 Task: Find connections with filter location Beroun with filter topic #Leadershipwith filter profile language English with filter current company Amul (GCMMF) with filter school Lady Irwin College with filter industry Accommodation Services with filter service category Financial Analysis with filter keywords title Graphic Designer
Action: Mouse moved to (597, 76)
Screenshot: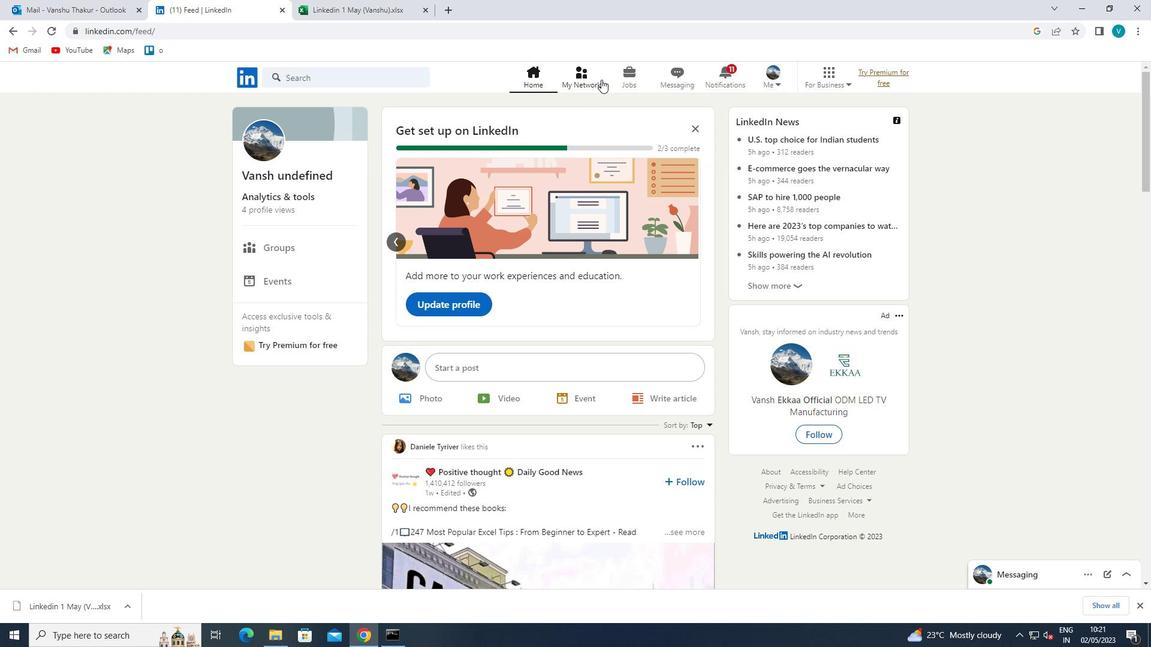 
Action: Mouse pressed left at (597, 76)
Screenshot: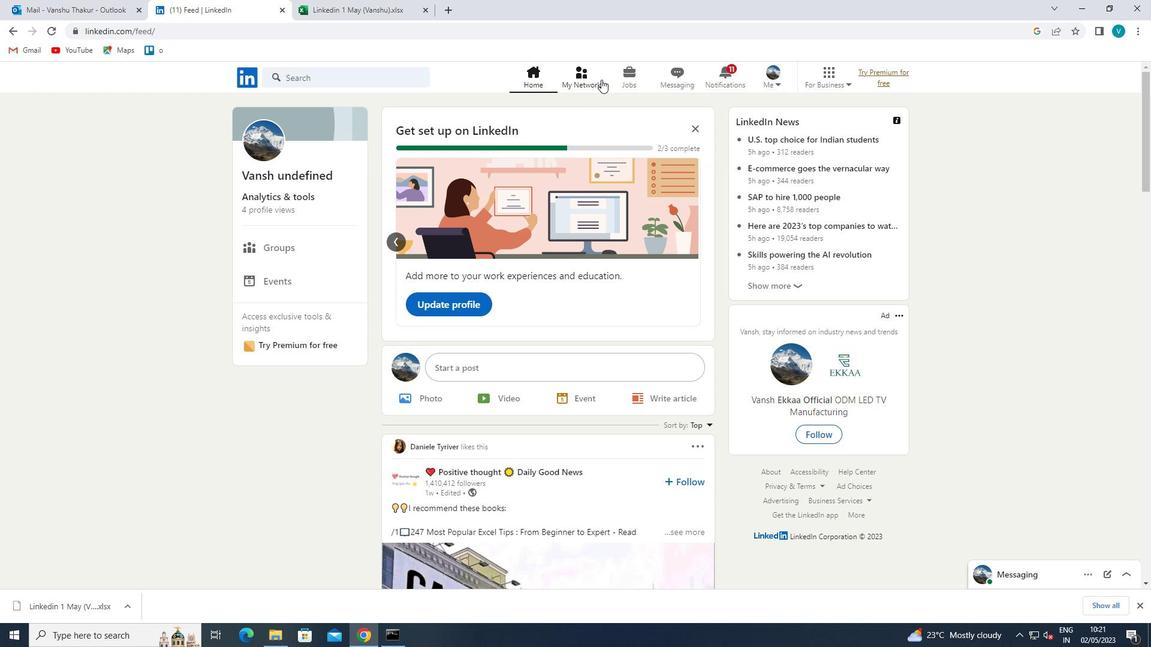 
Action: Mouse moved to (335, 146)
Screenshot: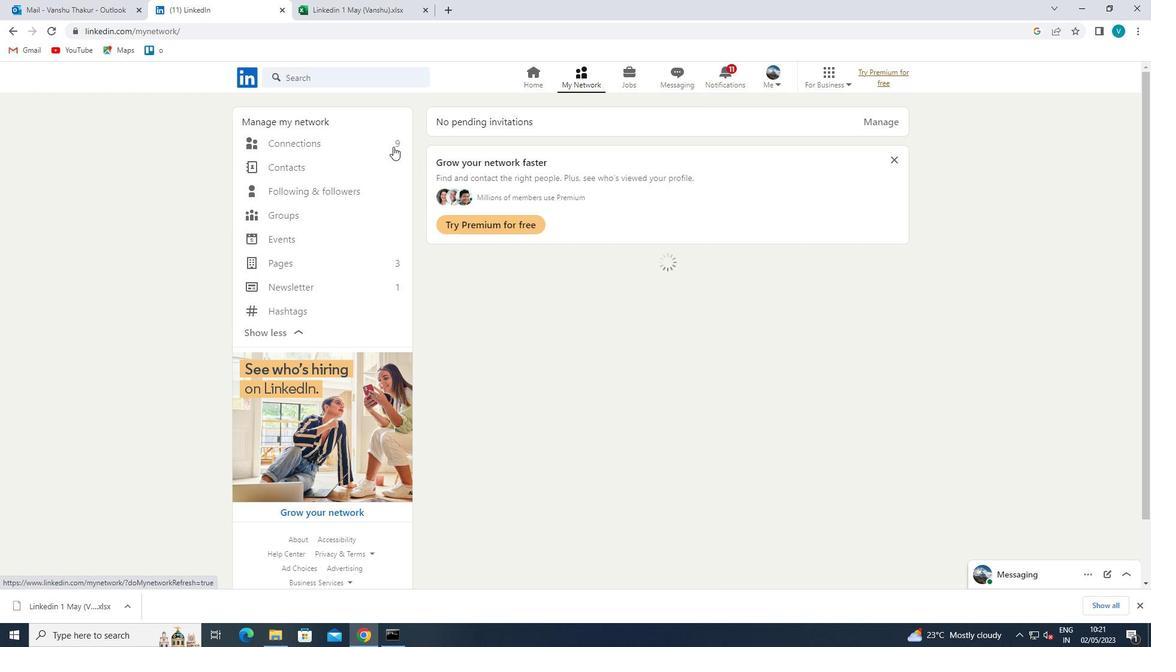 
Action: Mouse pressed left at (335, 146)
Screenshot: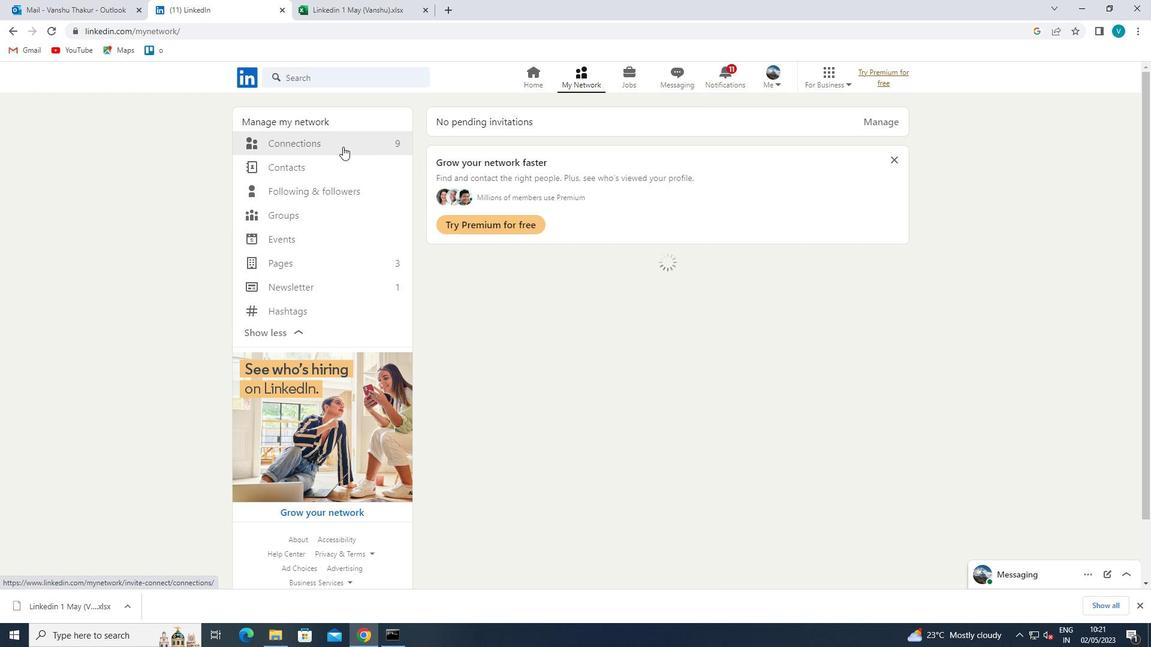 
Action: Mouse moved to (673, 151)
Screenshot: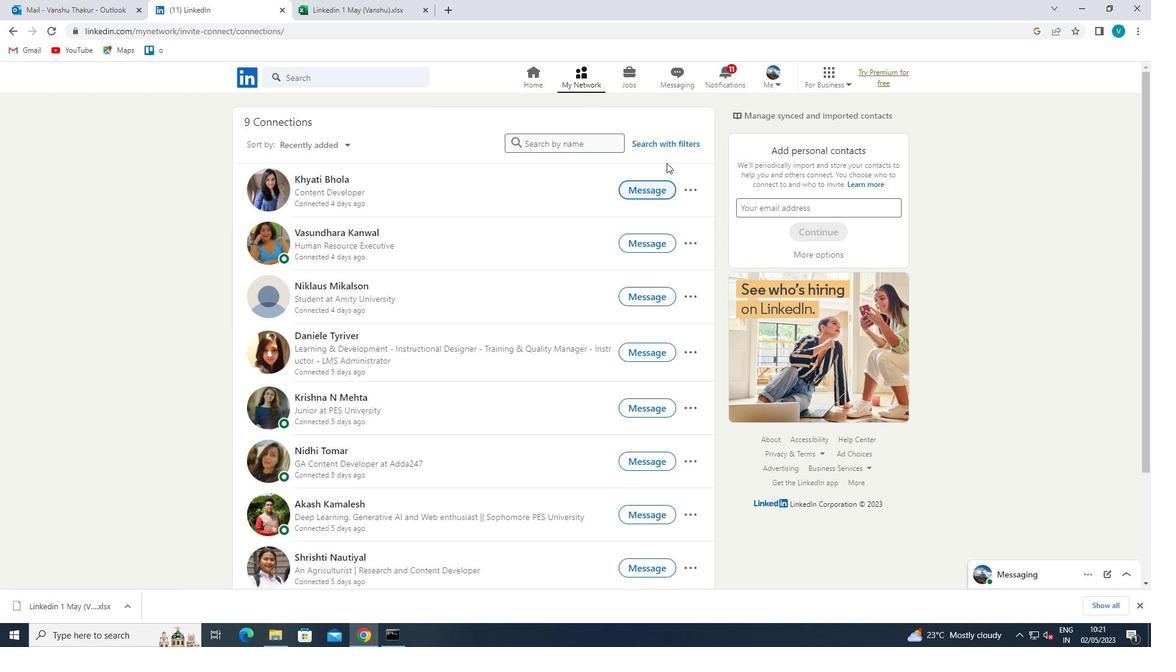 
Action: Mouse pressed left at (673, 151)
Screenshot: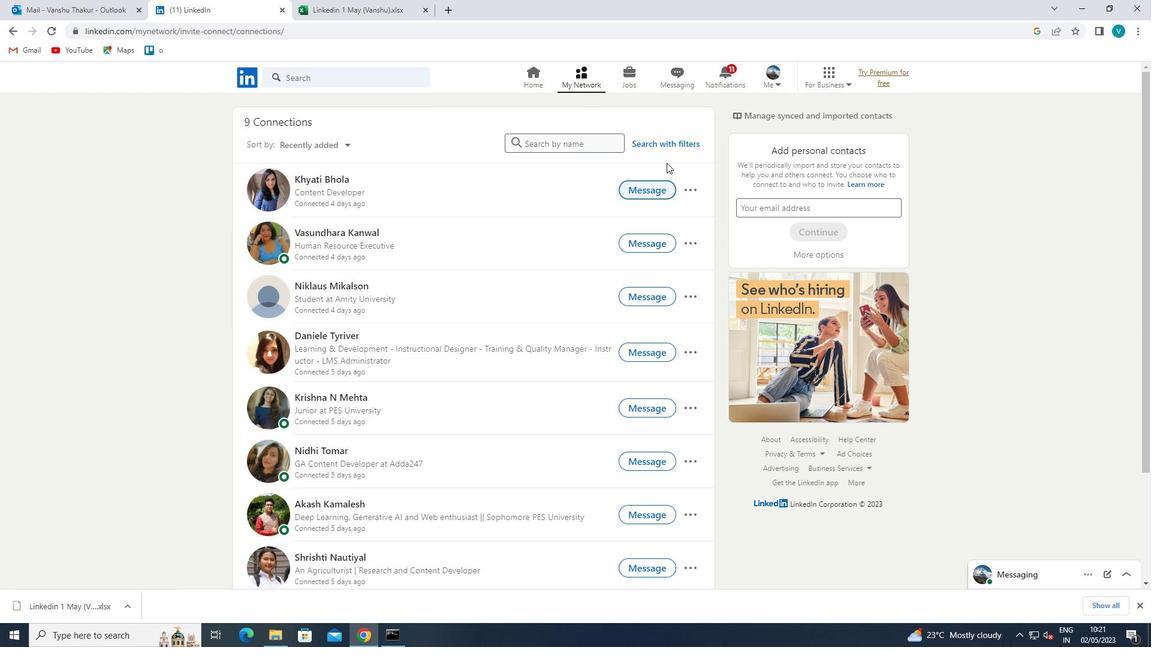 
Action: Mouse moved to (678, 148)
Screenshot: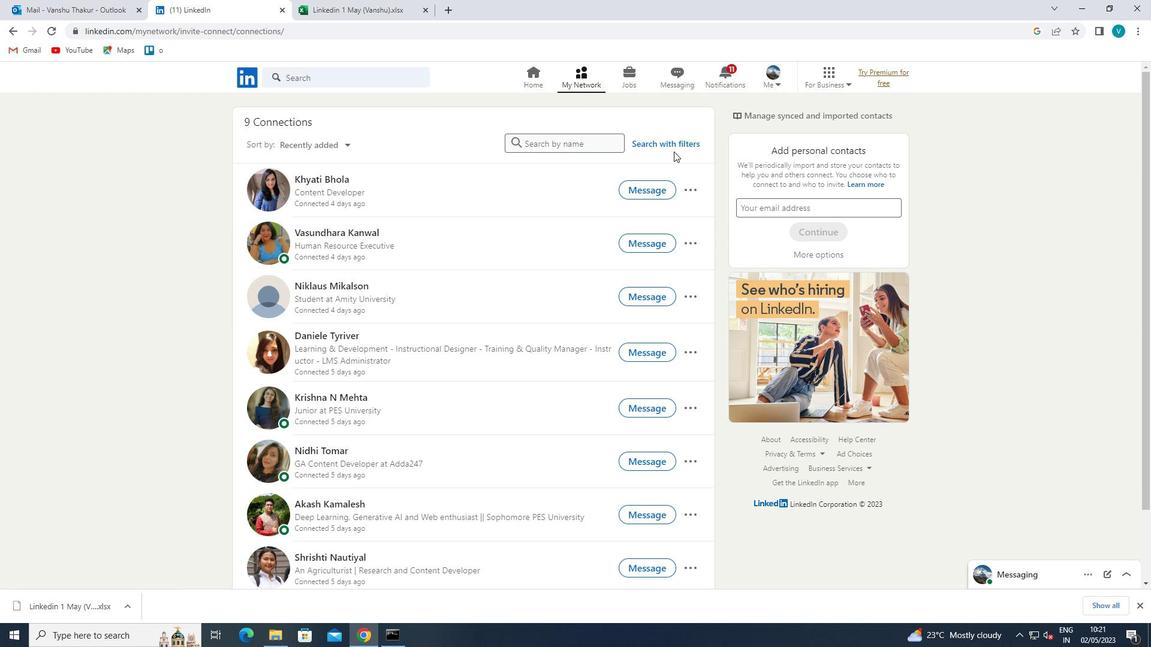 
Action: Mouse pressed left at (678, 148)
Screenshot: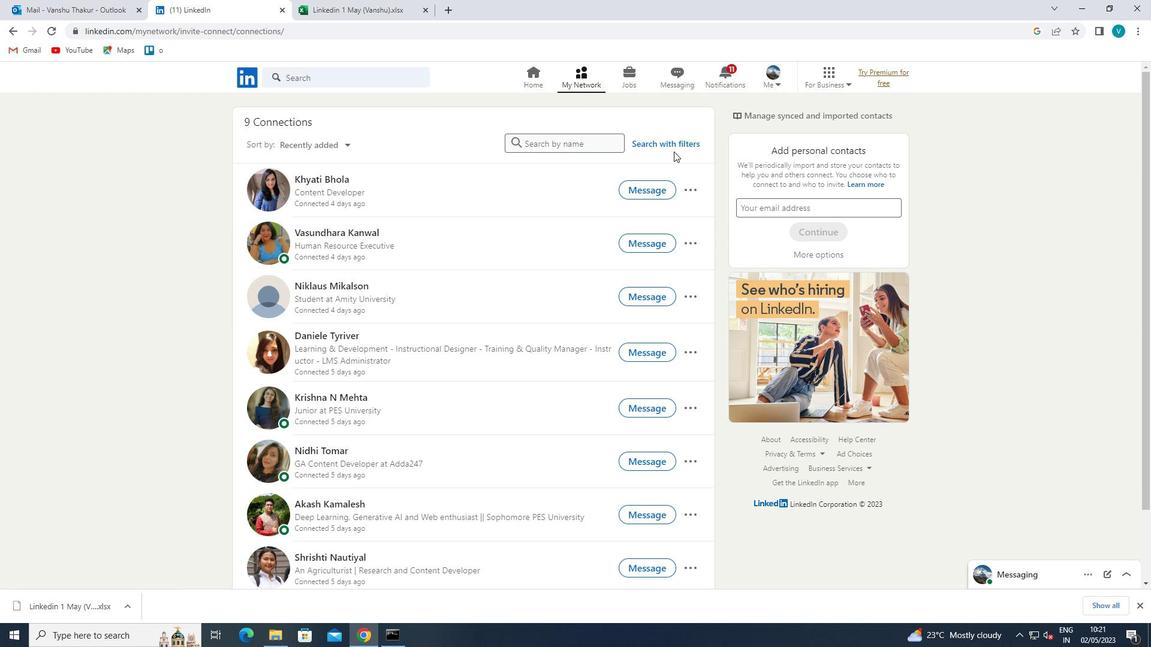 
Action: Mouse moved to (564, 108)
Screenshot: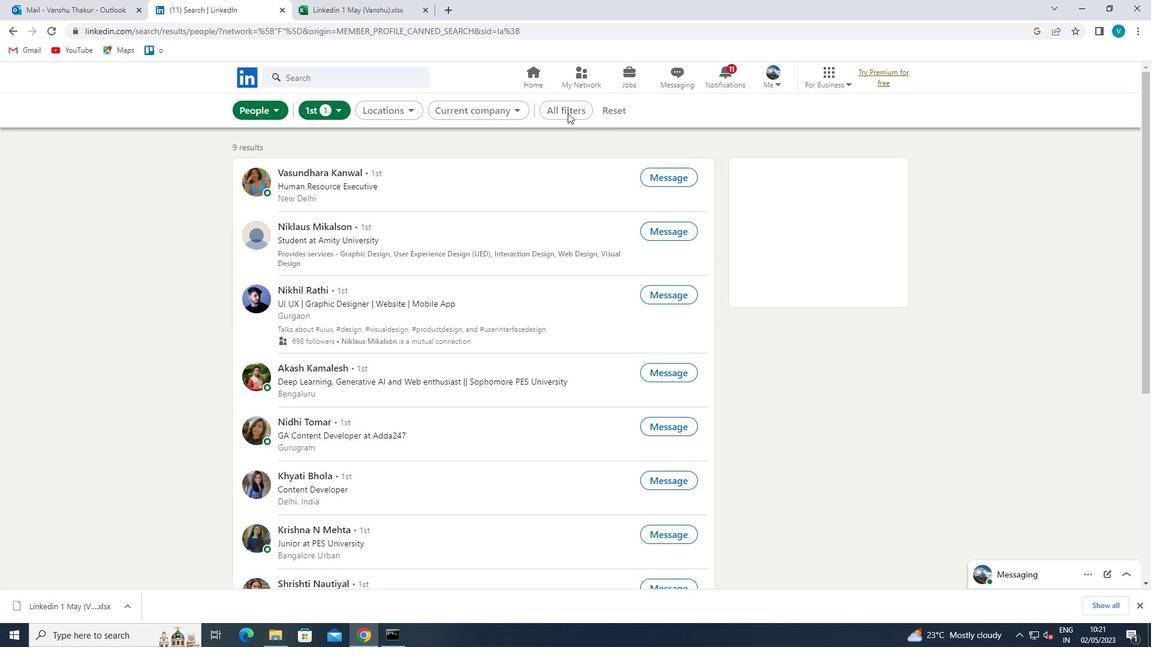 
Action: Mouse pressed left at (564, 108)
Screenshot: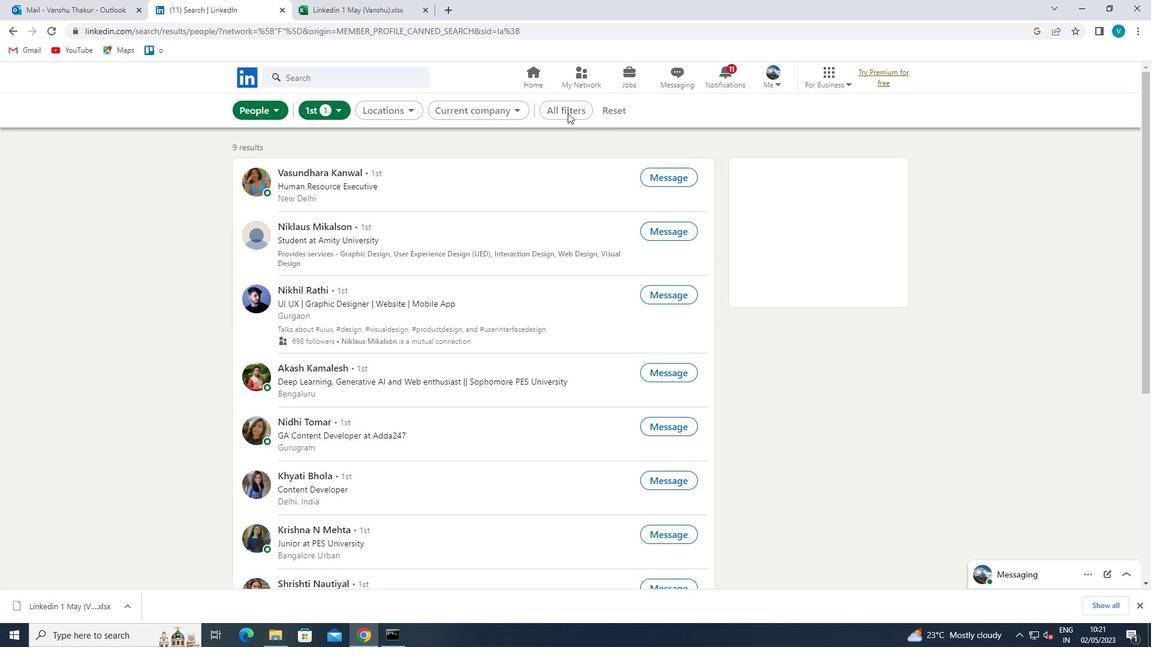 
Action: Mouse moved to (993, 378)
Screenshot: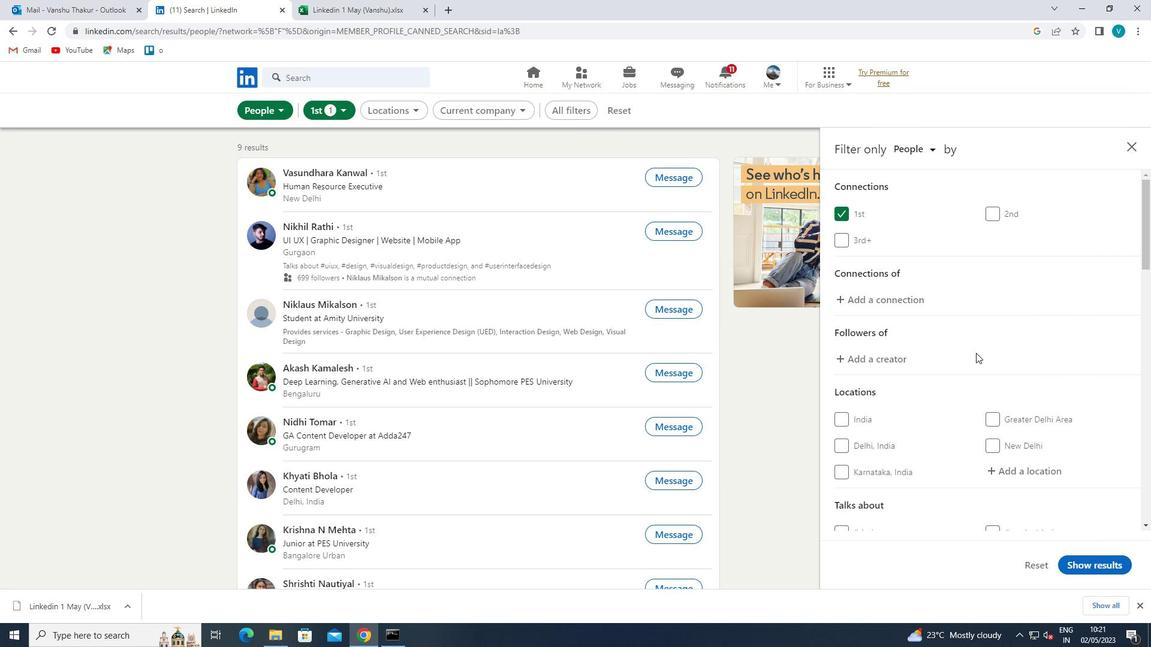 
Action: Mouse scrolled (993, 377) with delta (0, 0)
Screenshot: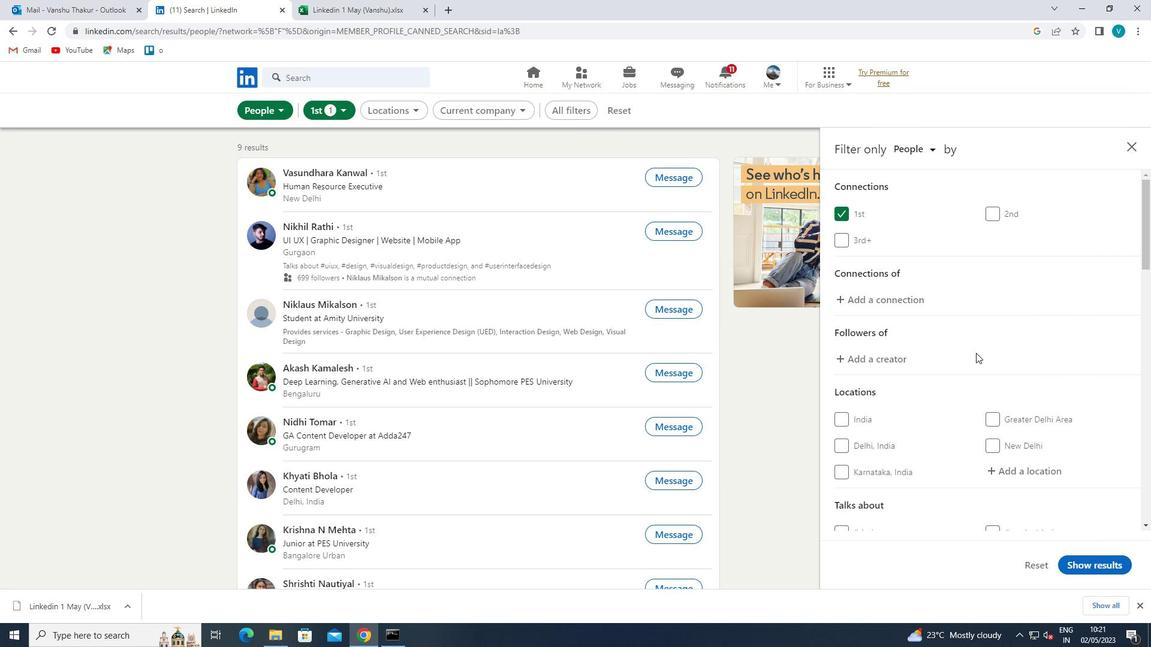 
Action: Mouse moved to (1027, 405)
Screenshot: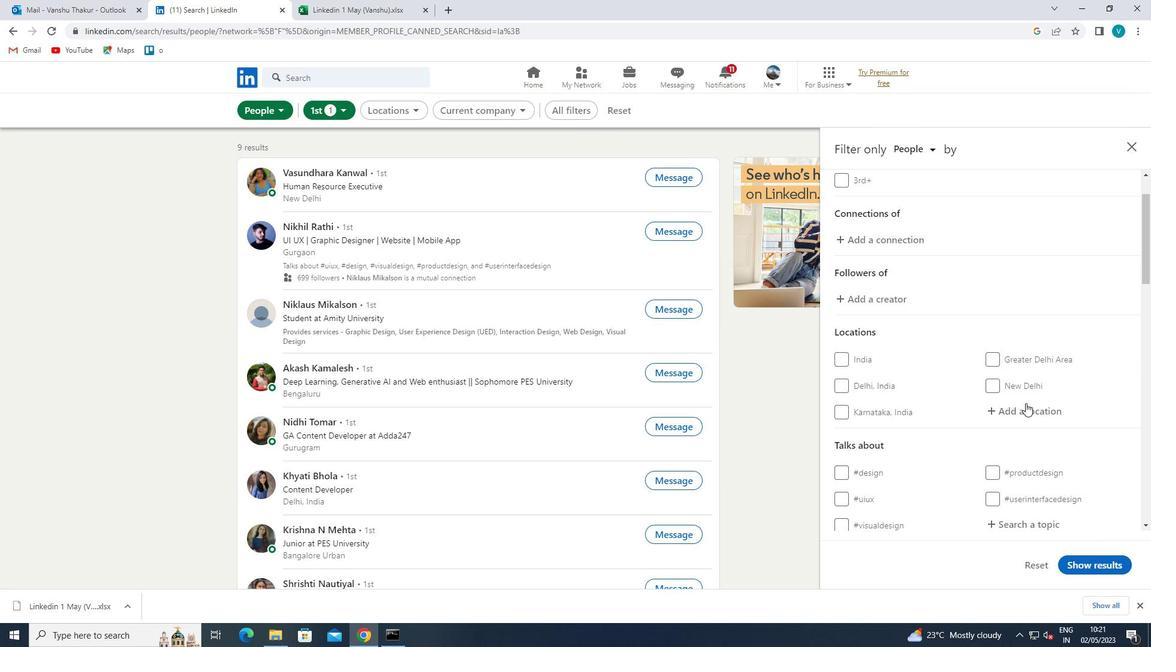 
Action: Mouse pressed left at (1027, 405)
Screenshot: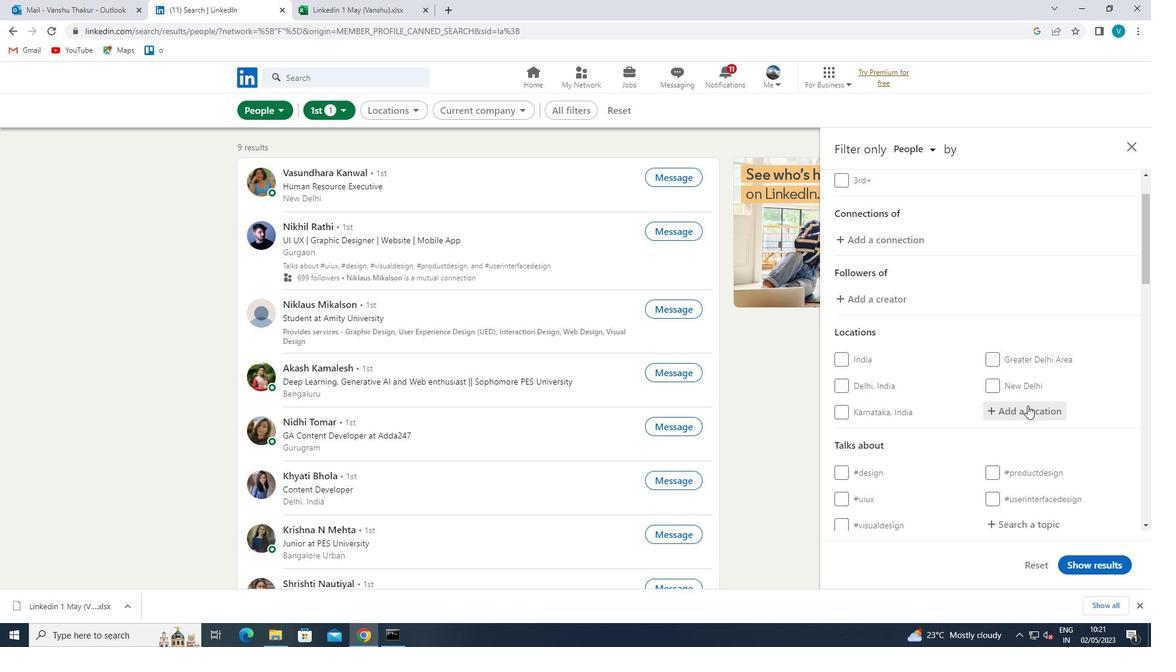 
Action: Key pressed <Key.shift>BEROUN
Screenshot: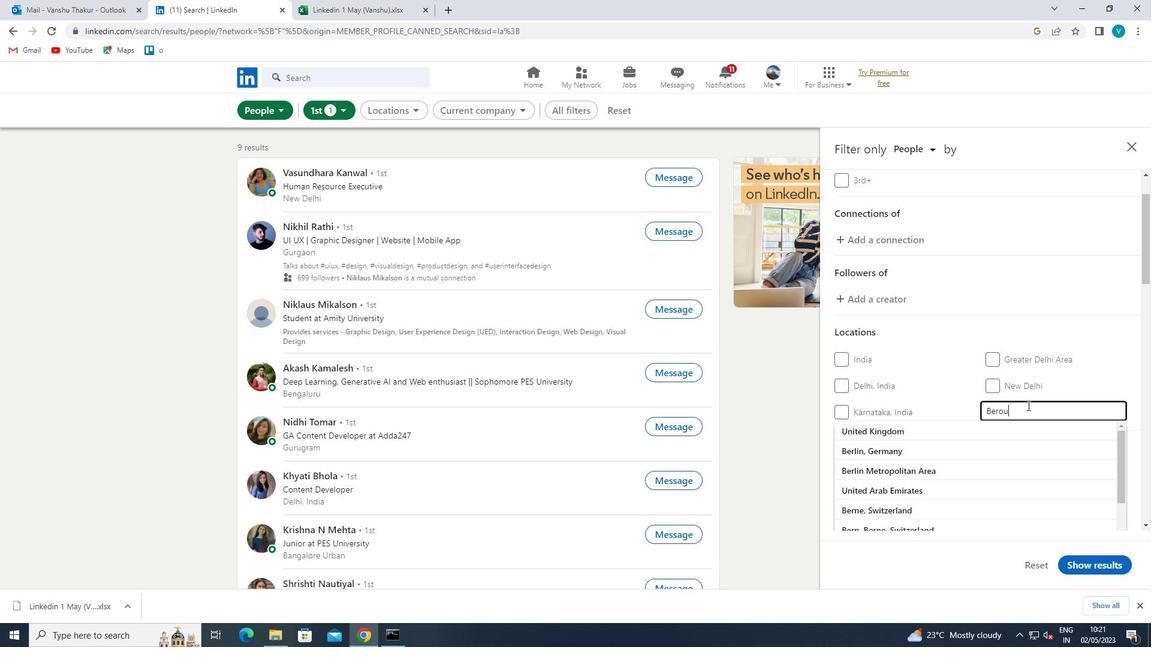 
Action: Mouse moved to (1002, 423)
Screenshot: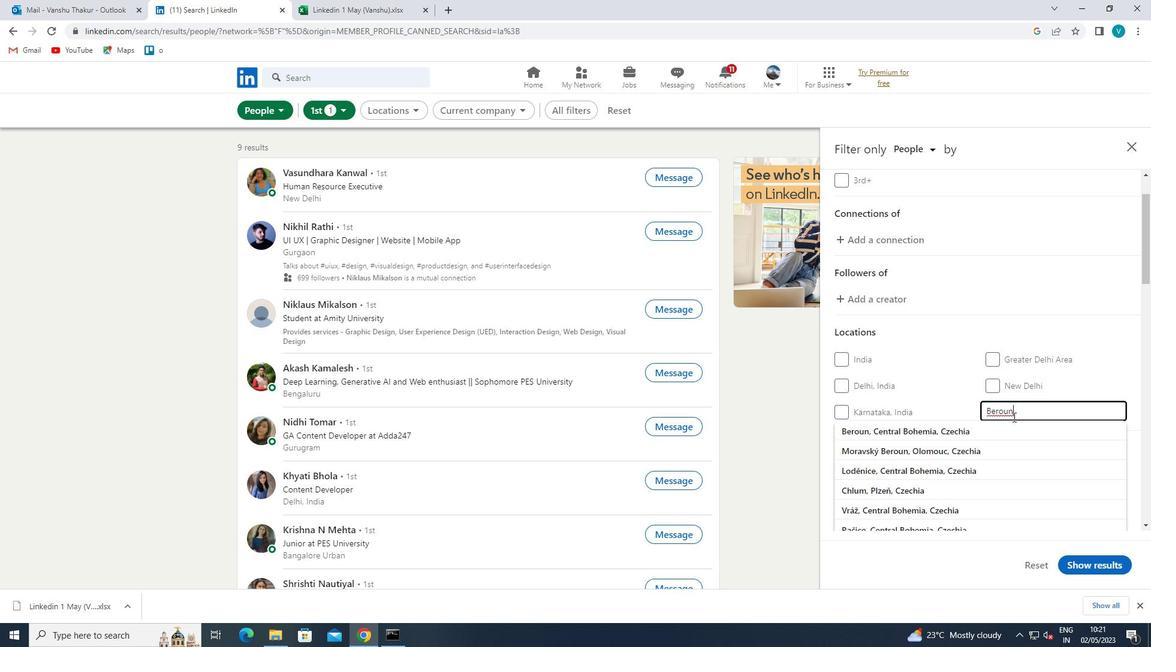 
Action: Mouse pressed left at (1002, 423)
Screenshot: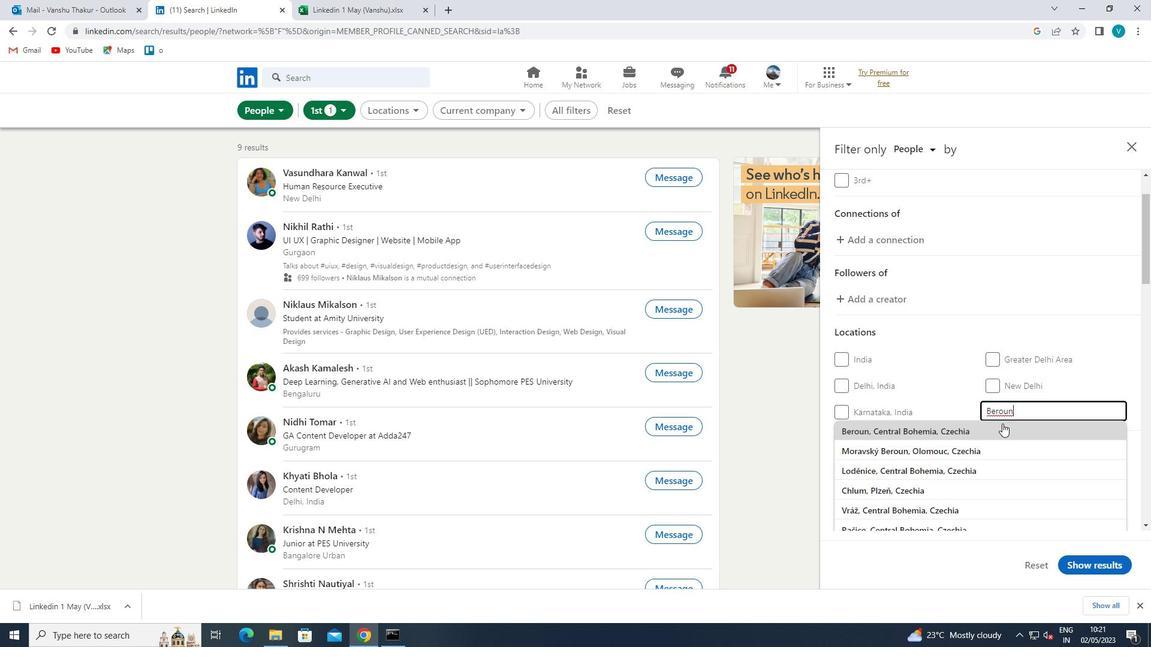 
Action: Mouse scrolled (1002, 423) with delta (0, 0)
Screenshot: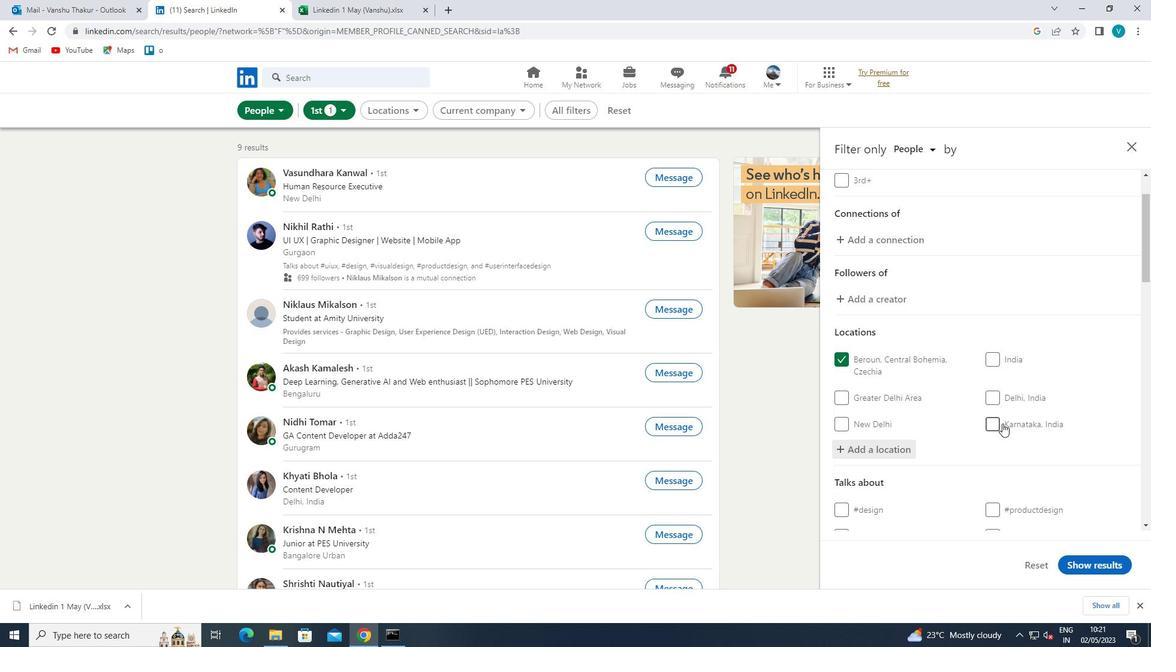 
Action: Mouse moved to (951, 399)
Screenshot: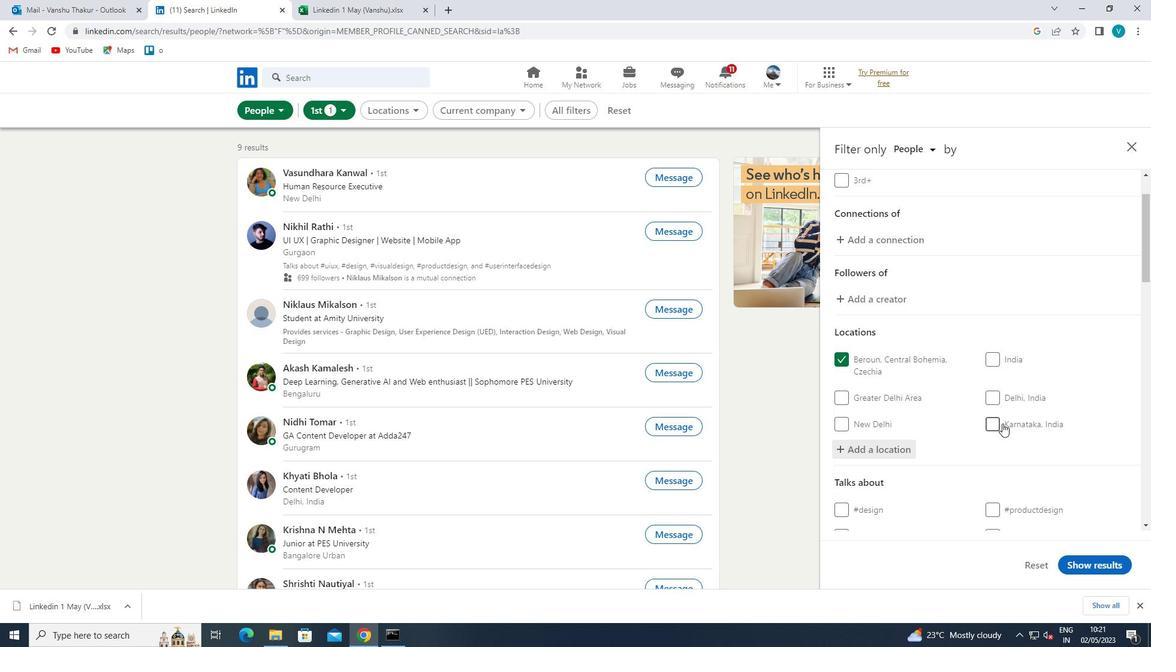 
Action: Mouse scrolled (951, 398) with delta (0, 0)
Screenshot: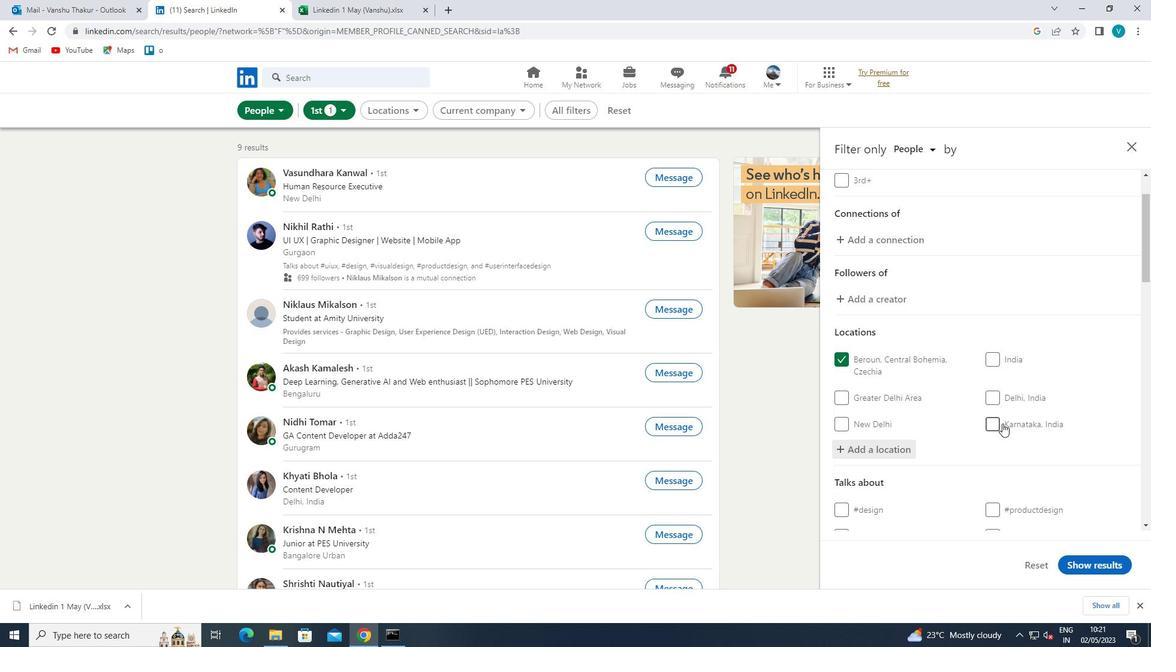 
Action: Mouse moved to (923, 383)
Screenshot: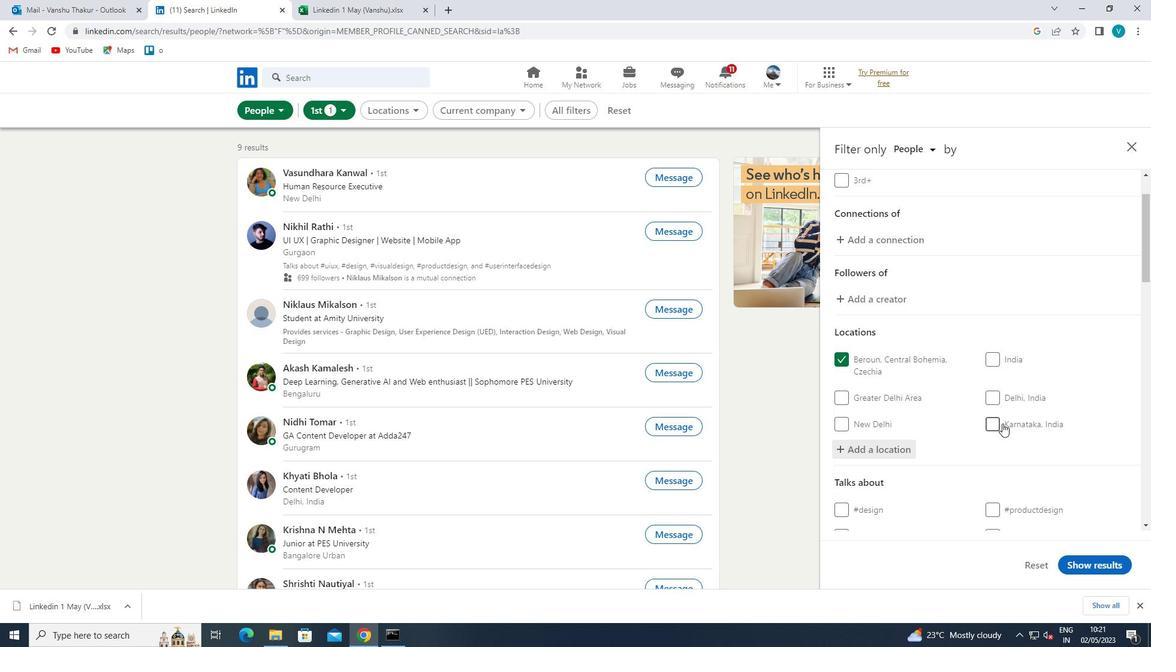 
Action: Mouse scrolled (923, 383) with delta (0, 0)
Screenshot: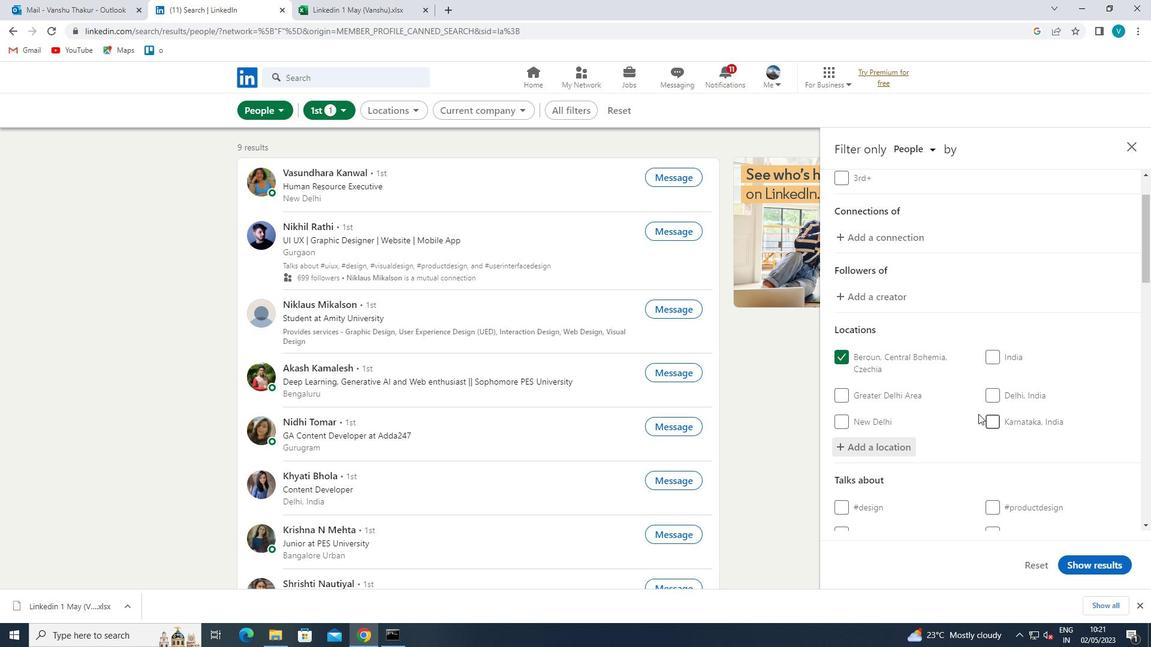 
Action: Mouse moved to (1031, 382)
Screenshot: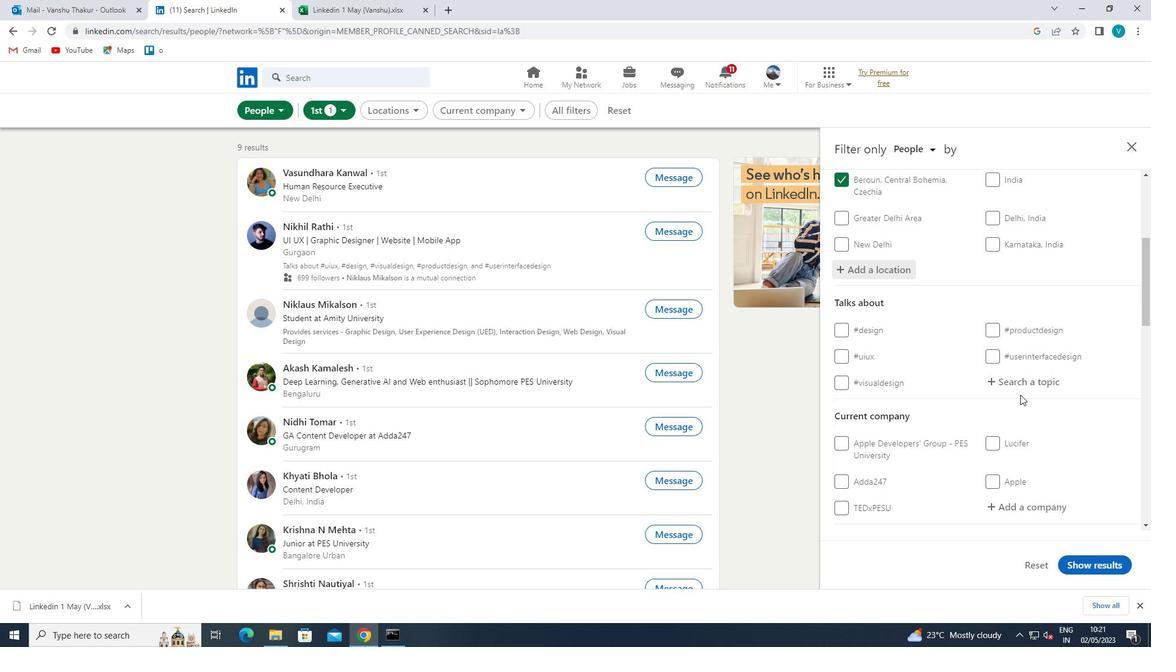 
Action: Mouse pressed left at (1031, 382)
Screenshot: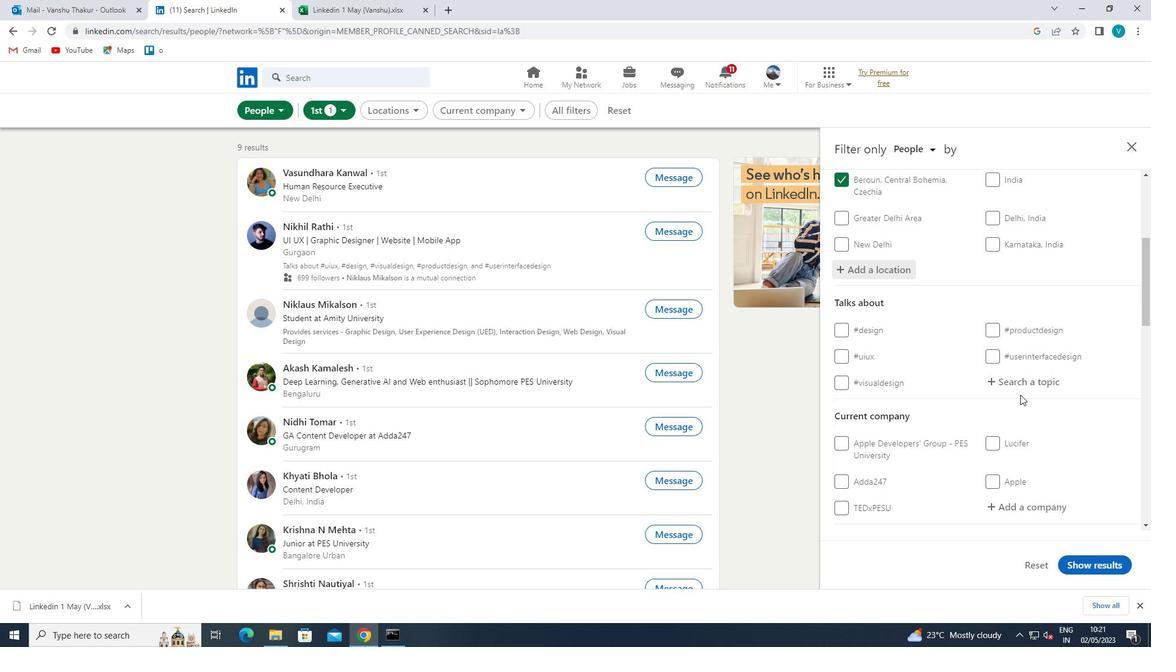 
Action: Key pressed <Key.shift>#<Key.shift>LEADERSHIP
Screenshot: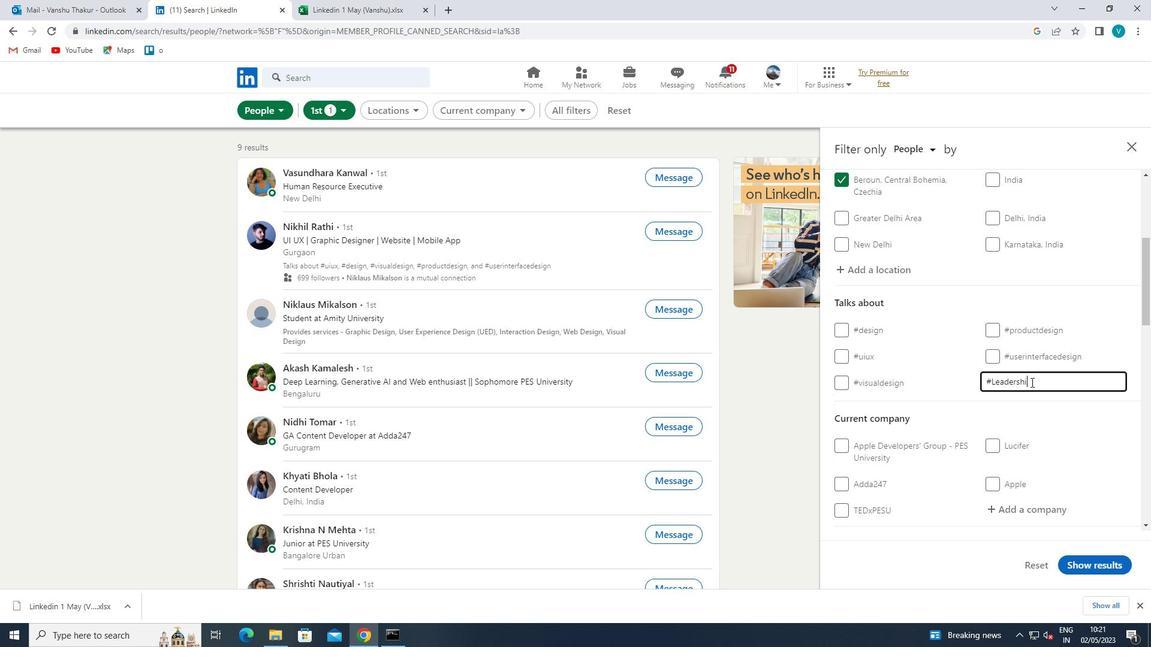 
Action: Mouse moved to (1003, 413)
Screenshot: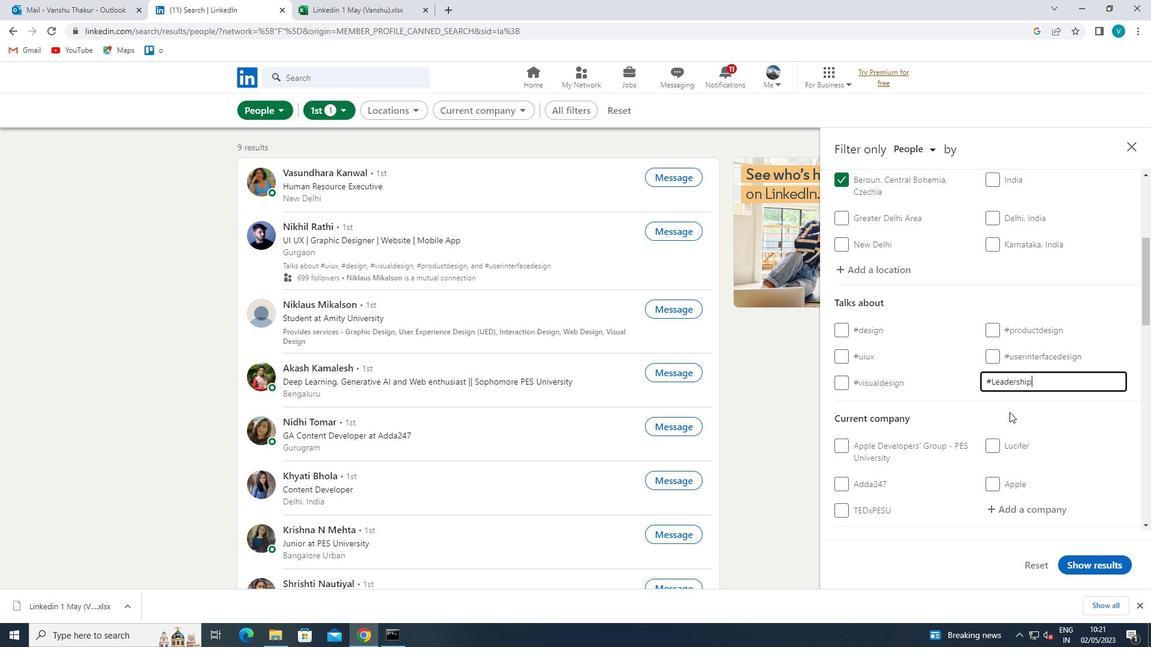 
Action: Mouse pressed left at (1003, 413)
Screenshot: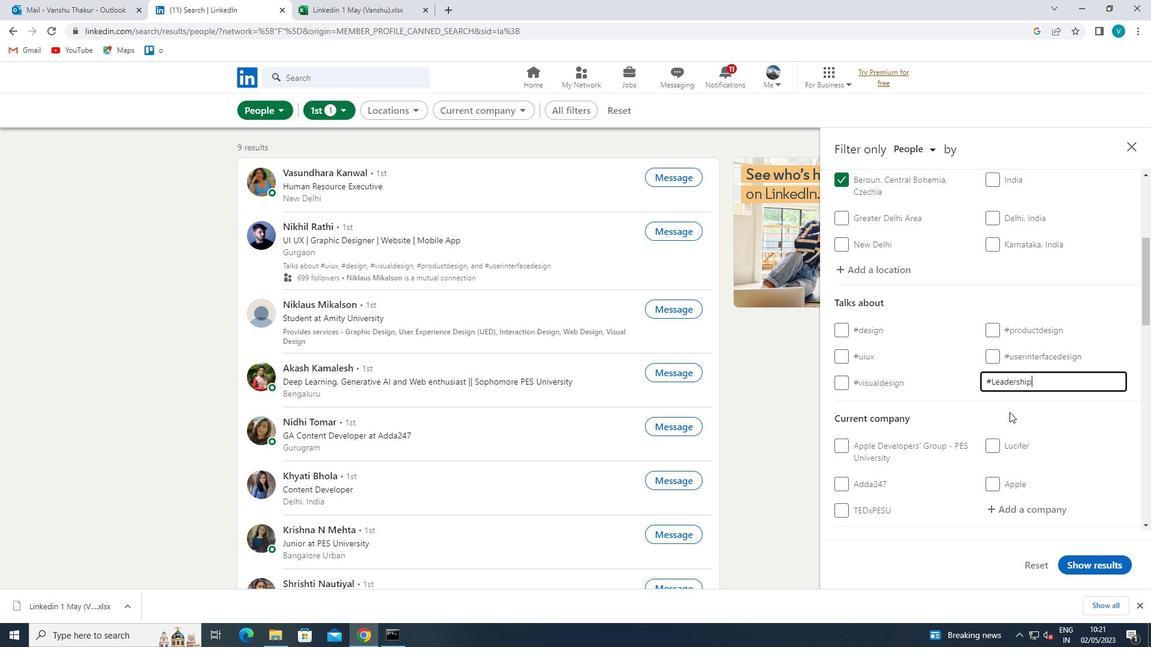 
Action: Mouse moved to (976, 399)
Screenshot: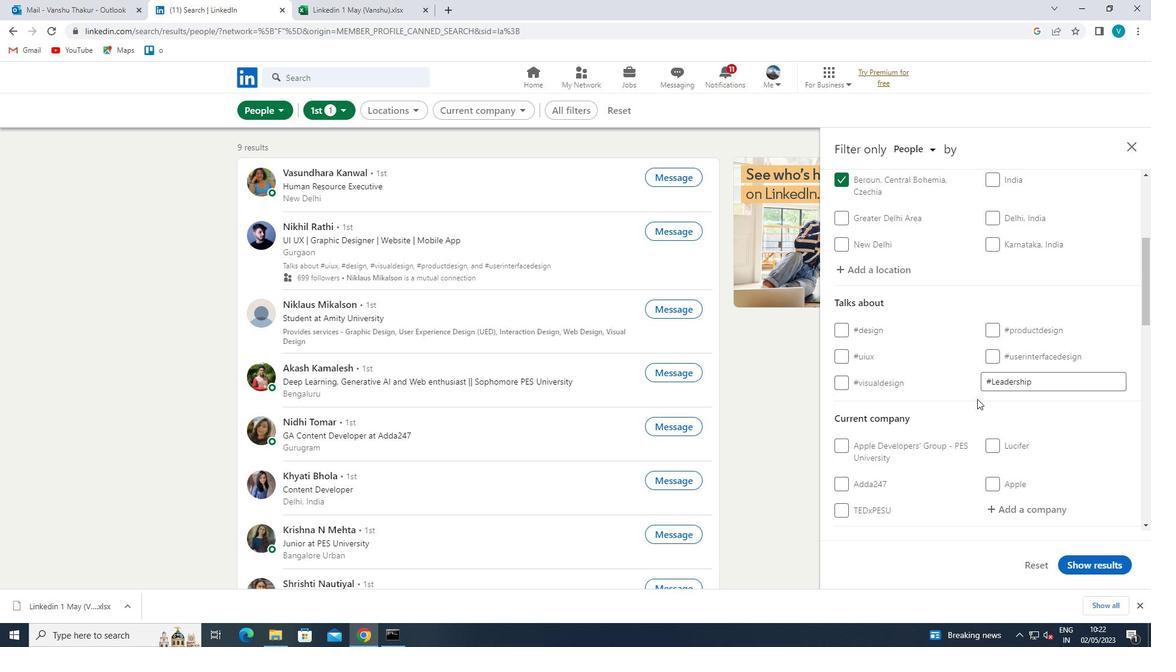 
Action: Mouse scrolled (976, 398) with delta (0, 0)
Screenshot: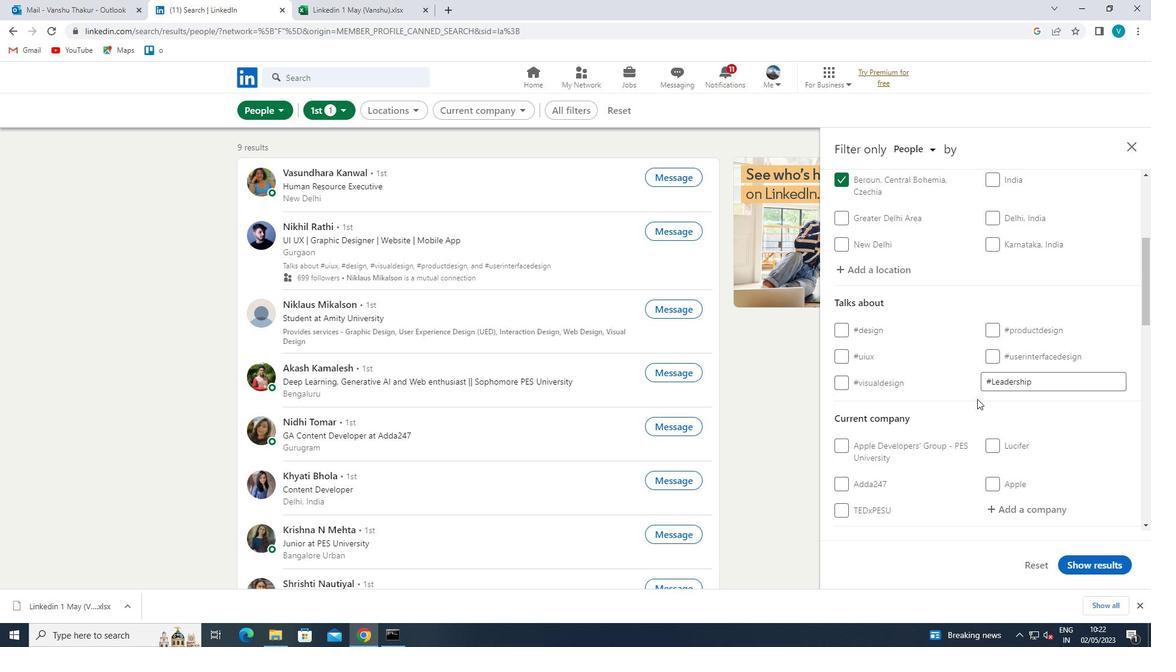 
Action: Mouse moved to (976, 399)
Screenshot: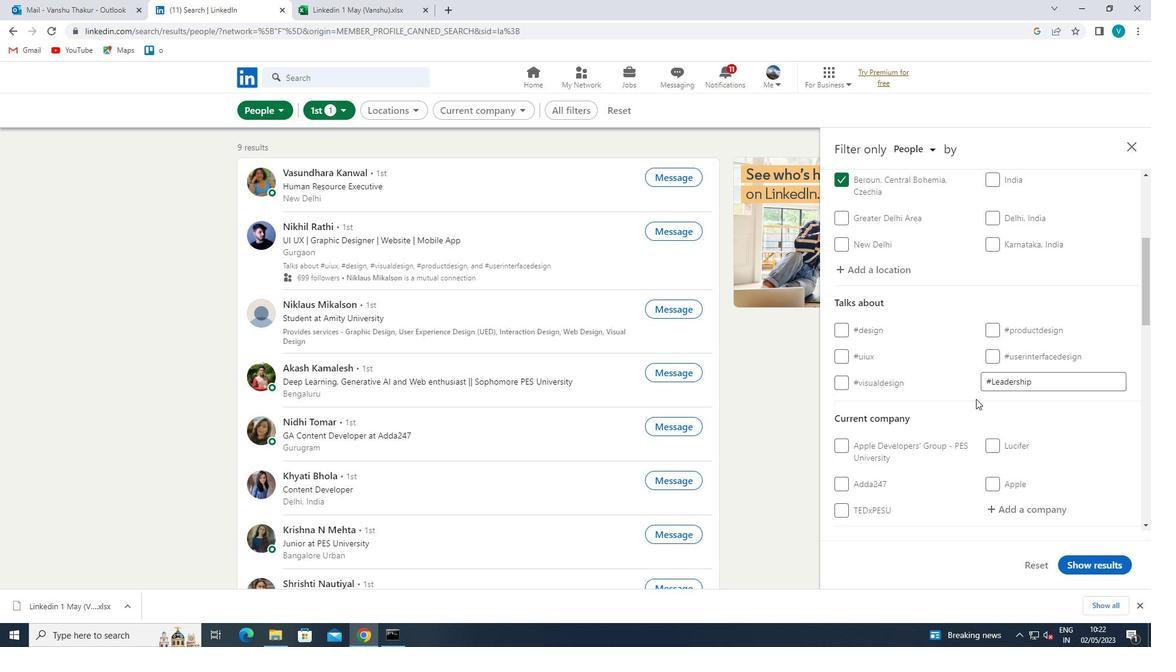 
Action: Mouse scrolled (976, 398) with delta (0, 0)
Screenshot: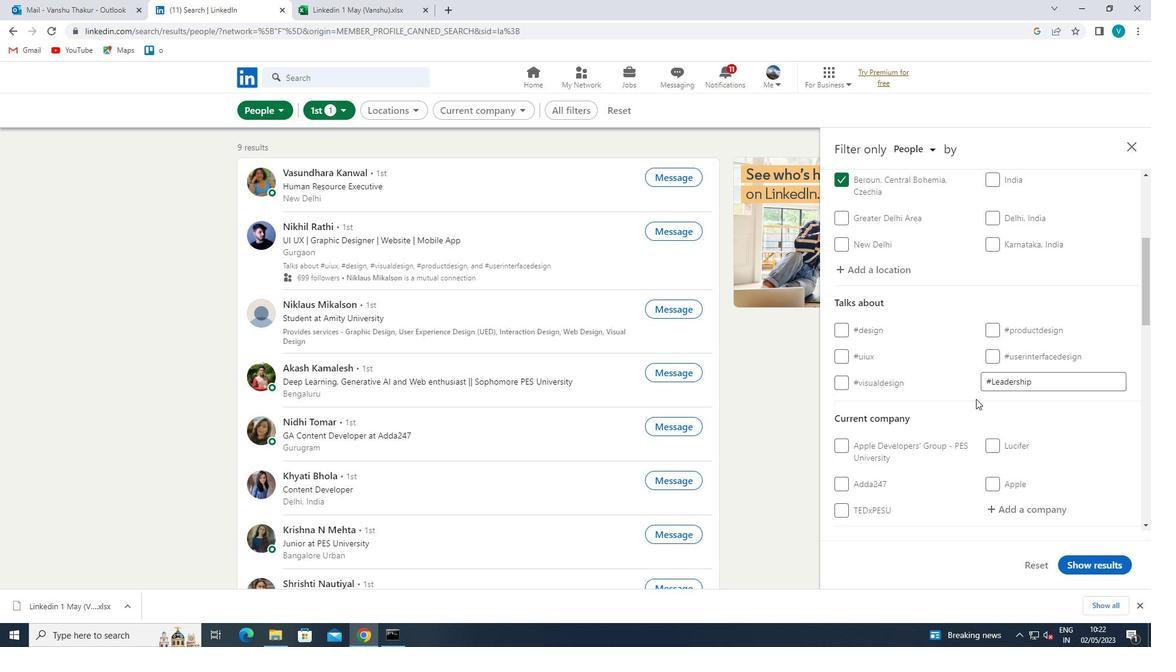 
Action: Mouse scrolled (976, 398) with delta (0, 0)
Screenshot: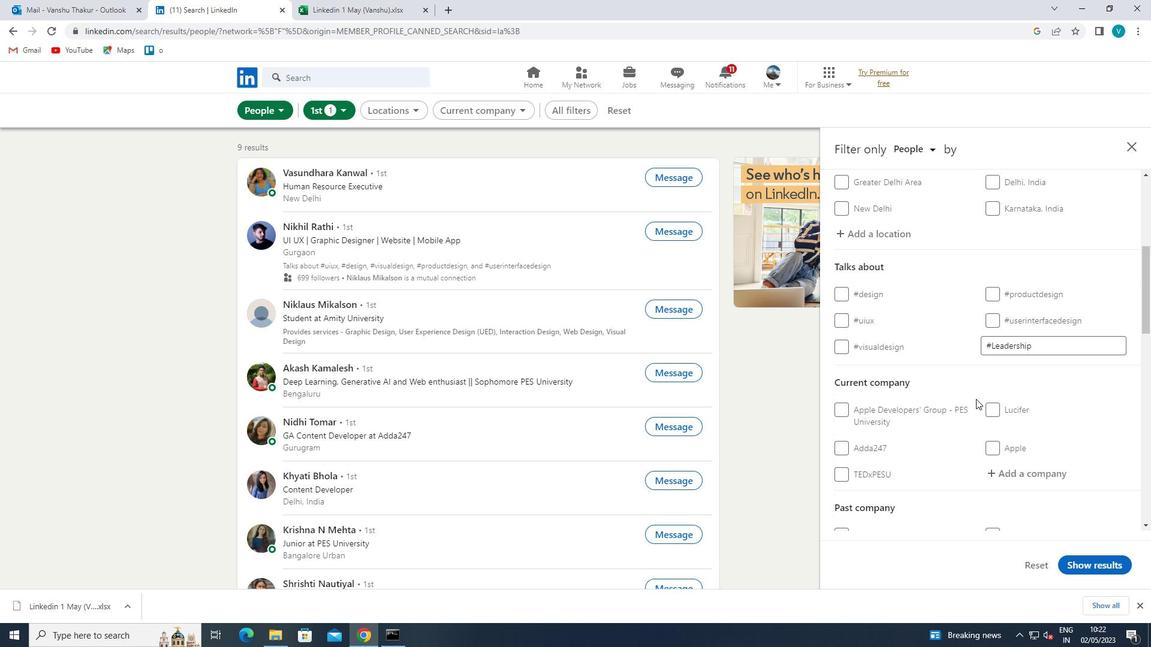 
Action: Mouse scrolled (976, 398) with delta (0, 0)
Screenshot: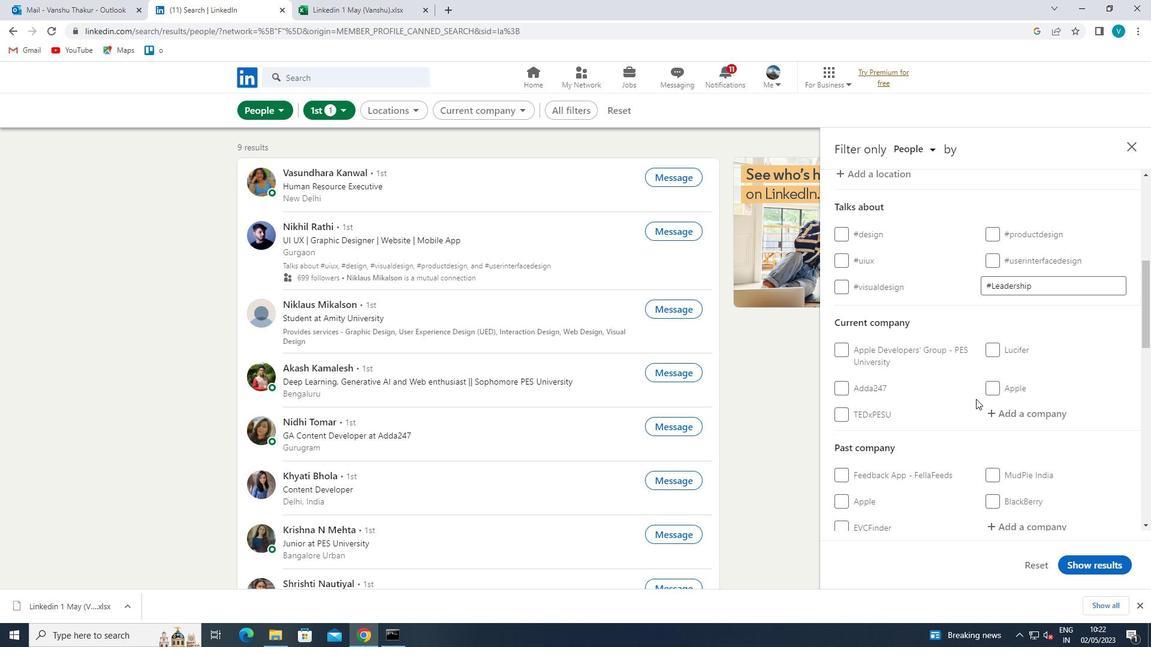 
Action: Mouse moved to (975, 399)
Screenshot: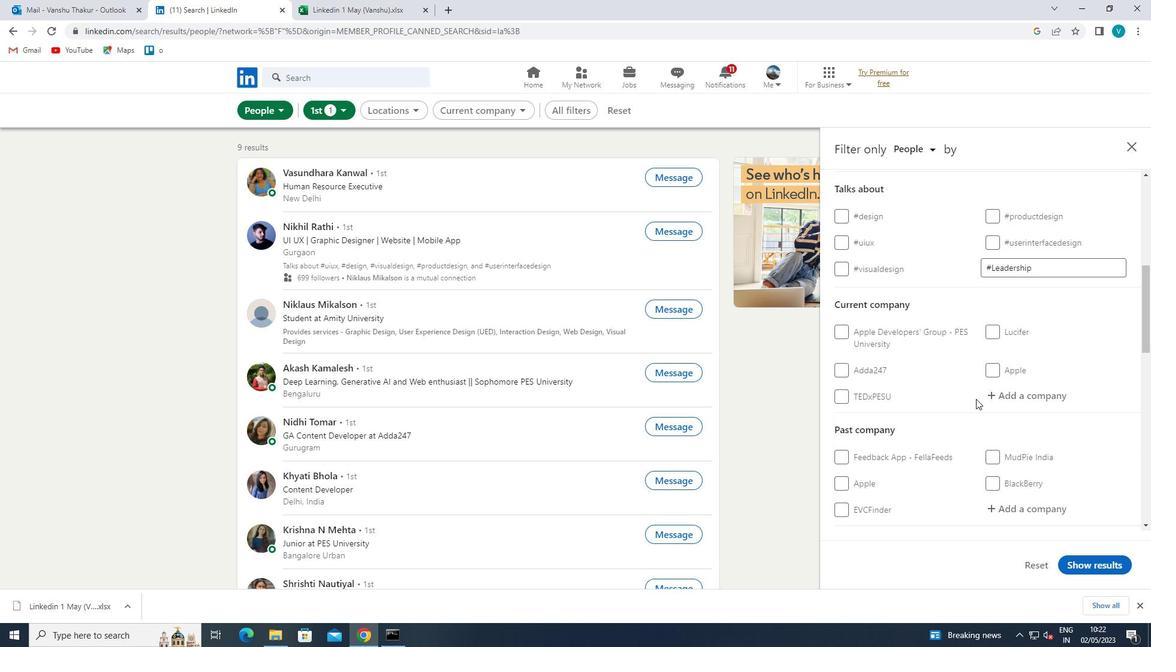 
Action: Mouse scrolled (975, 398) with delta (0, 0)
Screenshot: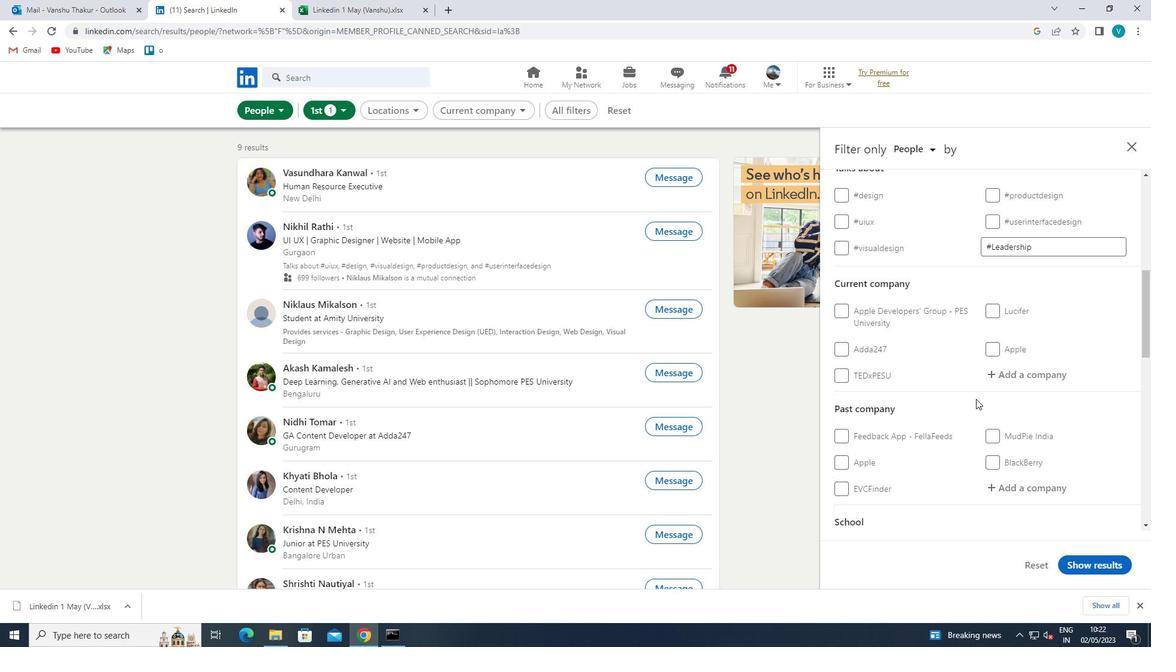 
Action: Mouse moved to (974, 399)
Screenshot: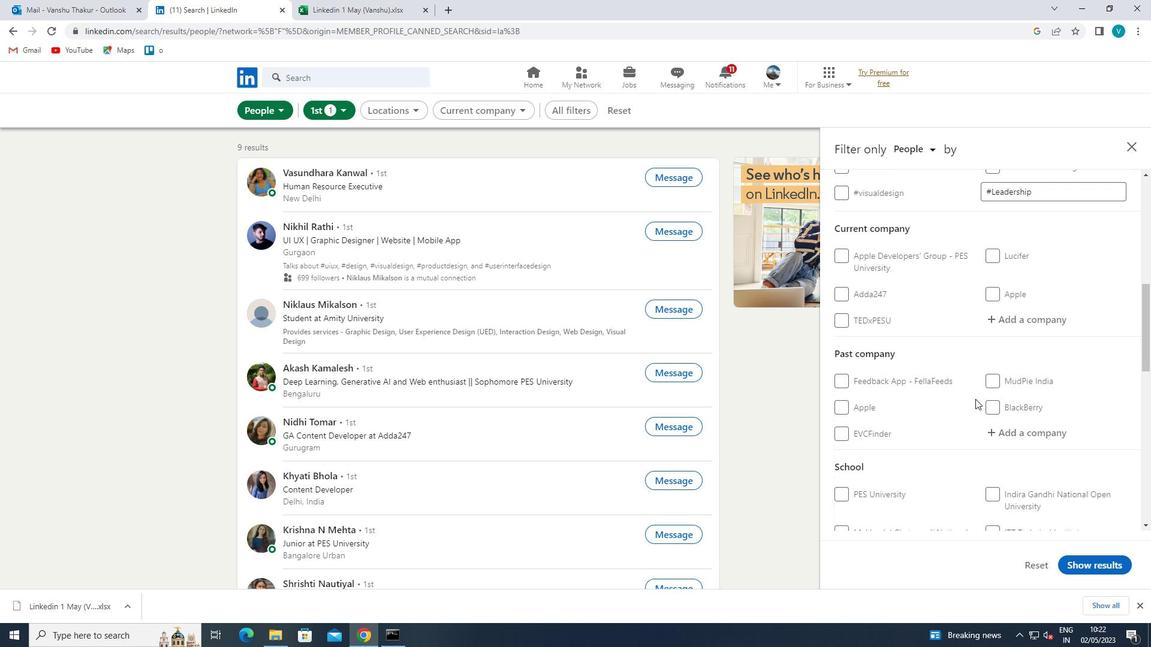 
Action: Mouse scrolled (974, 398) with delta (0, 0)
Screenshot: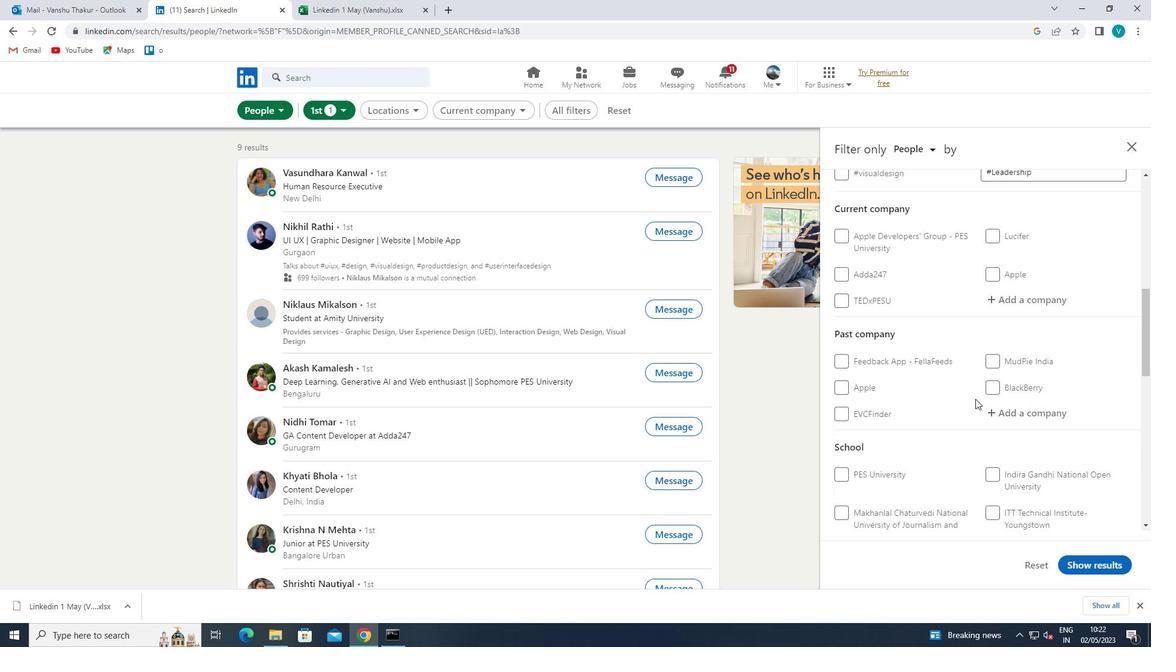 
Action: Mouse moved to (974, 399)
Screenshot: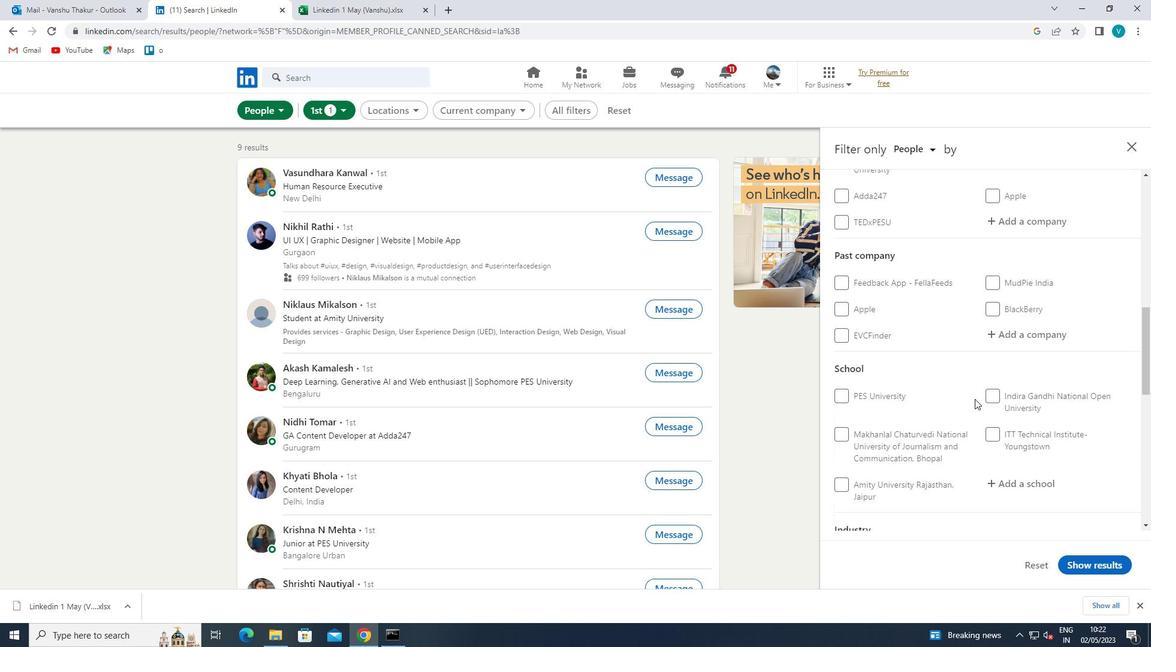 
Action: Mouse scrolled (974, 399) with delta (0, 0)
Screenshot: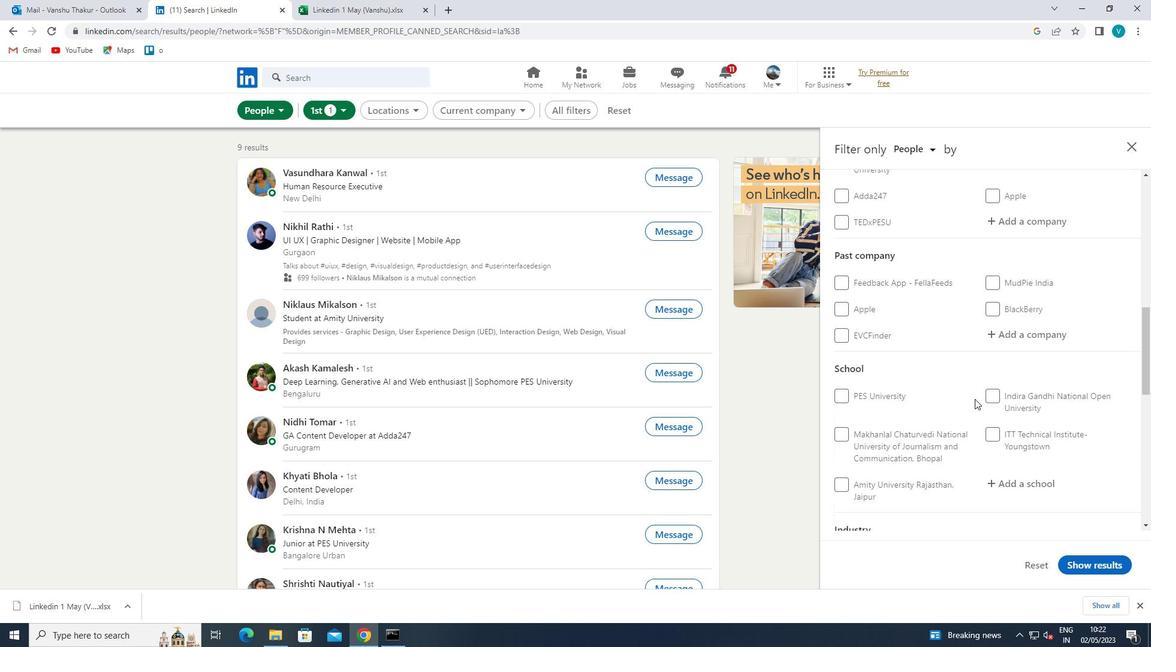 
Action: Mouse moved to (940, 430)
Screenshot: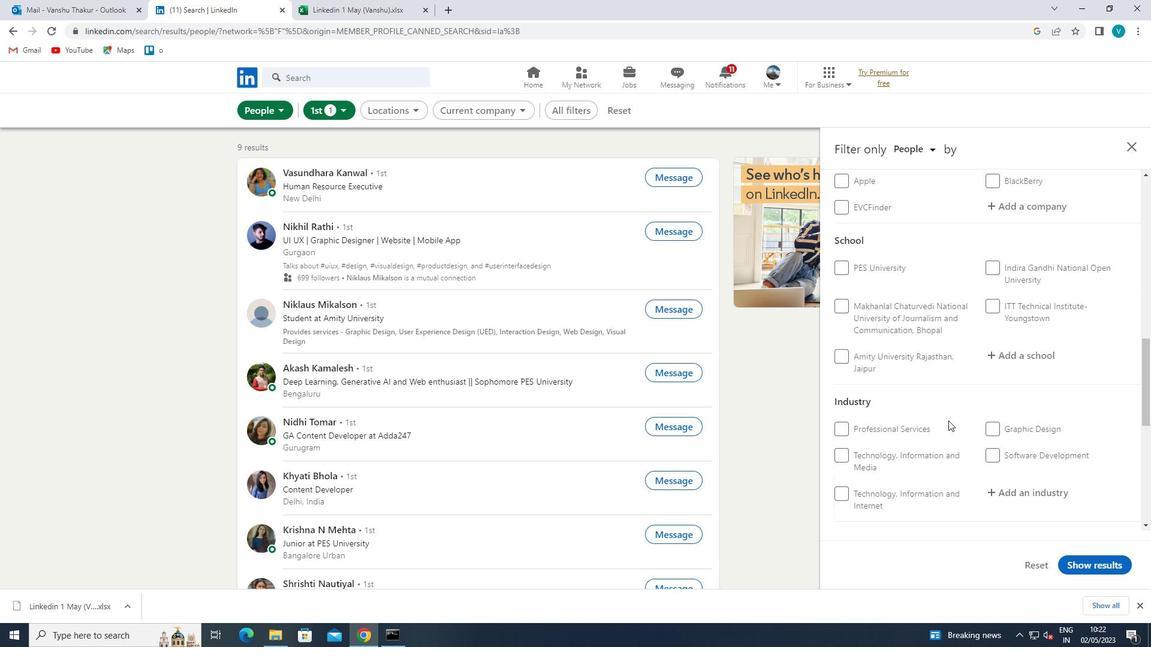
Action: Mouse scrolled (940, 429) with delta (0, 0)
Screenshot: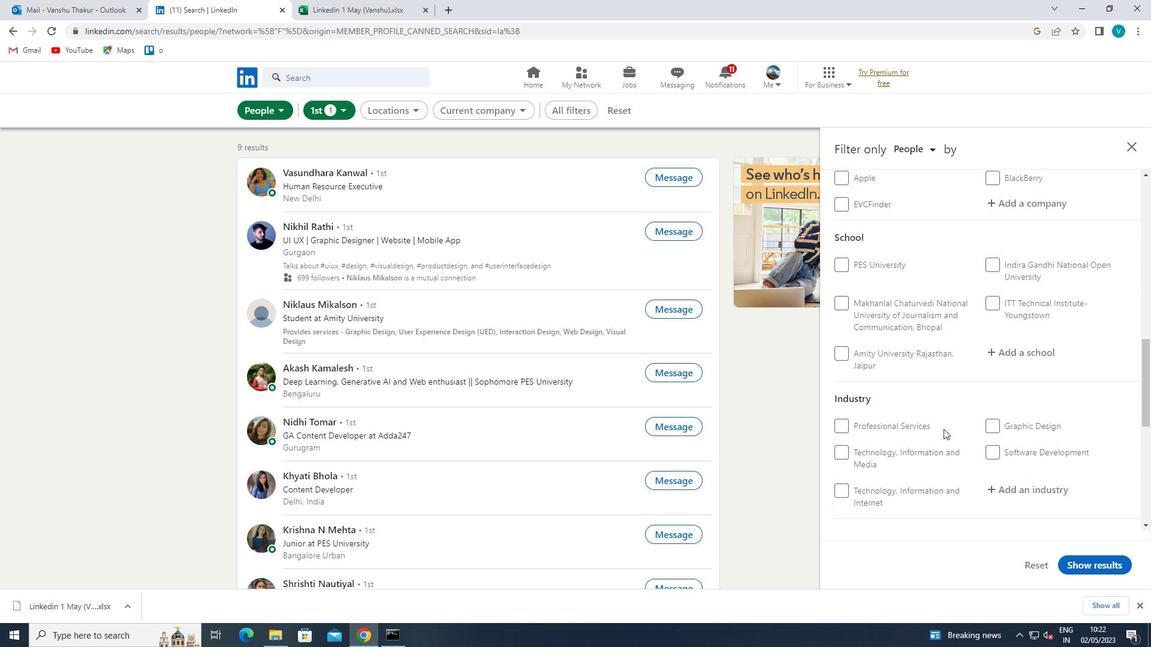 
Action: Mouse scrolled (940, 429) with delta (0, 0)
Screenshot: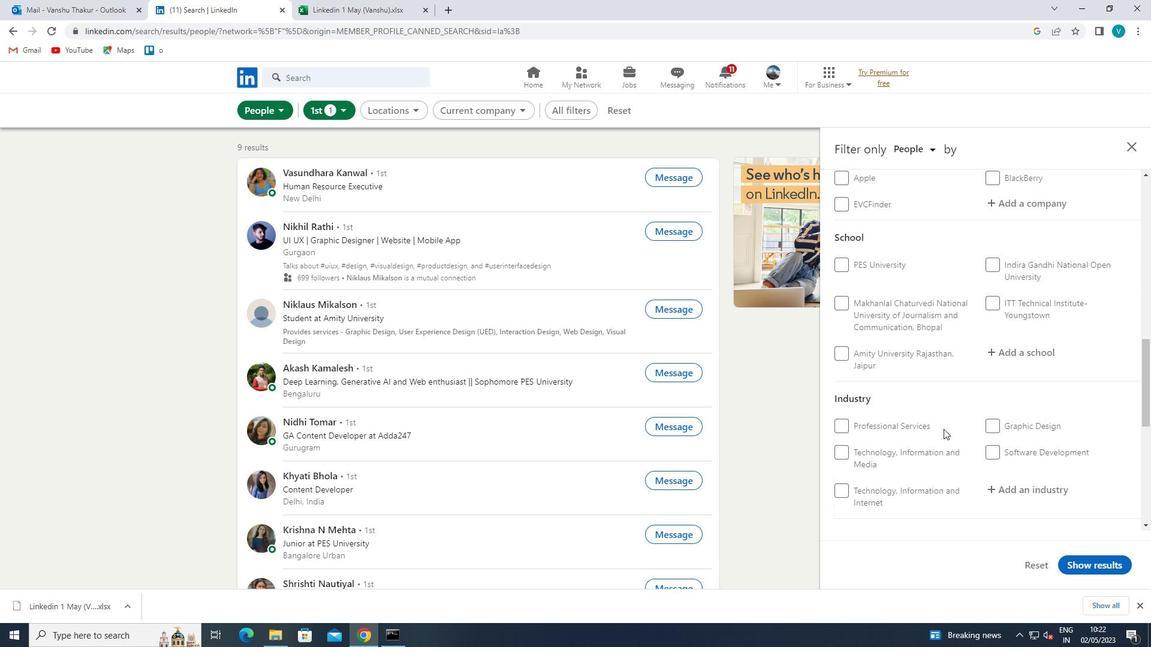 
Action: Mouse moved to (939, 431)
Screenshot: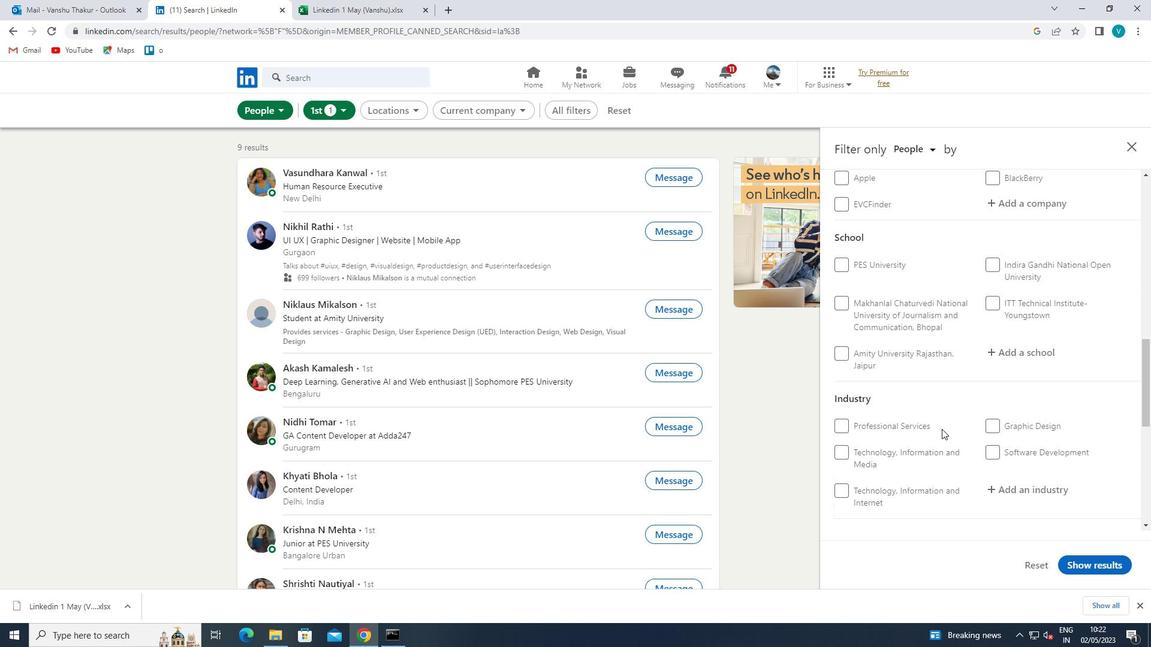
Action: Mouse scrolled (939, 430) with delta (0, 0)
Screenshot: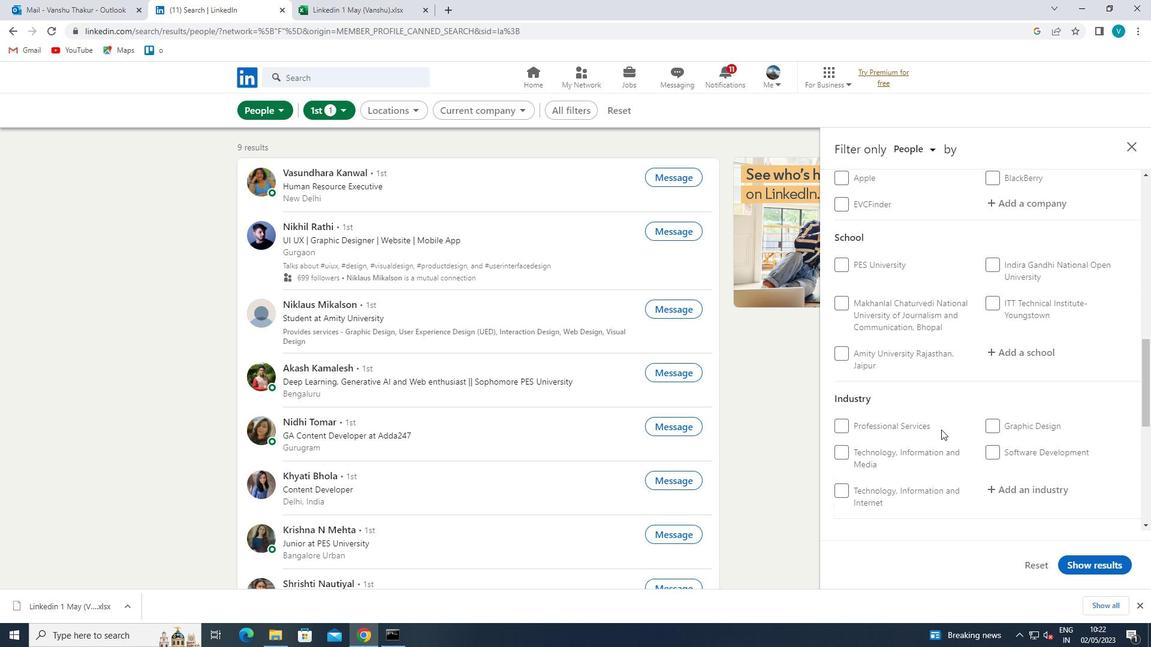 
Action: Mouse scrolled (939, 430) with delta (0, 0)
Screenshot: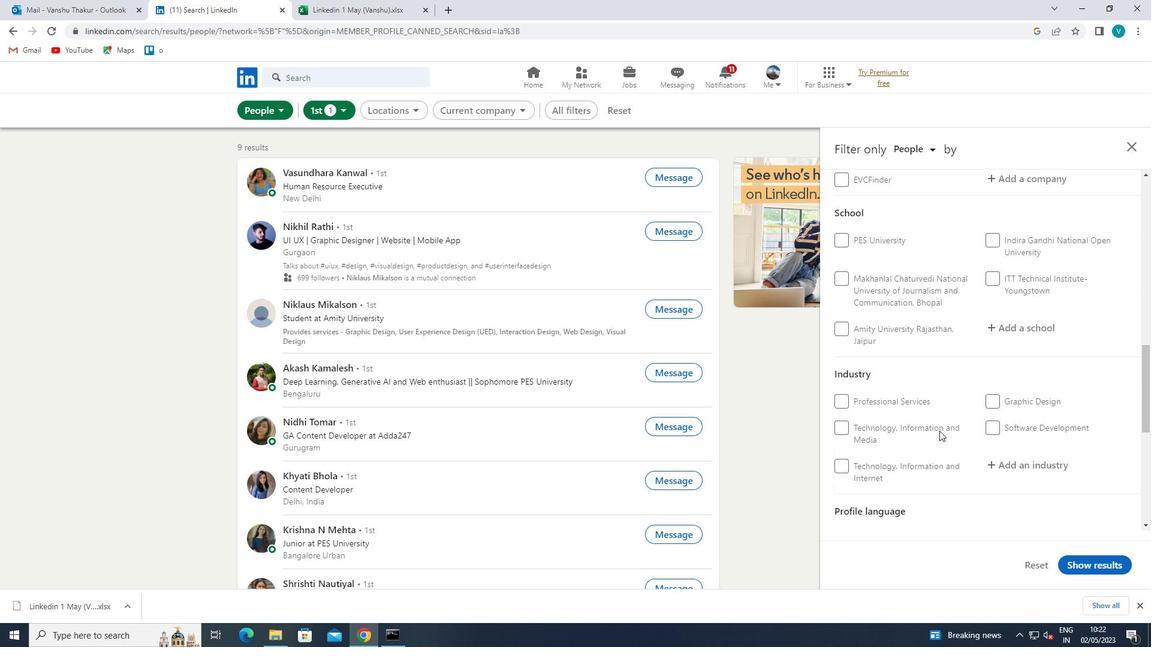
Action: Mouse moved to (837, 325)
Screenshot: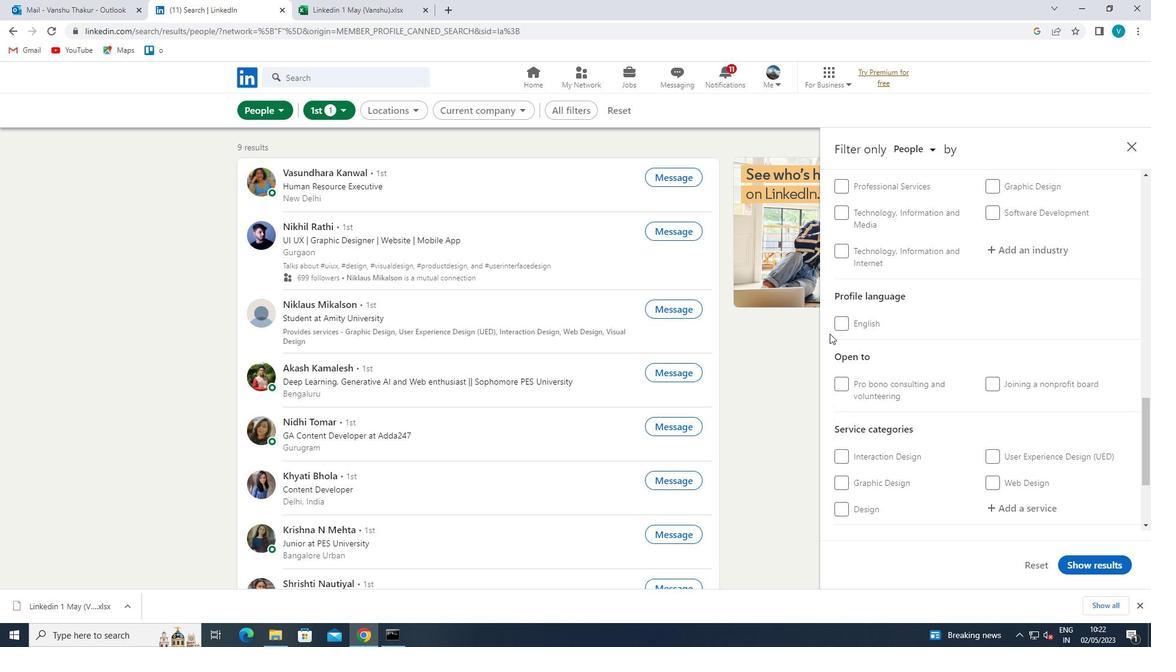 
Action: Mouse pressed left at (837, 325)
Screenshot: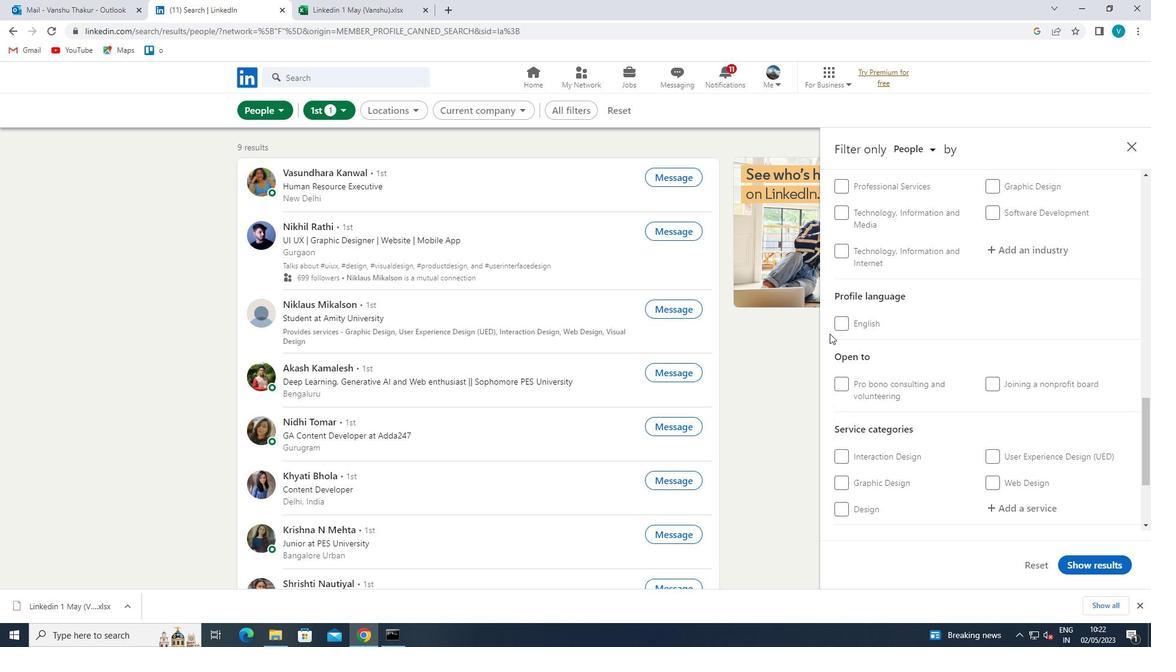 
Action: Mouse moved to (965, 323)
Screenshot: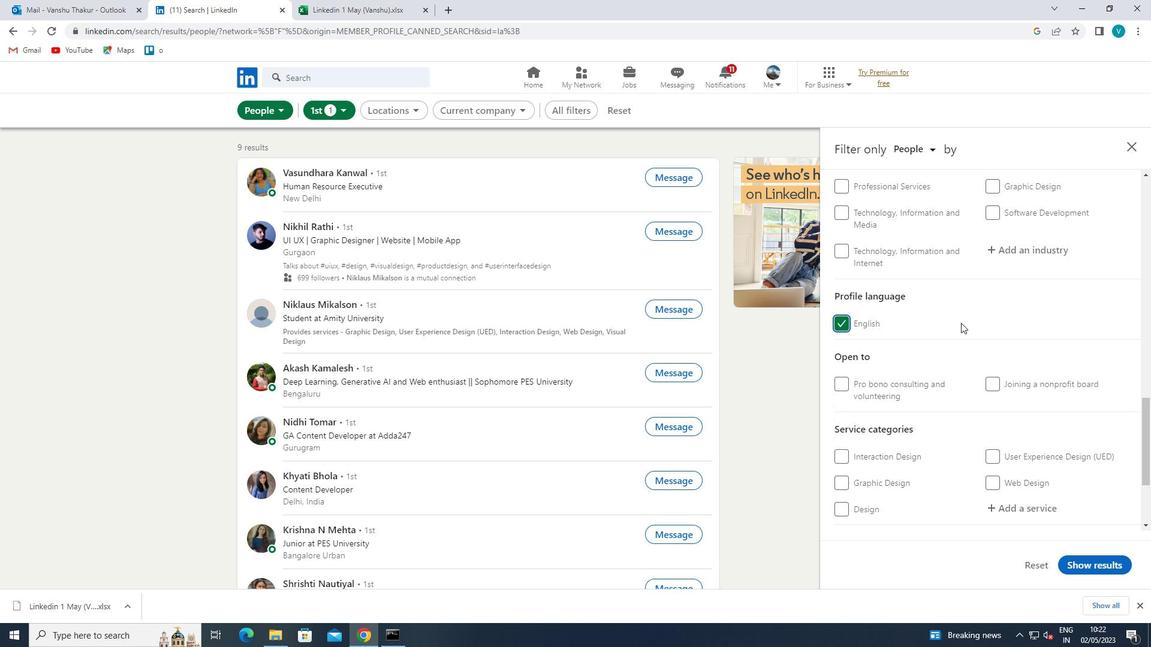 
Action: Mouse scrolled (965, 323) with delta (0, 0)
Screenshot: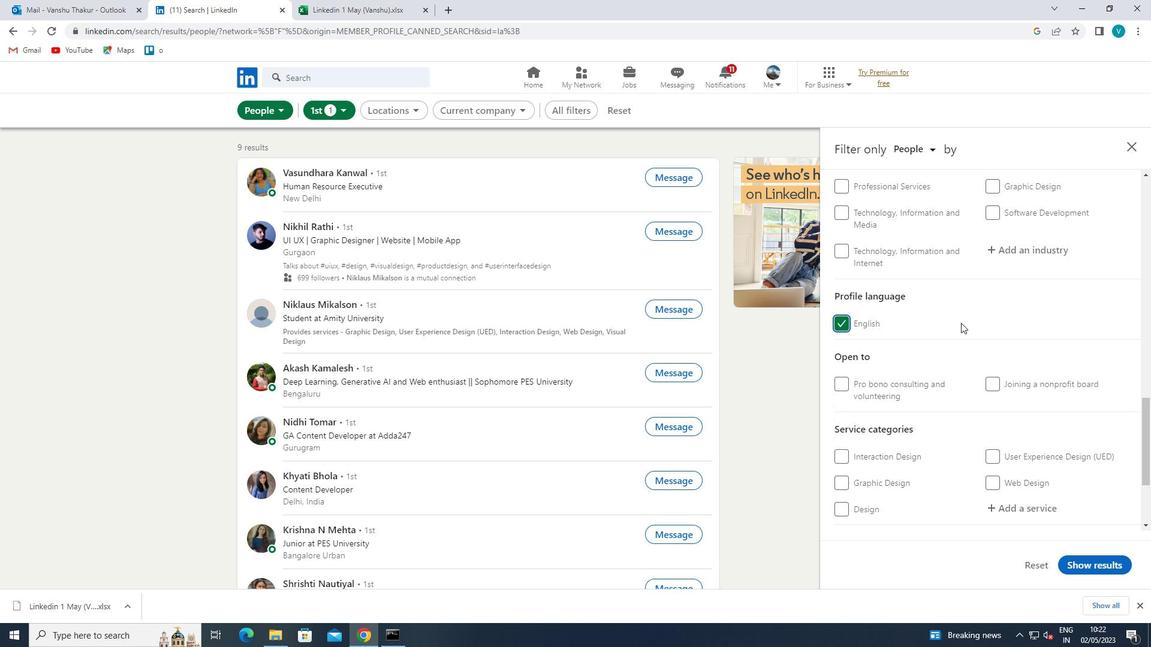 
Action: Mouse moved to (967, 322)
Screenshot: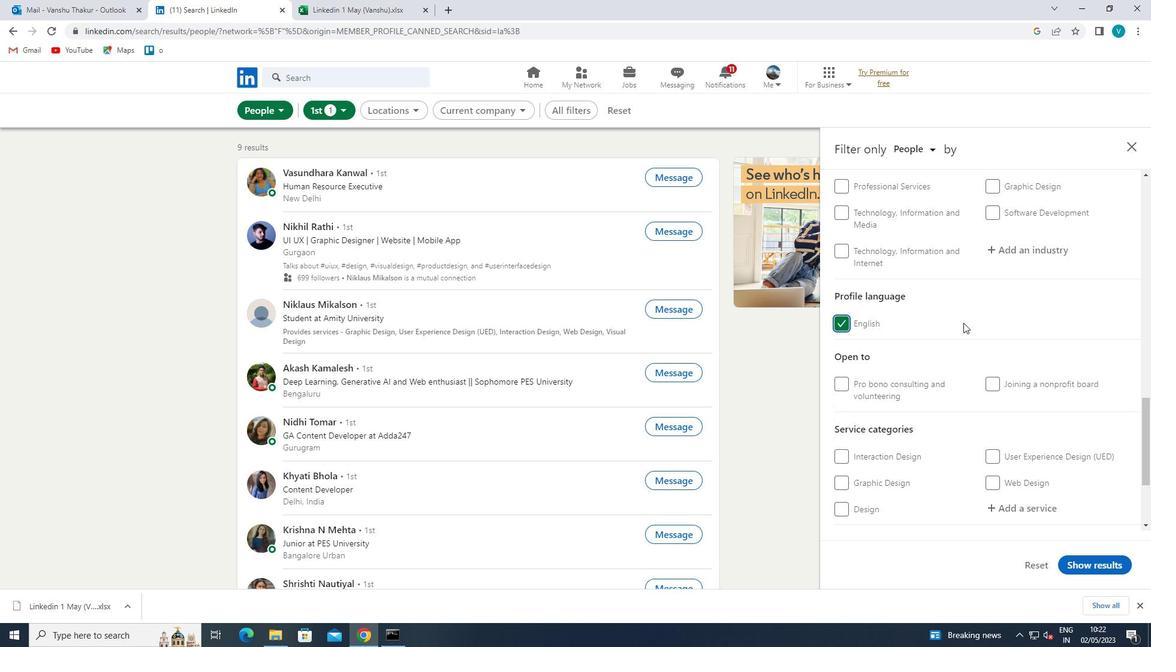 
Action: Mouse scrolled (967, 323) with delta (0, 0)
Screenshot: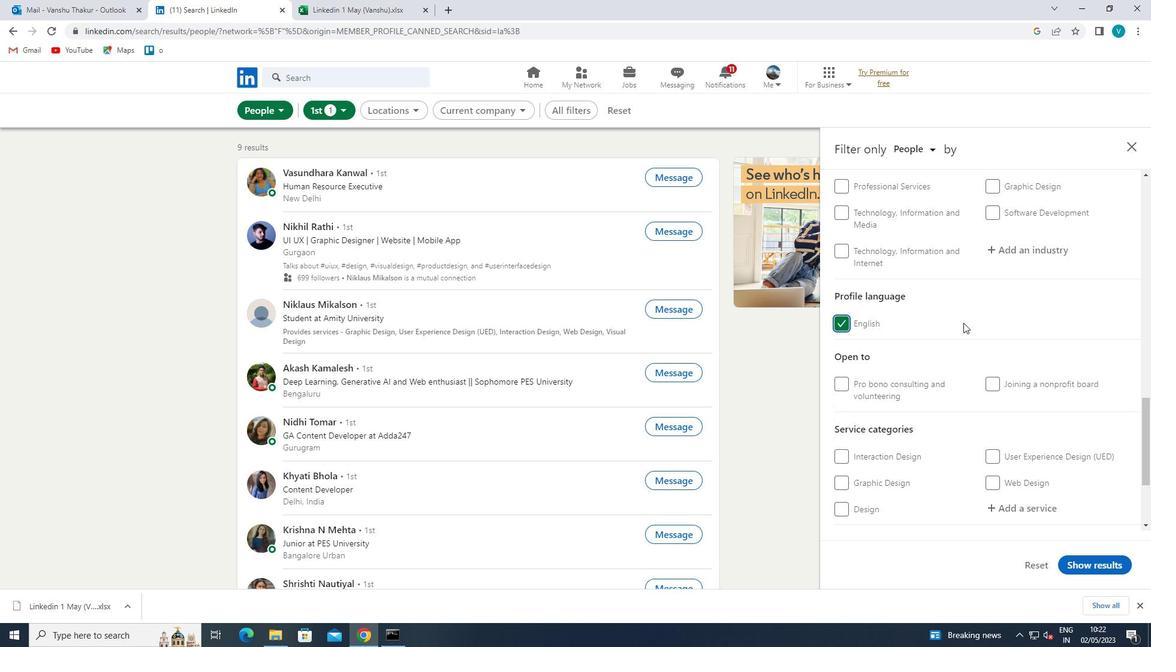 
Action: Mouse moved to (967, 322)
Screenshot: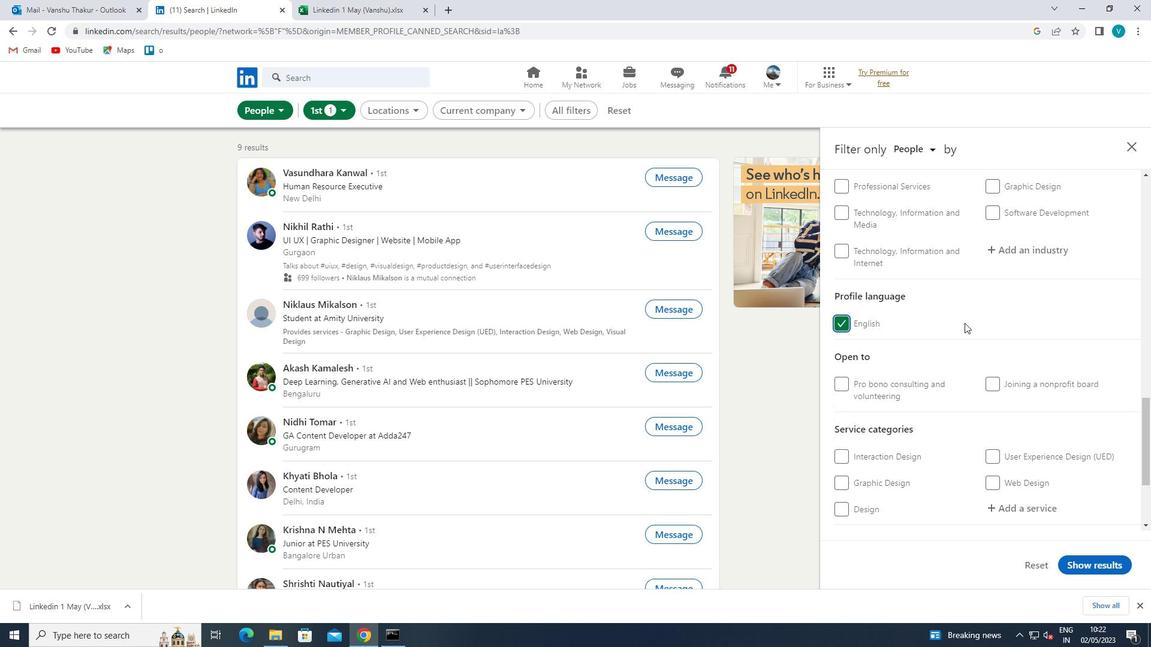 
Action: Mouse scrolled (967, 323) with delta (0, 0)
Screenshot: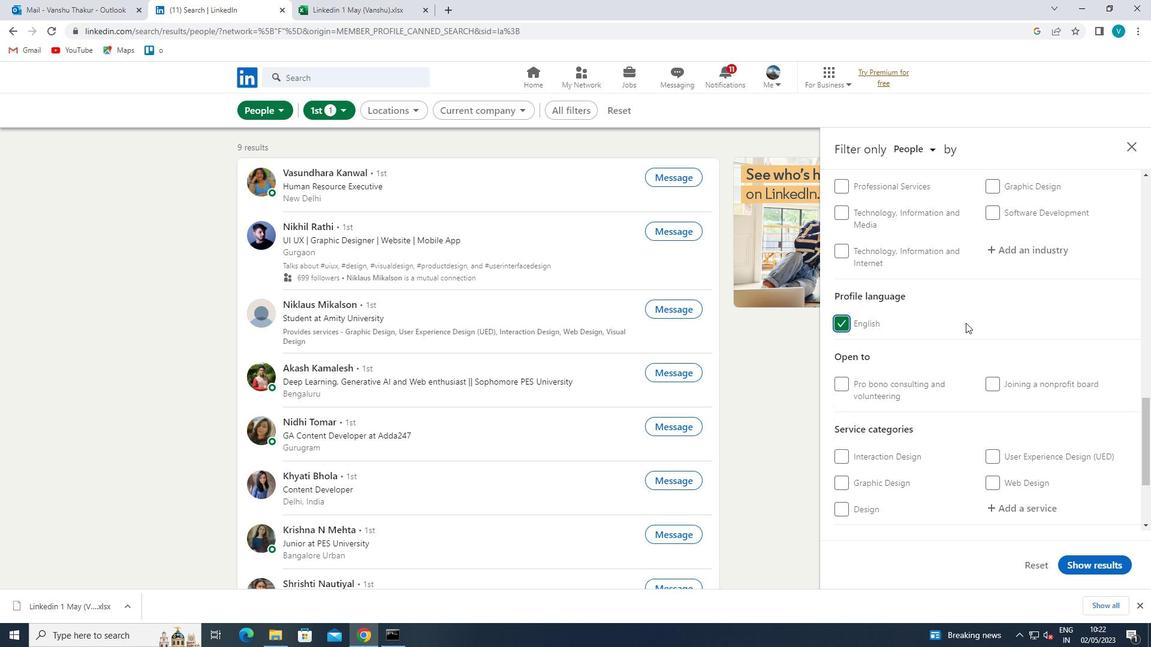 
Action: Mouse moved to (967, 322)
Screenshot: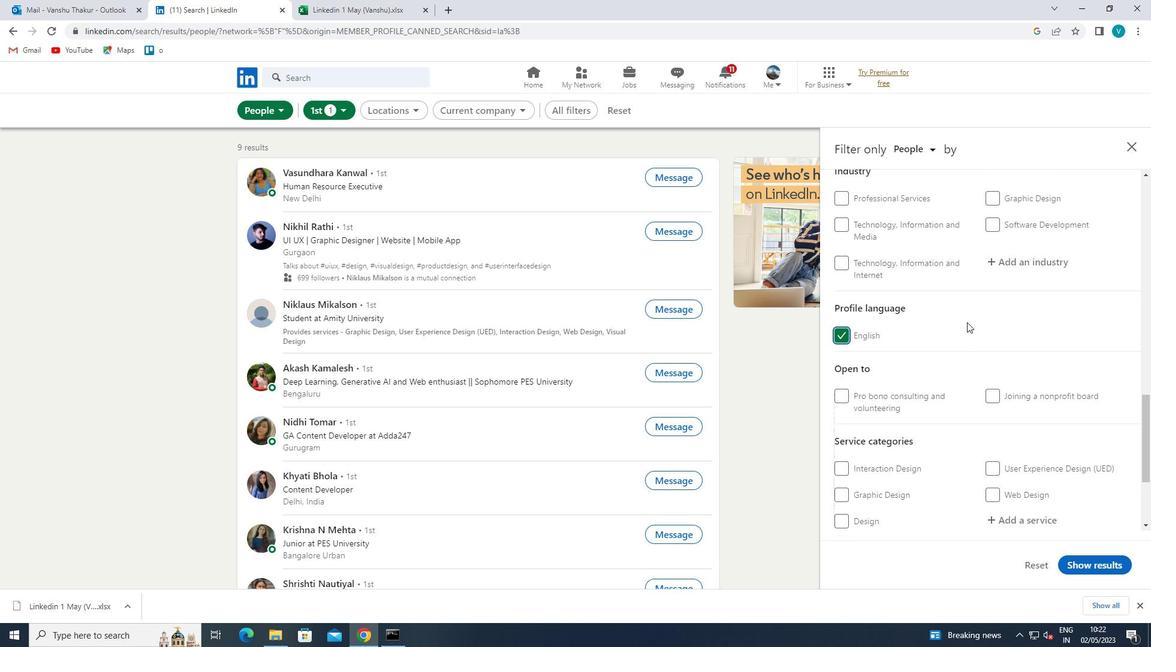 
Action: Mouse scrolled (967, 323) with delta (0, 0)
Screenshot: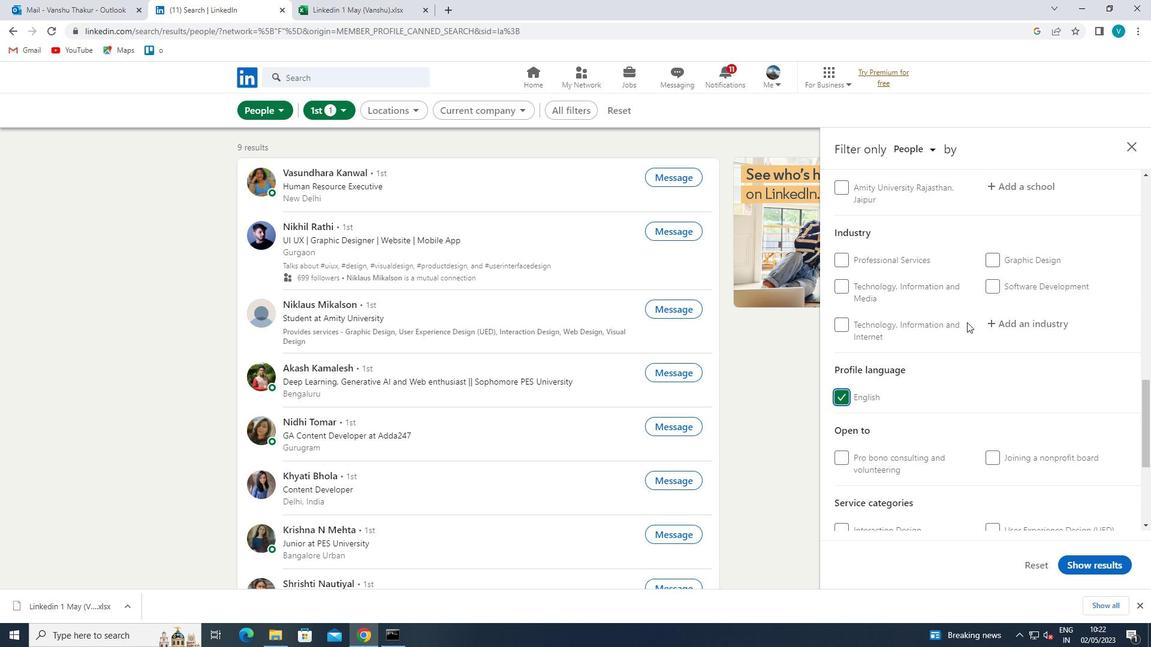 
Action: Mouse moved to (968, 322)
Screenshot: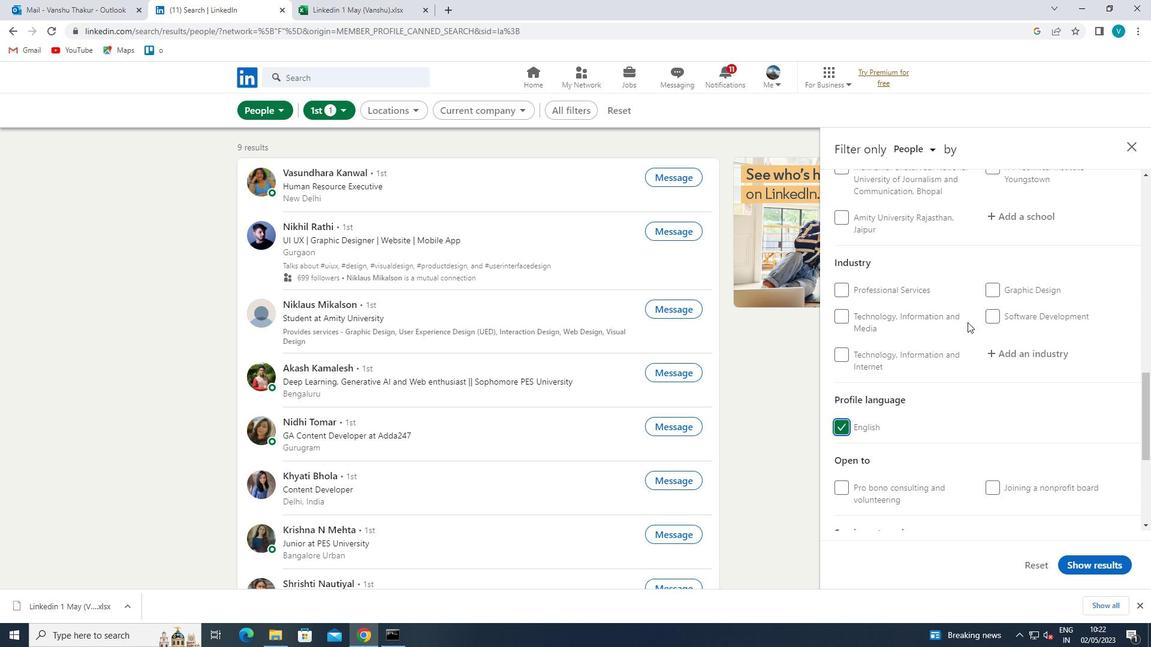 
Action: Mouse scrolled (968, 323) with delta (0, 0)
Screenshot: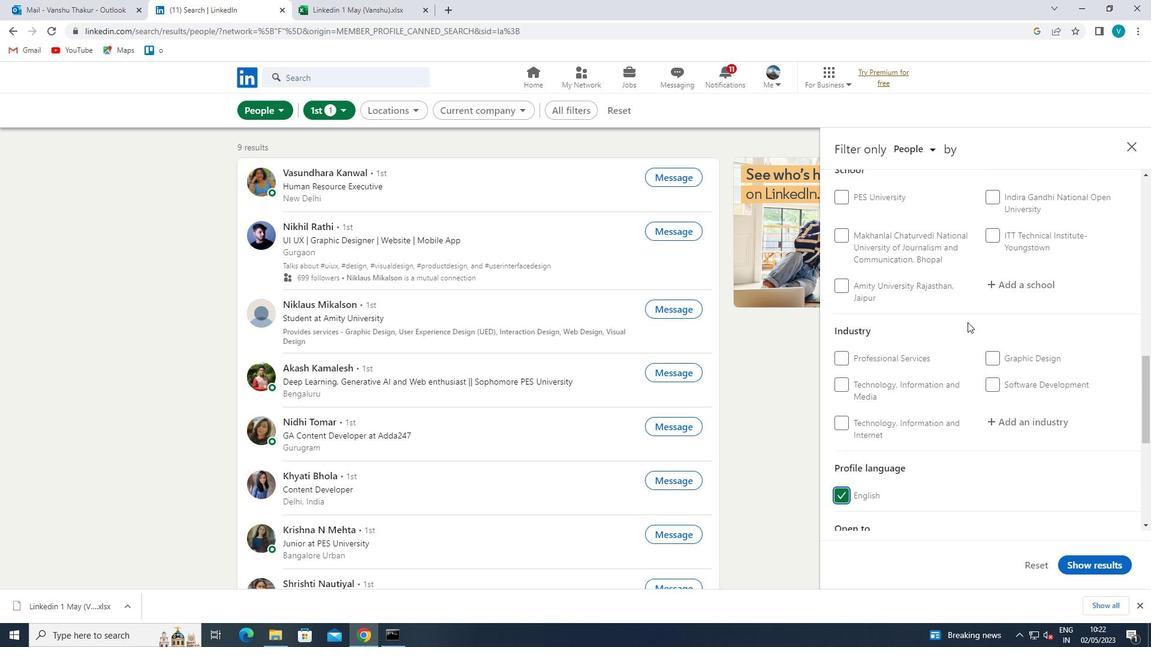
Action: Mouse scrolled (968, 323) with delta (0, 0)
Screenshot: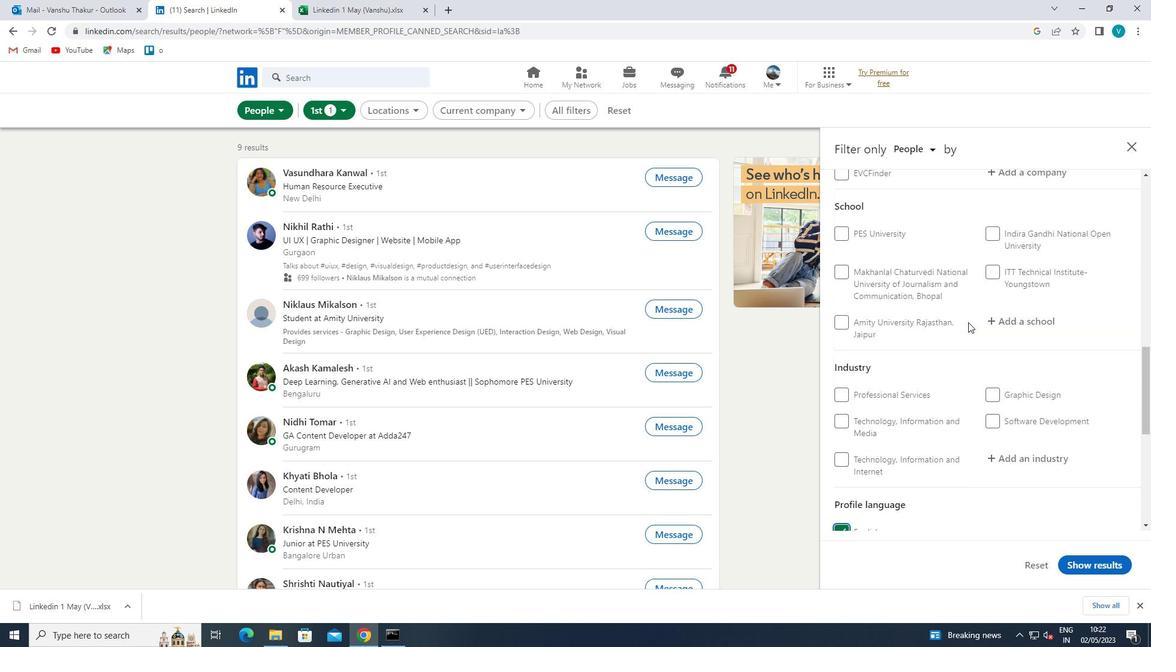 
Action: Mouse scrolled (968, 323) with delta (0, 0)
Screenshot: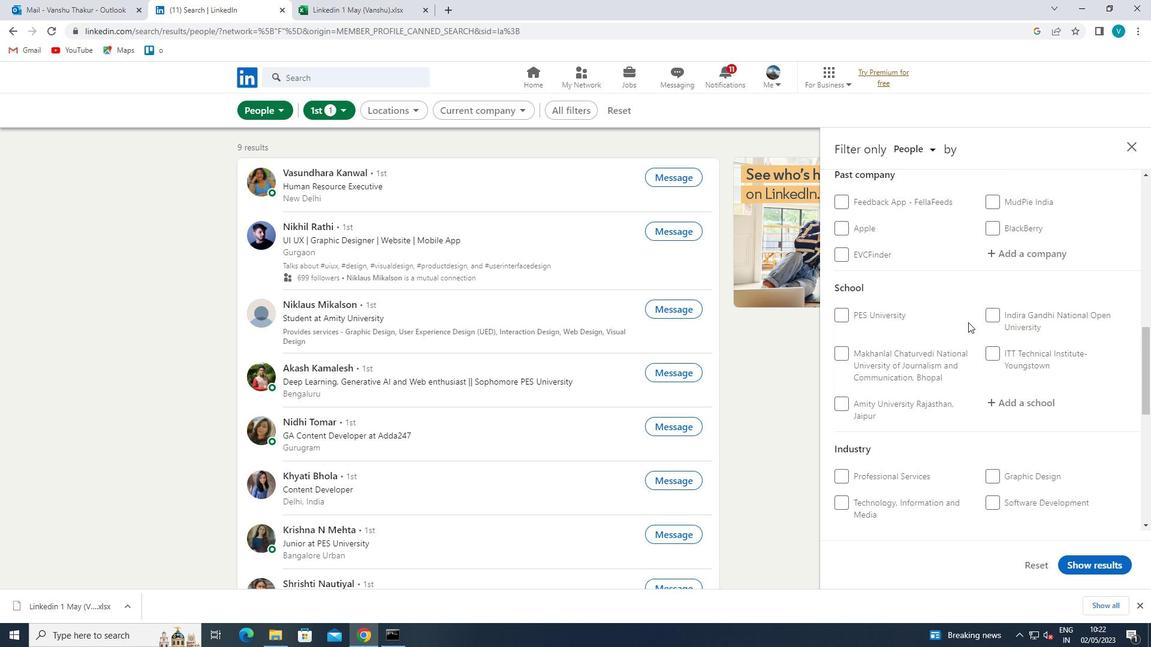 
Action: Mouse moved to (972, 320)
Screenshot: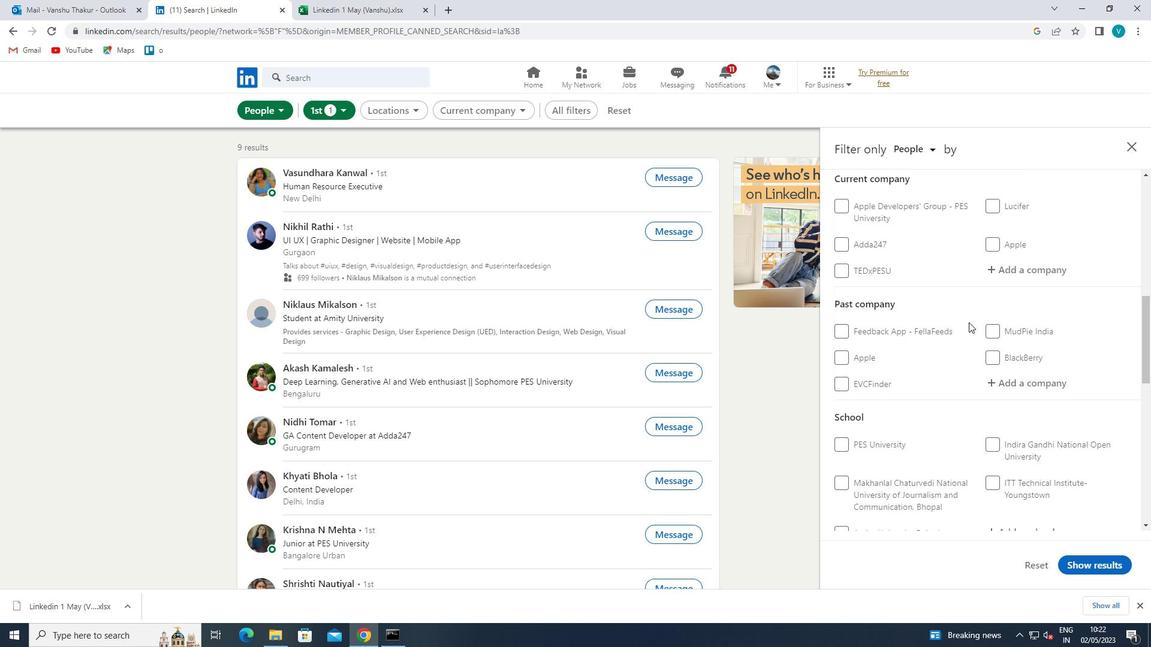 
Action: Mouse scrolled (972, 320) with delta (0, 0)
Screenshot: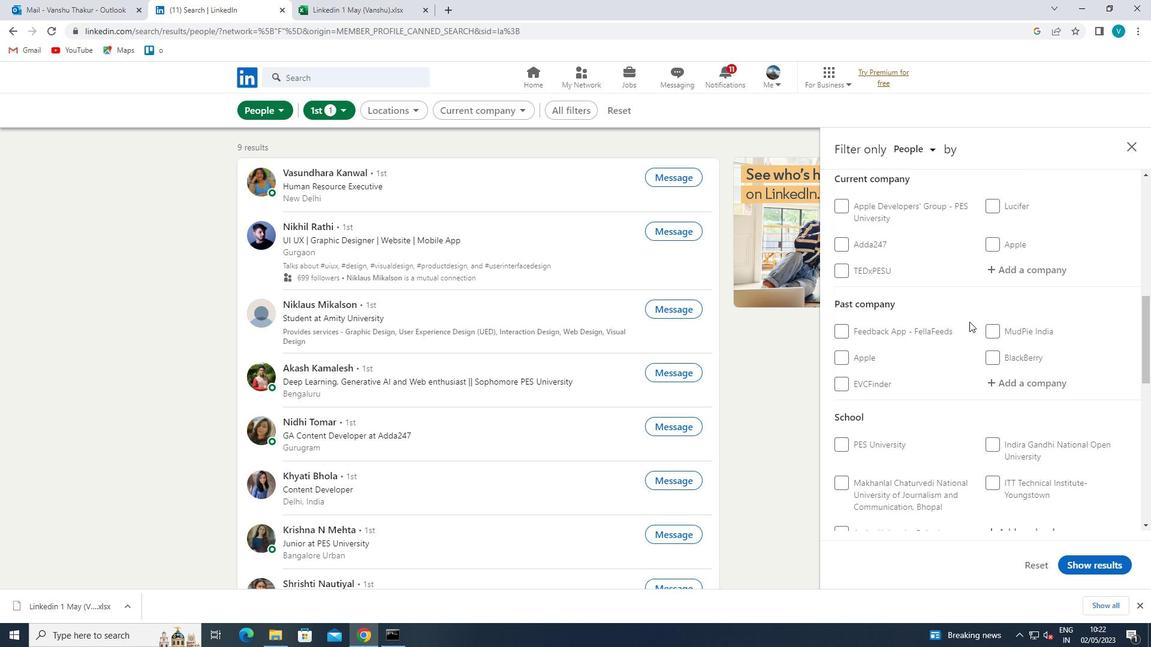 
Action: Mouse moved to (1031, 329)
Screenshot: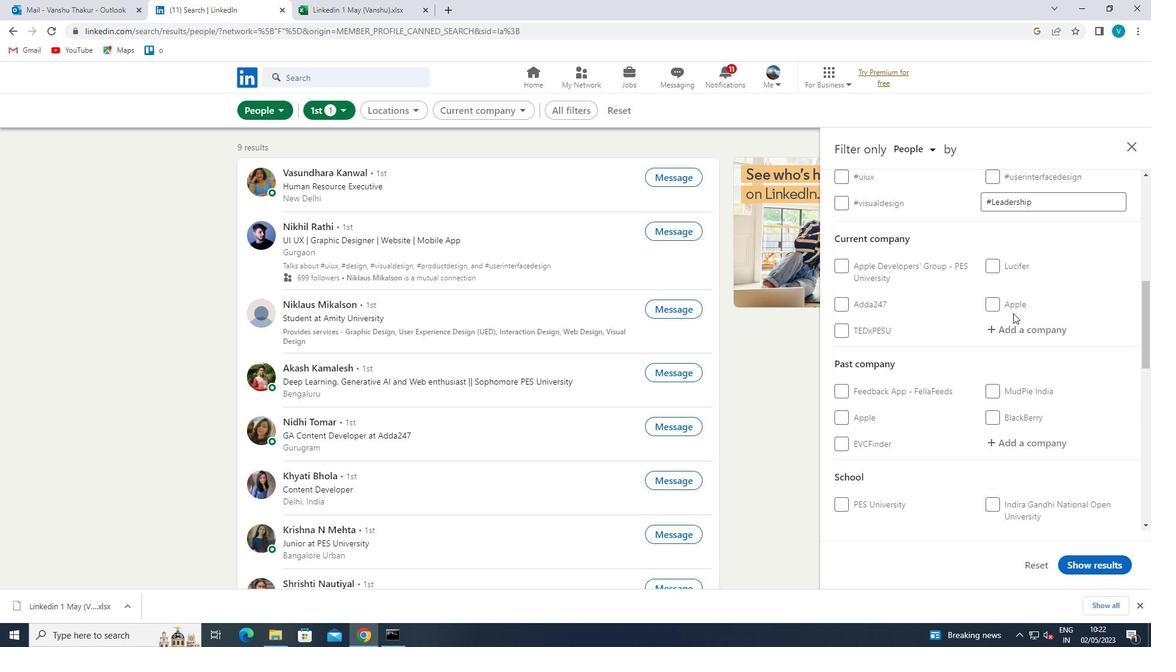 
Action: Mouse pressed left at (1031, 329)
Screenshot: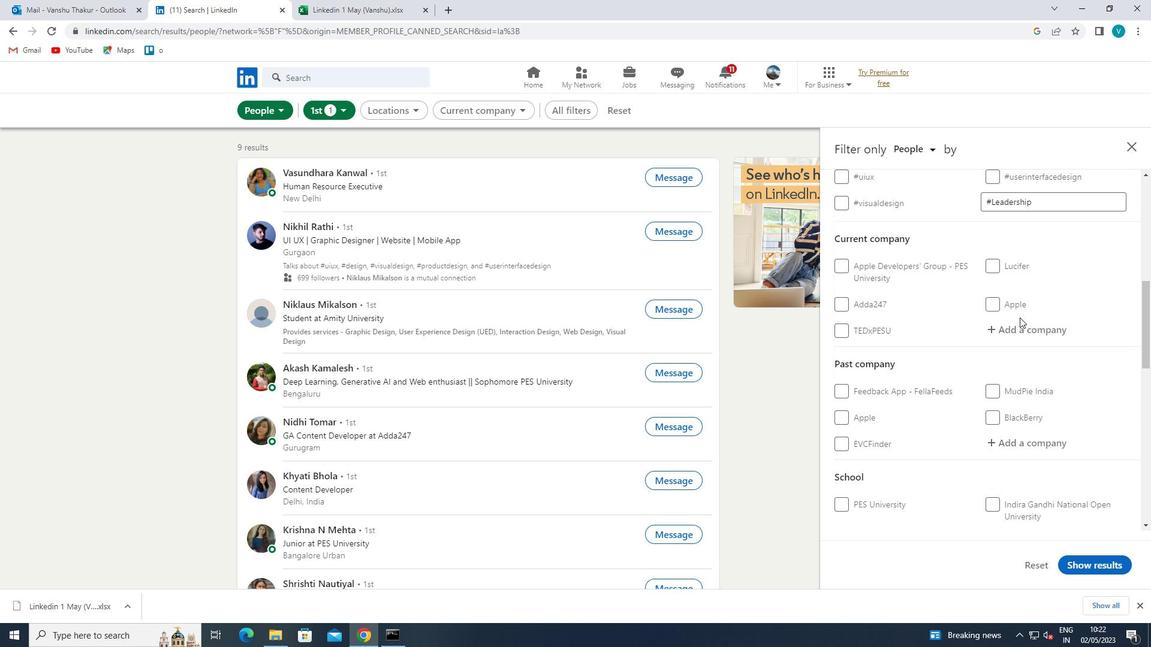 
Action: Key pressed <Key.shift>AMUL
Screenshot: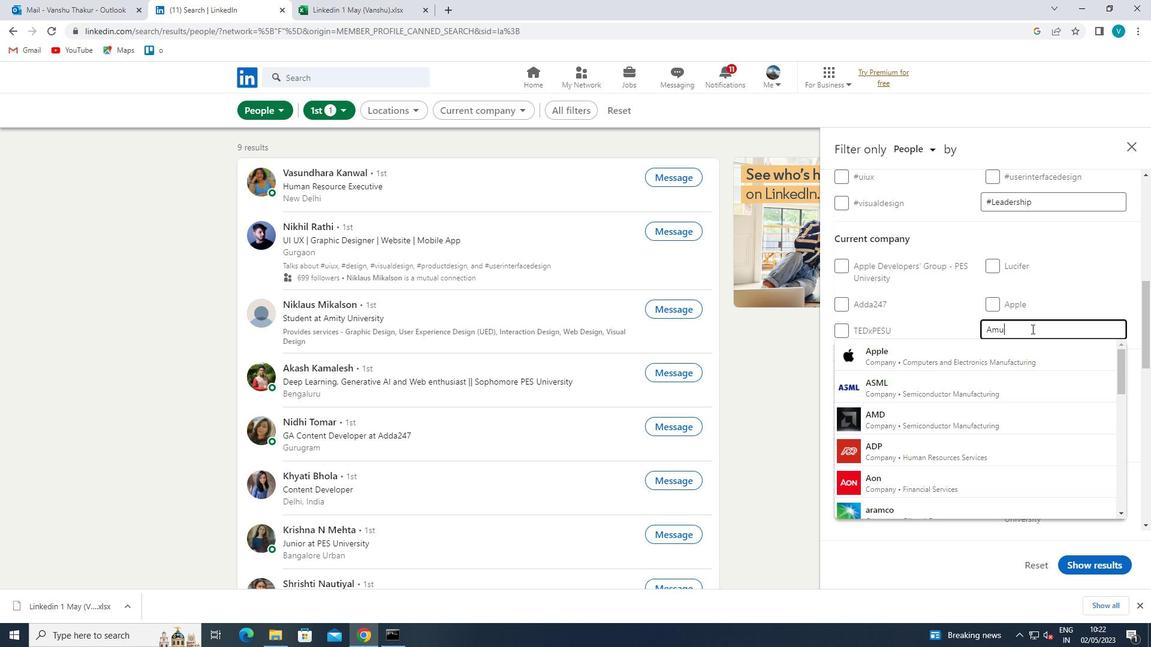 
Action: Mouse moved to (1021, 348)
Screenshot: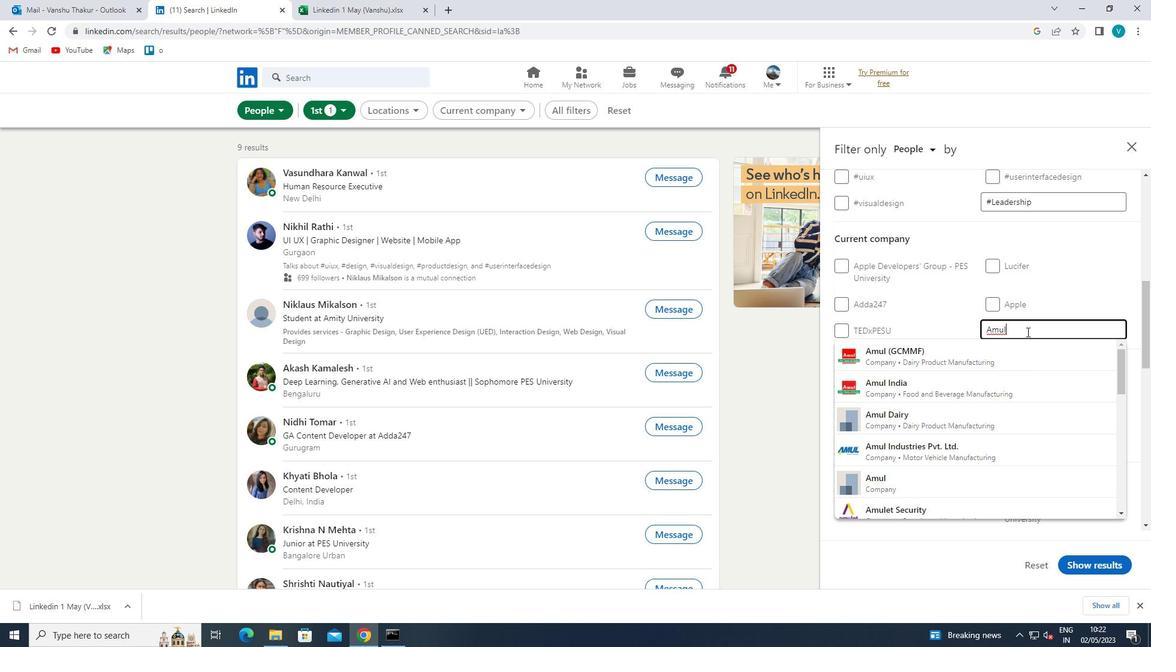 
Action: Mouse pressed left at (1021, 348)
Screenshot: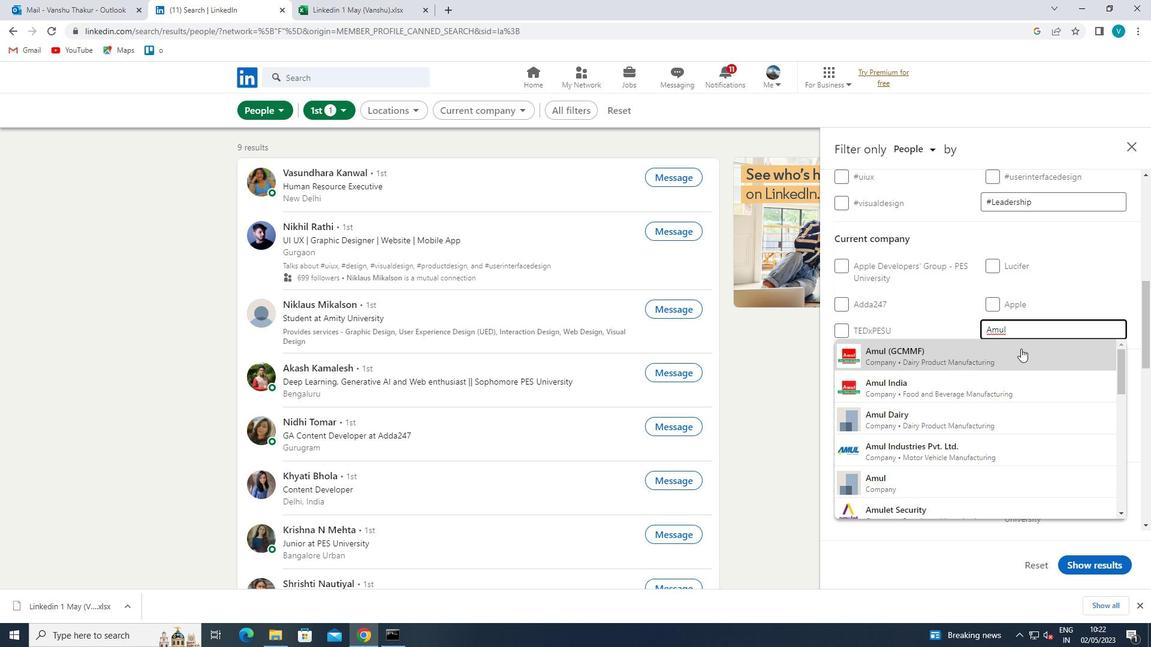 
Action: Mouse scrolled (1021, 348) with delta (0, 0)
Screenshot: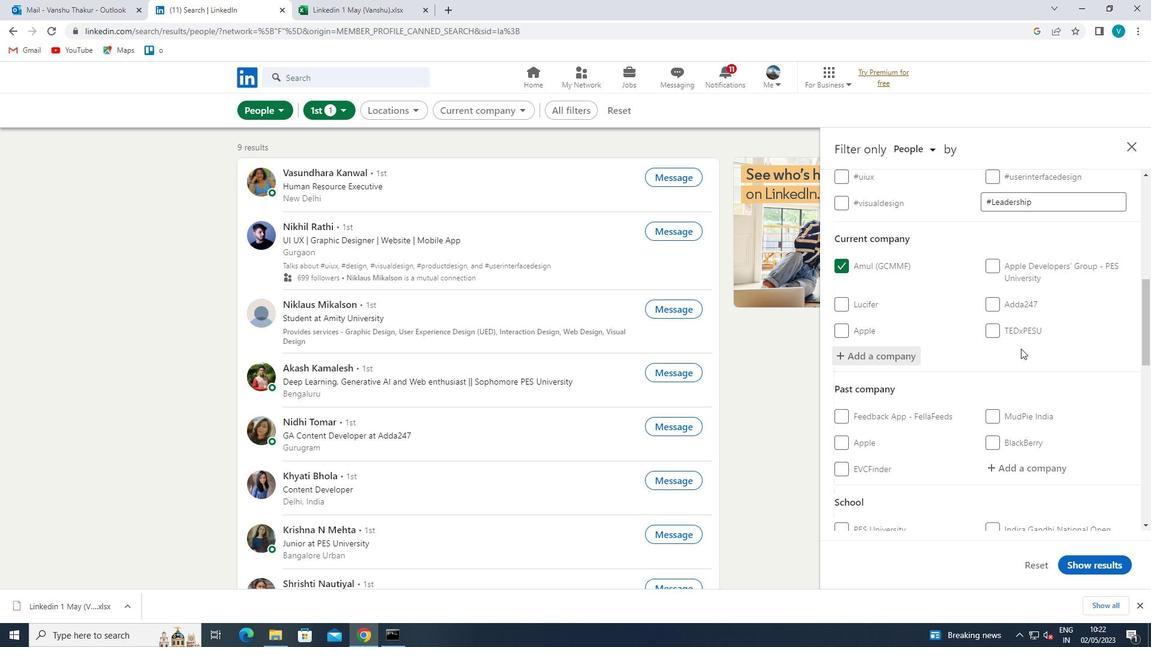 
Action: Mouse scrolled (1021, 348) with delta (0, 0)
Screenshot: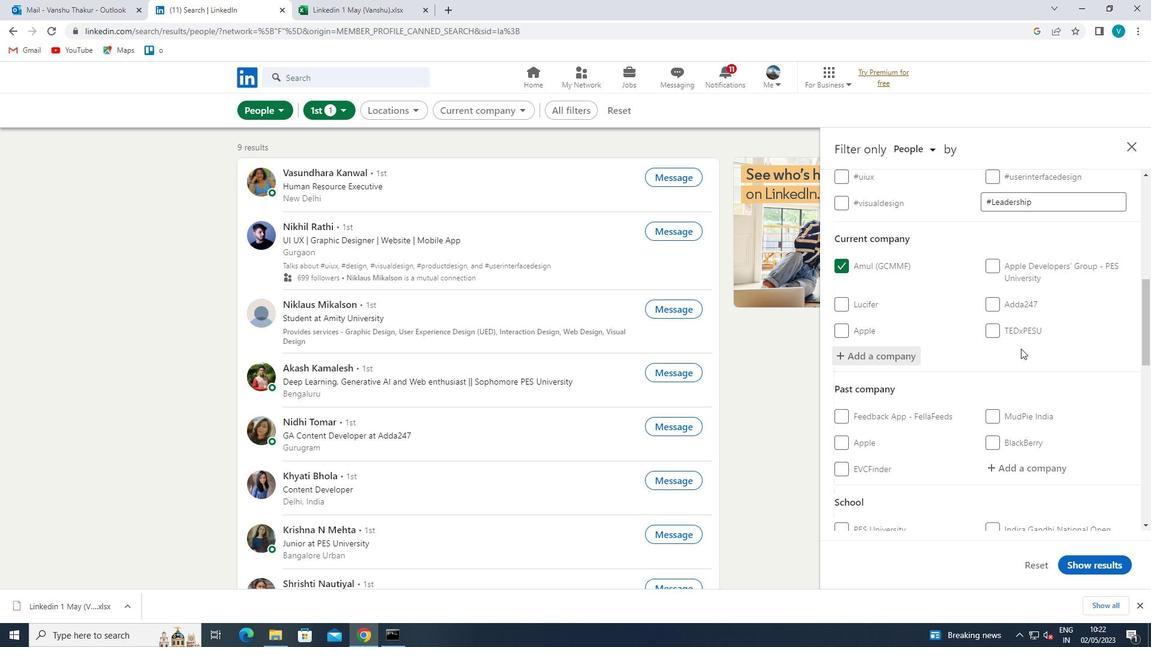 
Action: Mouse scrolled (1021, 348) with delta (0, 0)
Screenshot: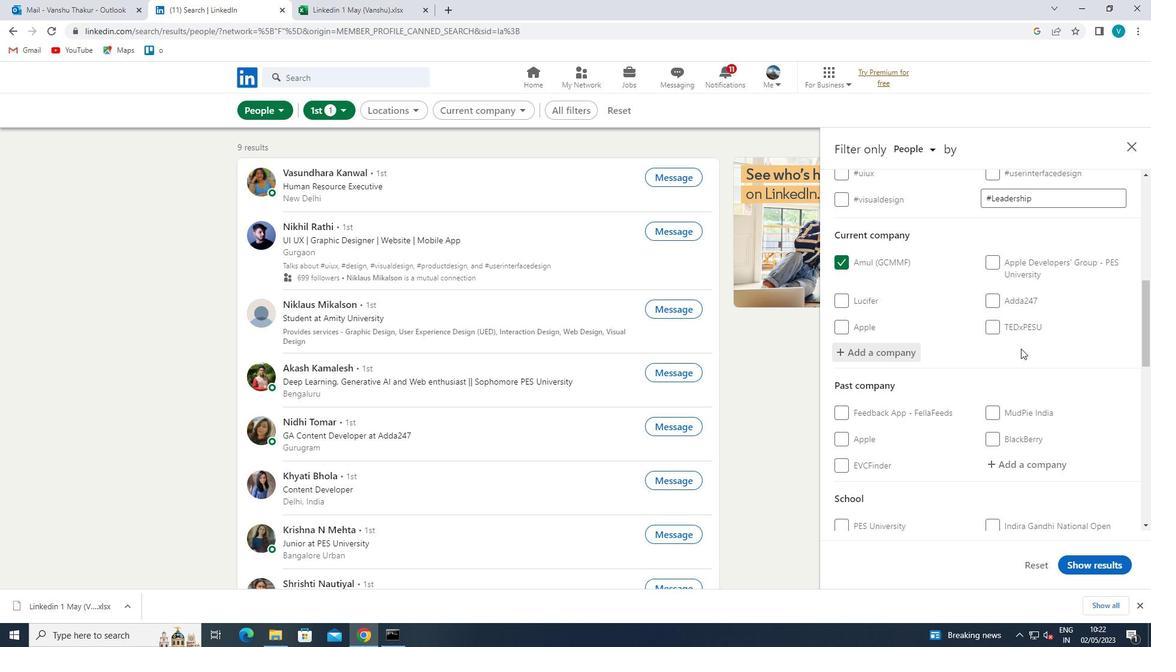 
Action: Mouse scrolled (1021, 348) with delta (0, 0)
Screenshot: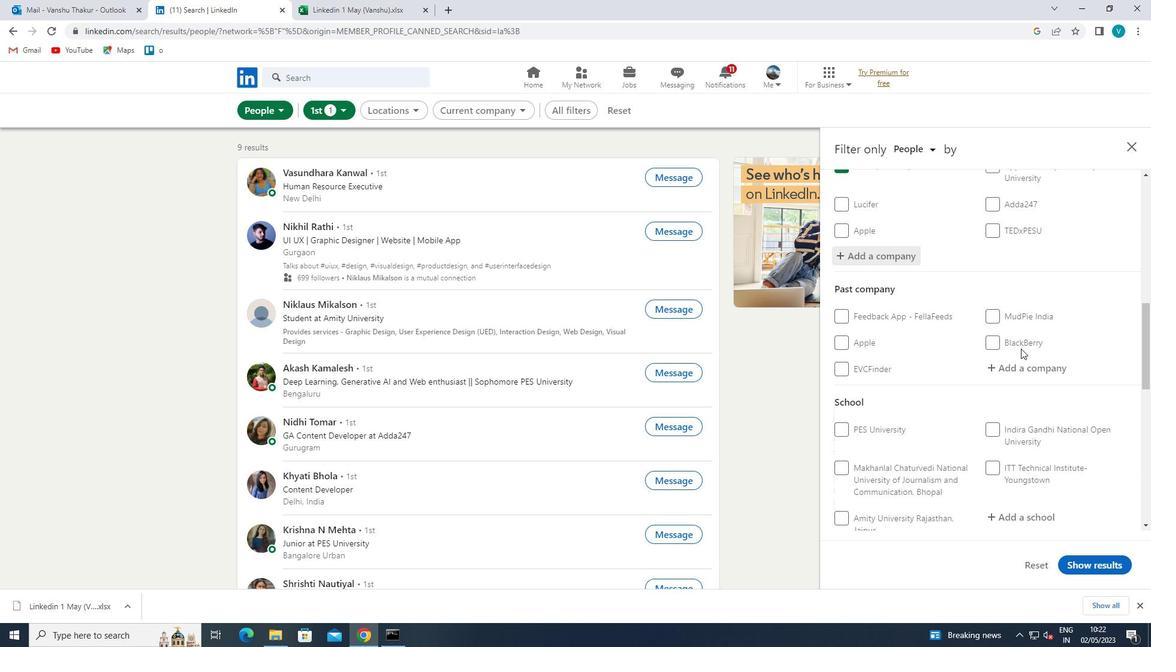 
Action: Mouse moved to (1019, 375)
Screenshot: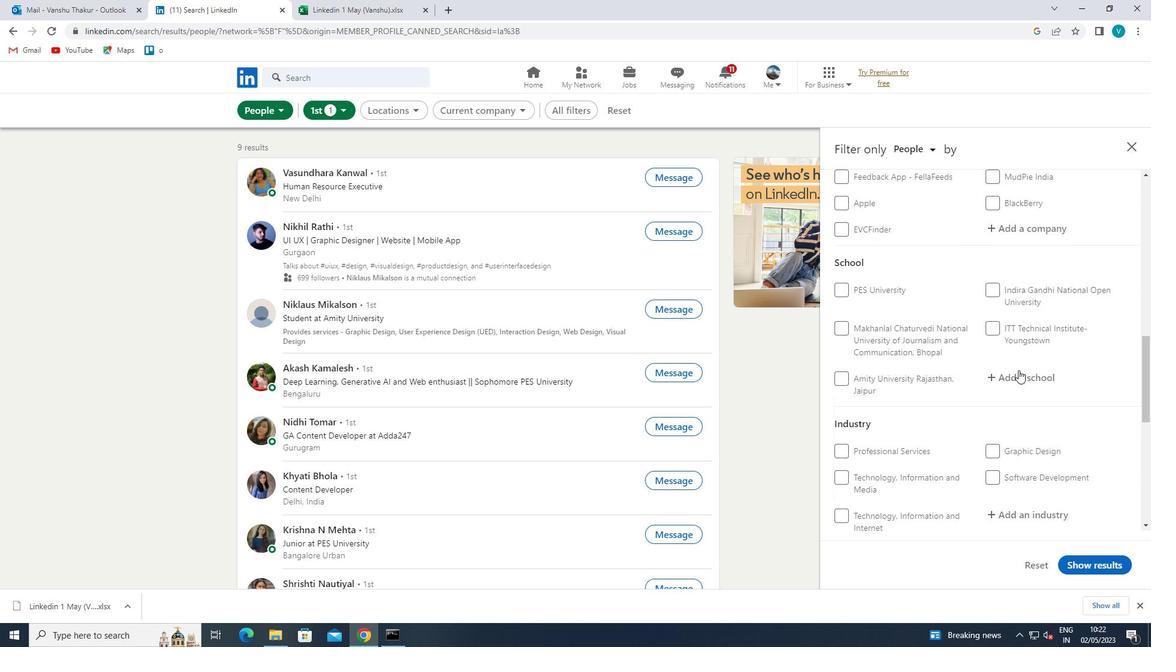 
Action: Mouse pressed left at (1019, 375)
Screenshot: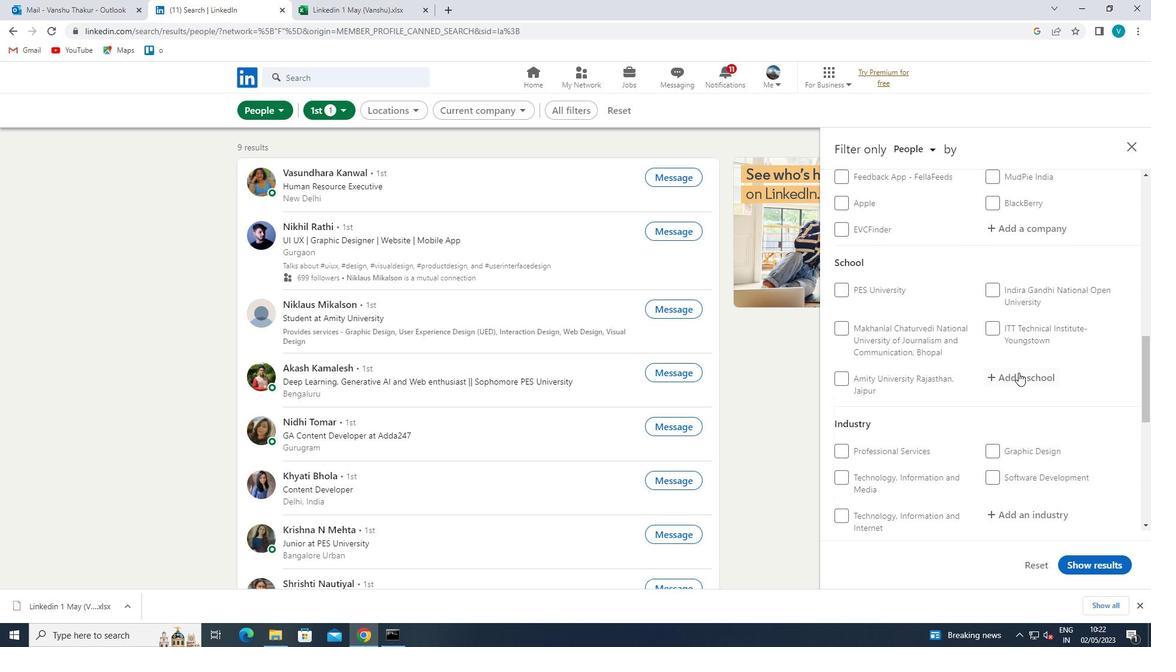 
Action: Key pressed <Key.shift>LADY<Key.space>
Screenshot: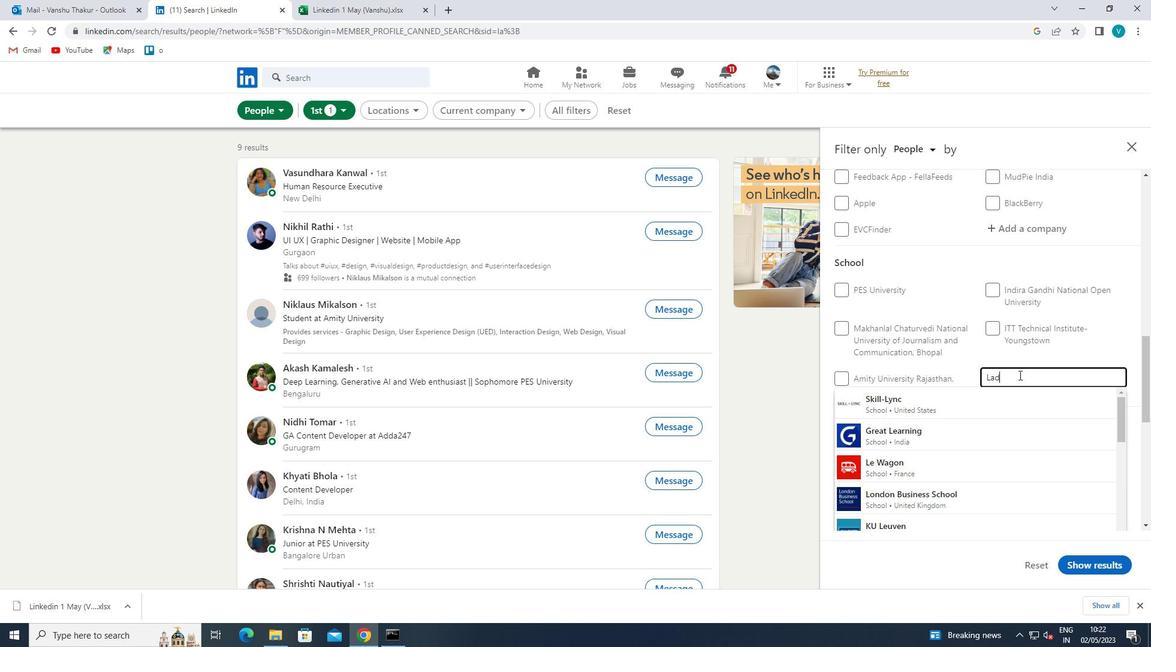 
Action: Mouse moved to (966, 424)
Screenshot: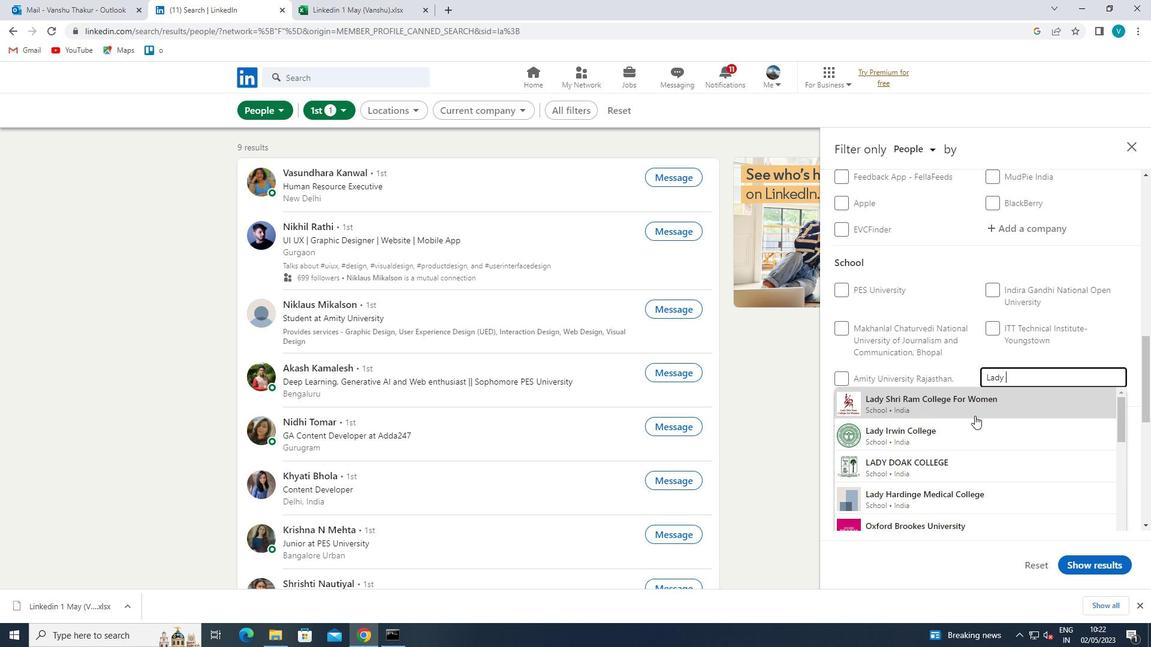 
Action: Mouse pressed left at (966, 424)
Screenshot: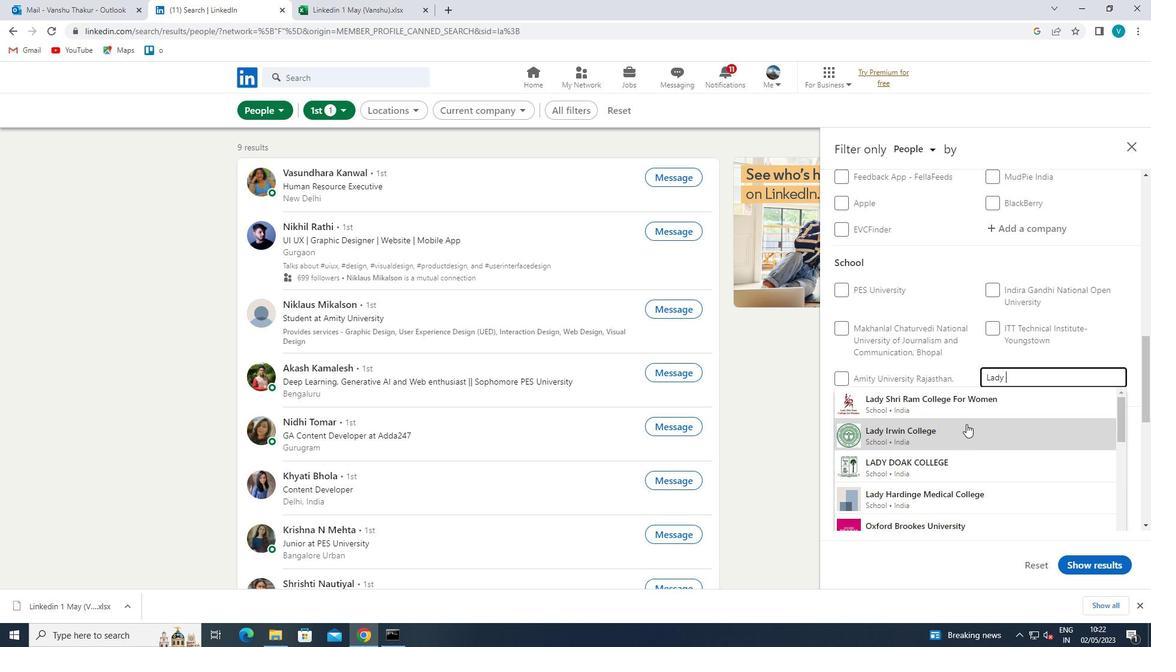 
Action: Mouse moved to (986, 401)
Screenshot: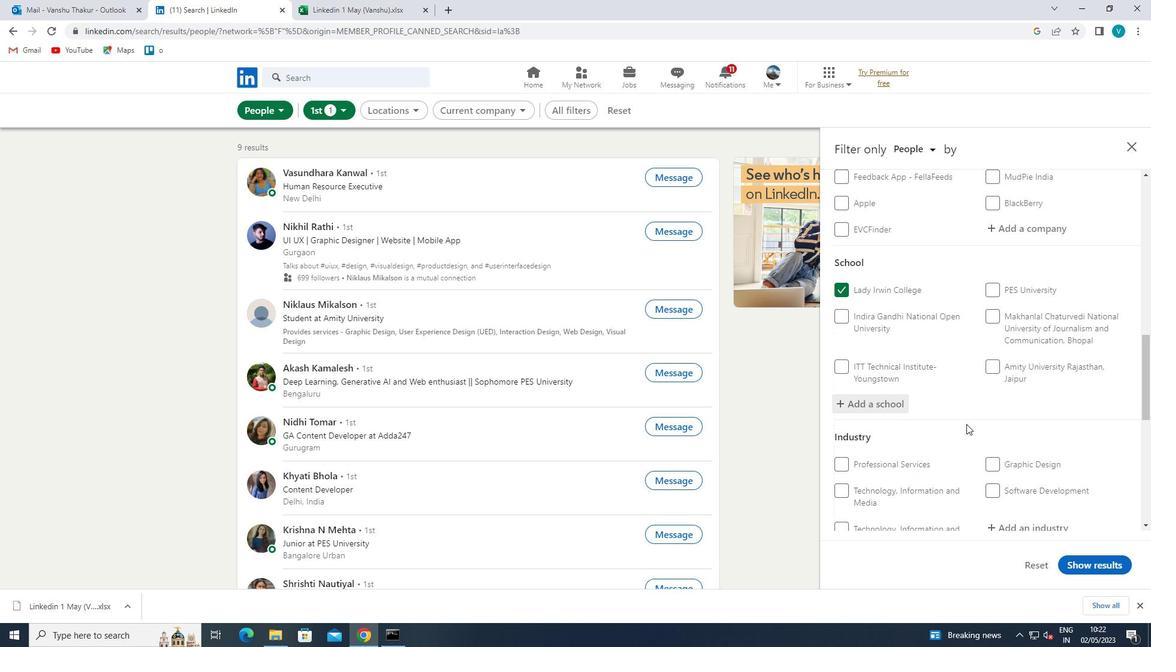 
Action: Mouse scrolled (986, 400) with delta (0, 0)
Screenshot: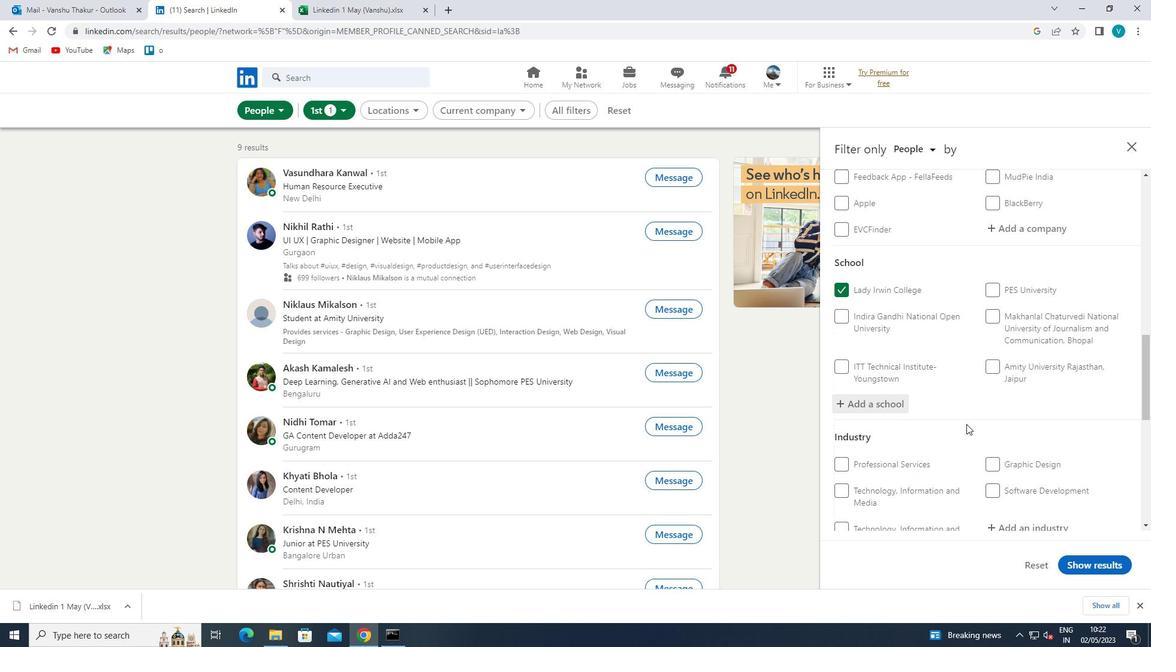 
Action: Mouse moved to (986, 389)
Screenshot: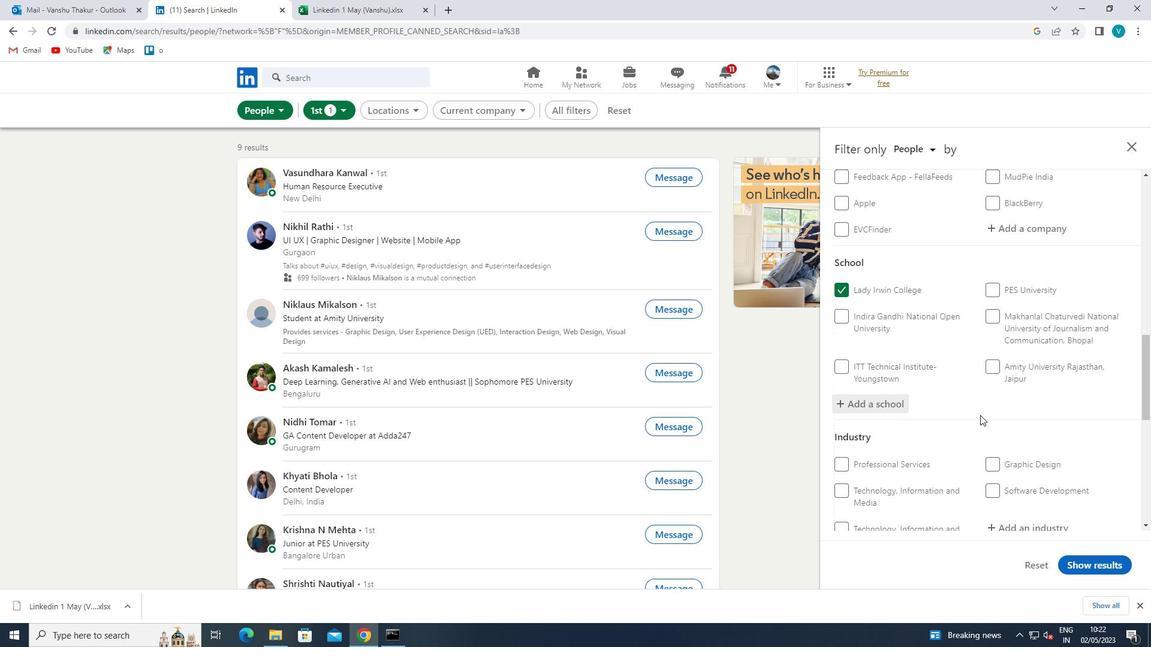 
Action: Mouse scrolled (986, 389) with delta (0, 0)
Screenshot: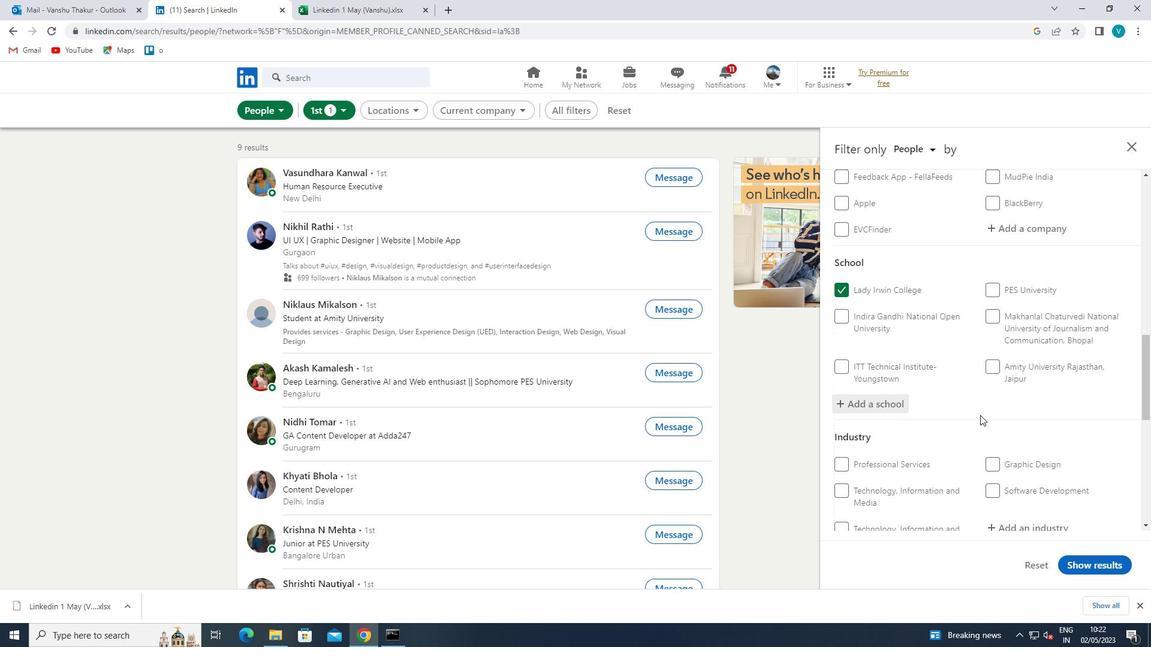 
Action: Mouse moved to (986, 387)
Screenshot: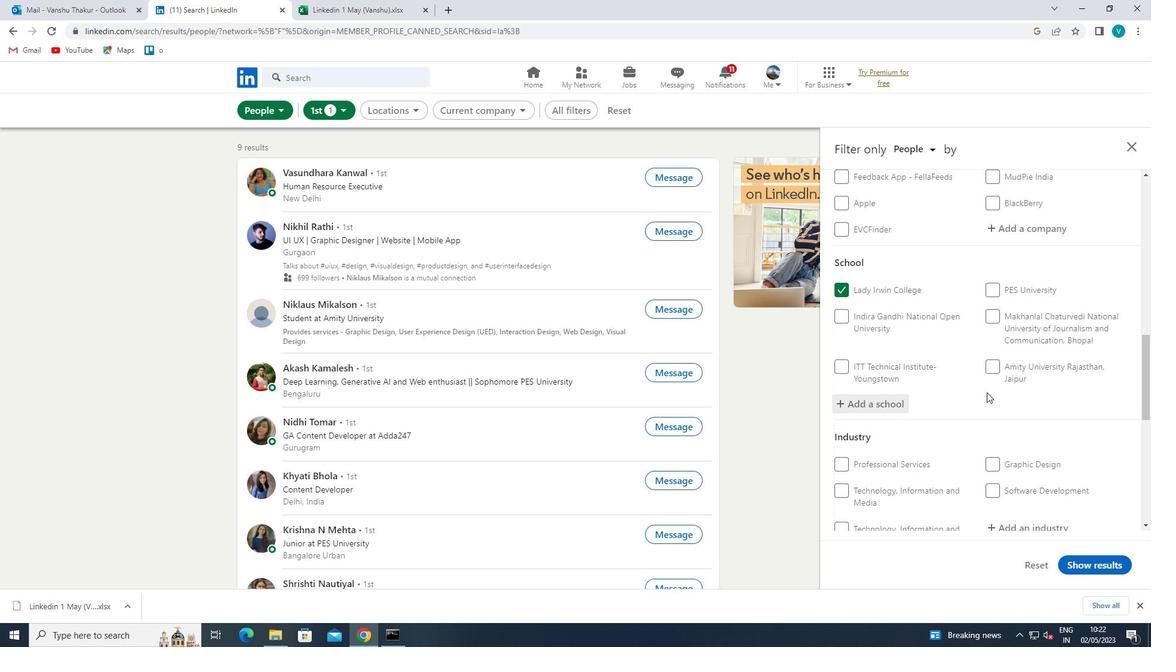 
Action: Mouse scrolled (986, 387) with delta (0, 0)
Screenshot: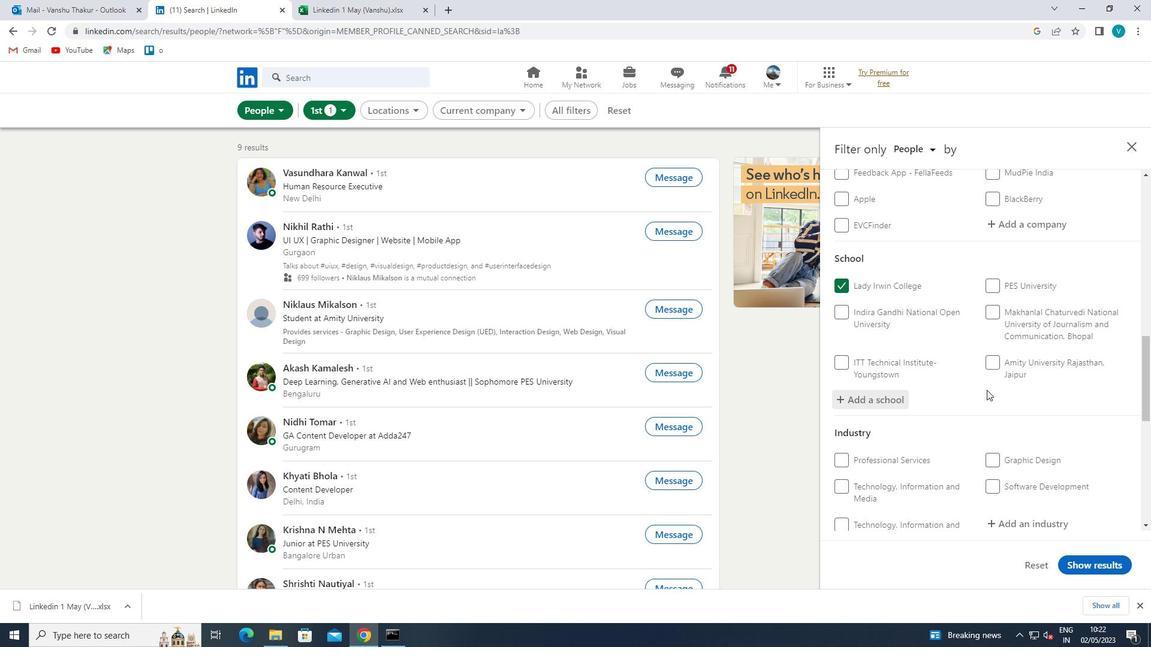 
Action: Mouse moved to (1019, 348)
Screenshot: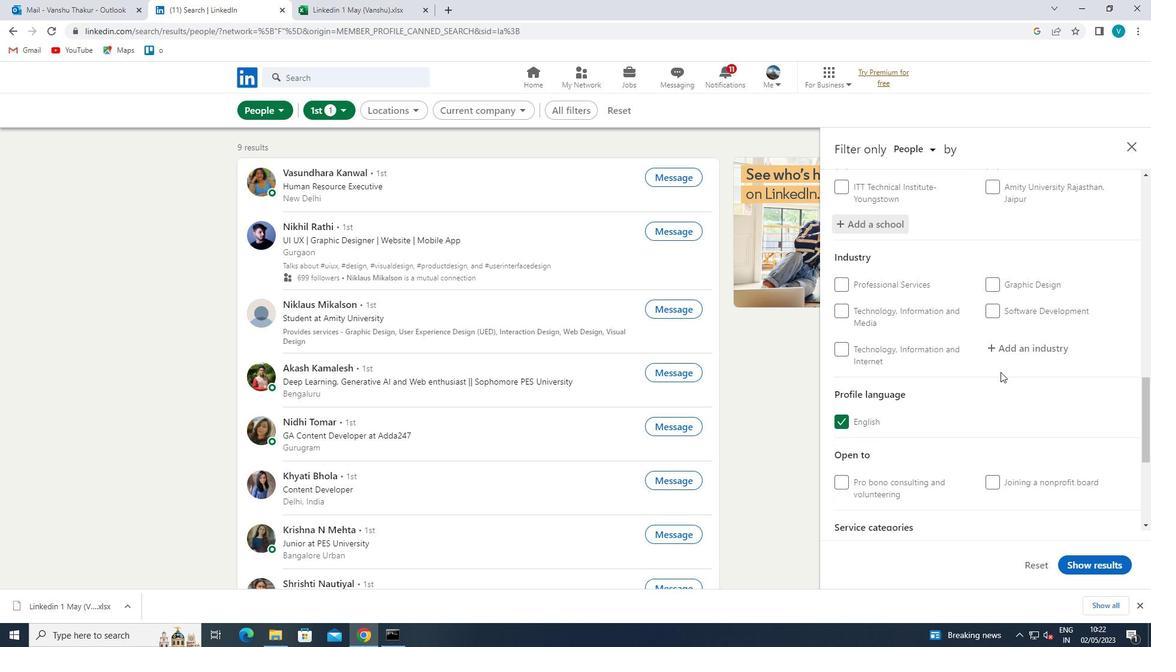 
Action: Mouse pressed left at (1019, 348)
Screenshot: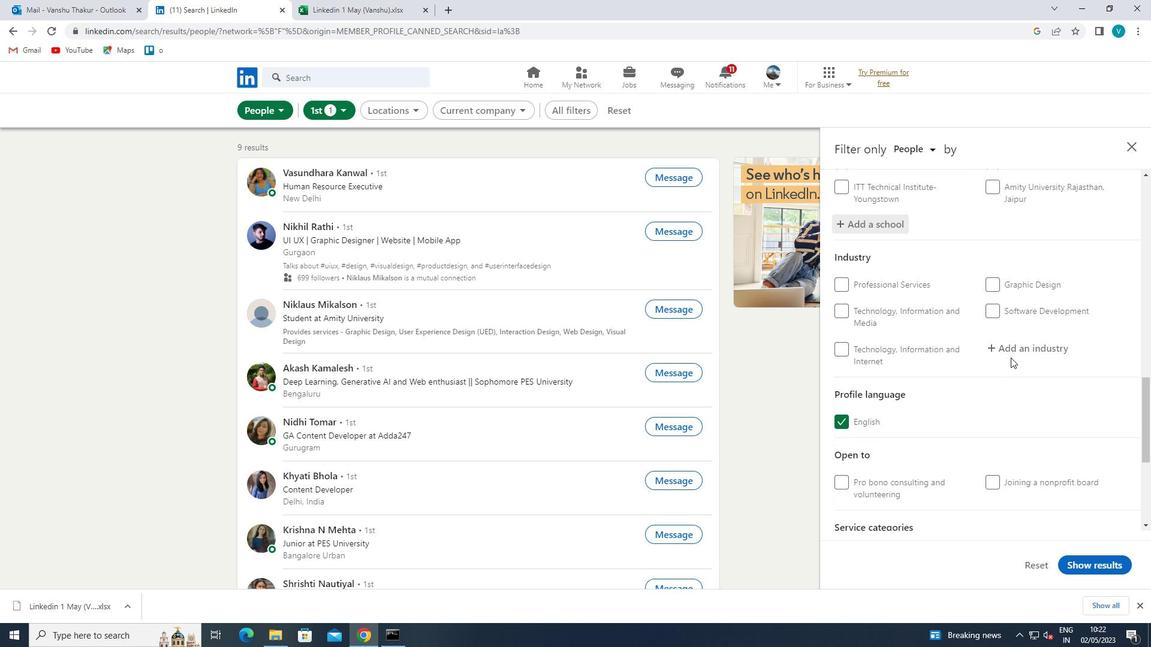 
Action: Mouse moved to (1020, 347)
Screenshot: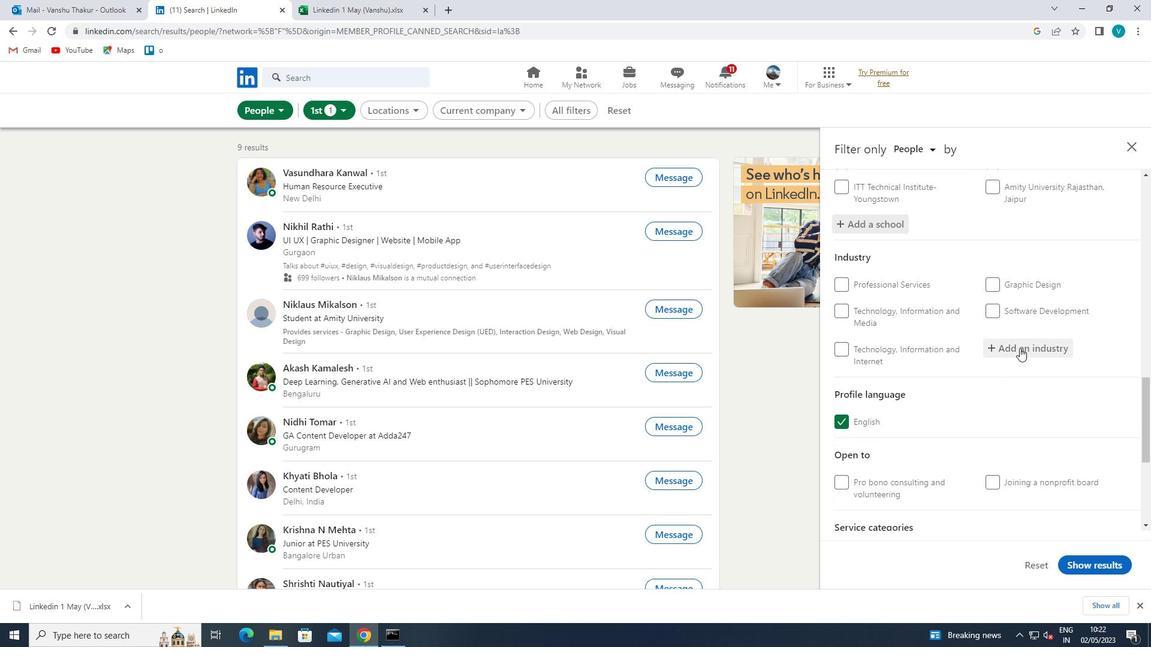 
Action: Key pressed <Key.shift>ACCOMODATIOM<Key.backspace>N
Screenshot: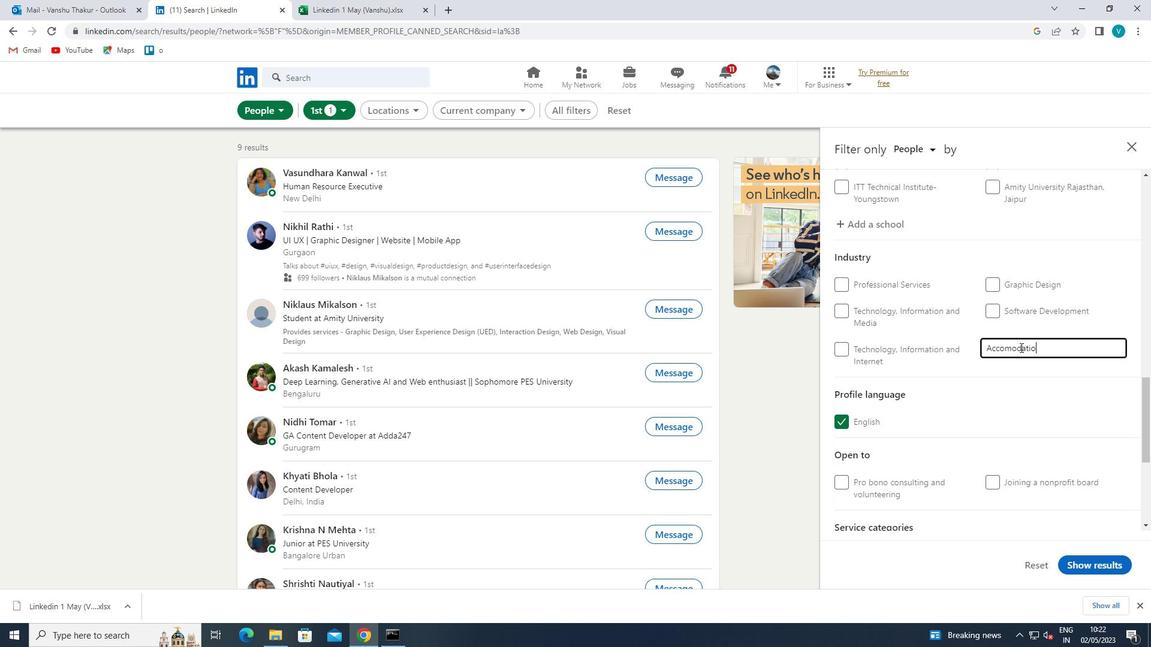 
Action: Mouse moved to (1010, 350)
Screenshot: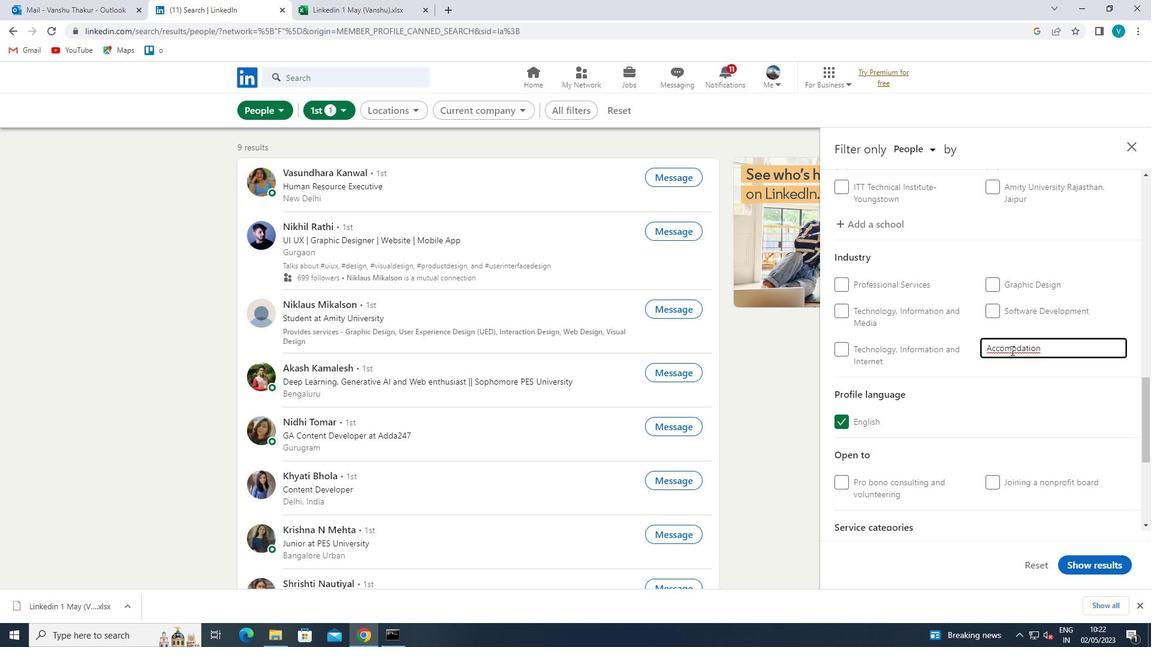 
Action: Mouse pressed left at (1010, 350)
Screenshot: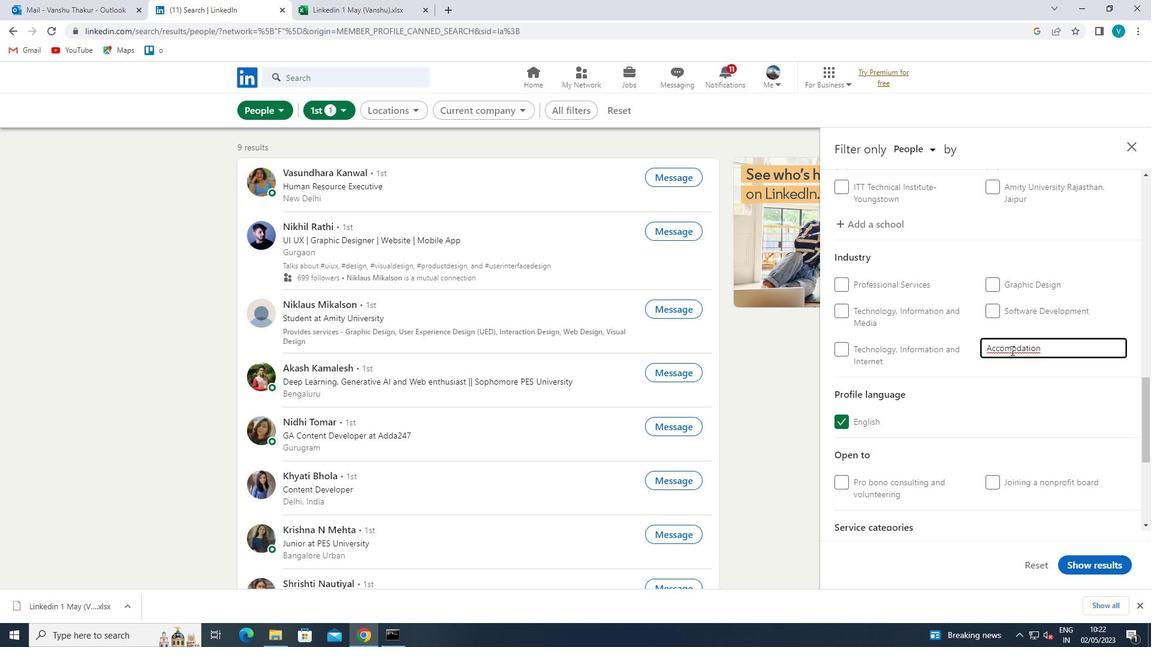 
Action: Mouse moved to (1016, 371)
Screenshot: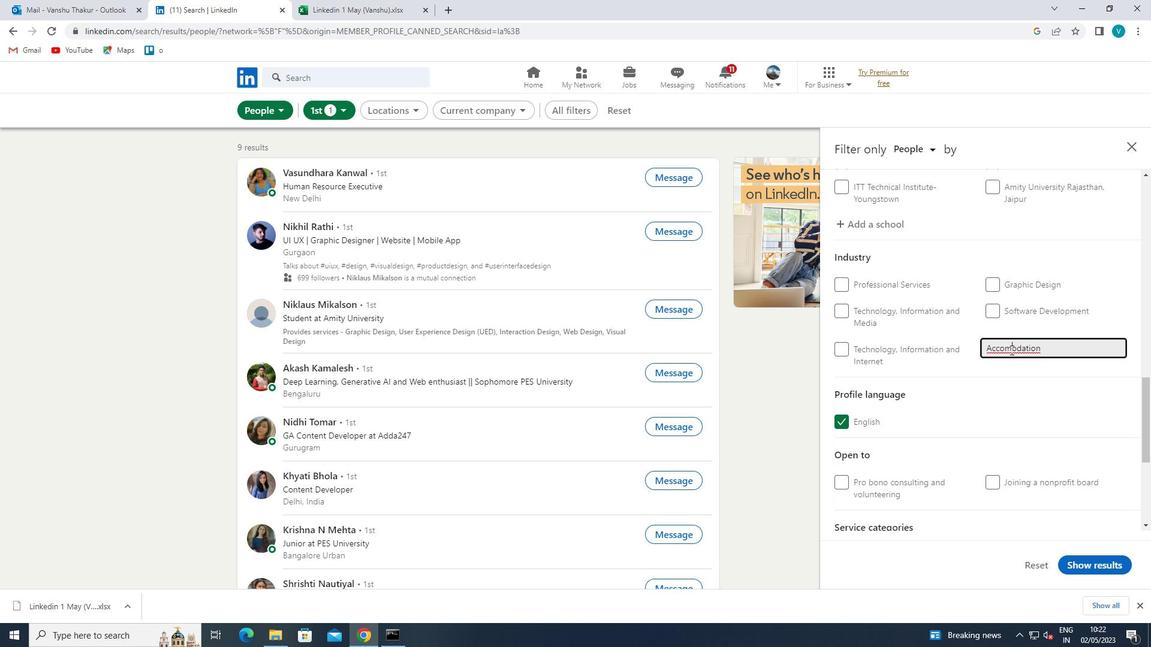 
Action: Key pressed M
Screenshot: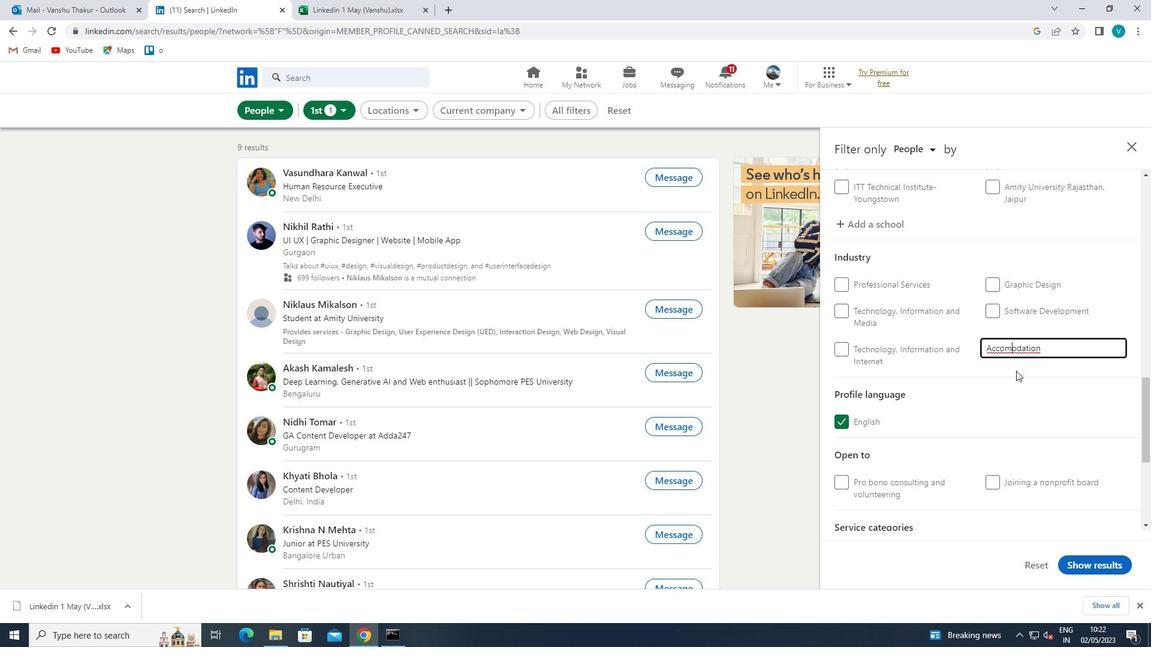 
Action: Mouse moved to (1059, 344)
Screenshot: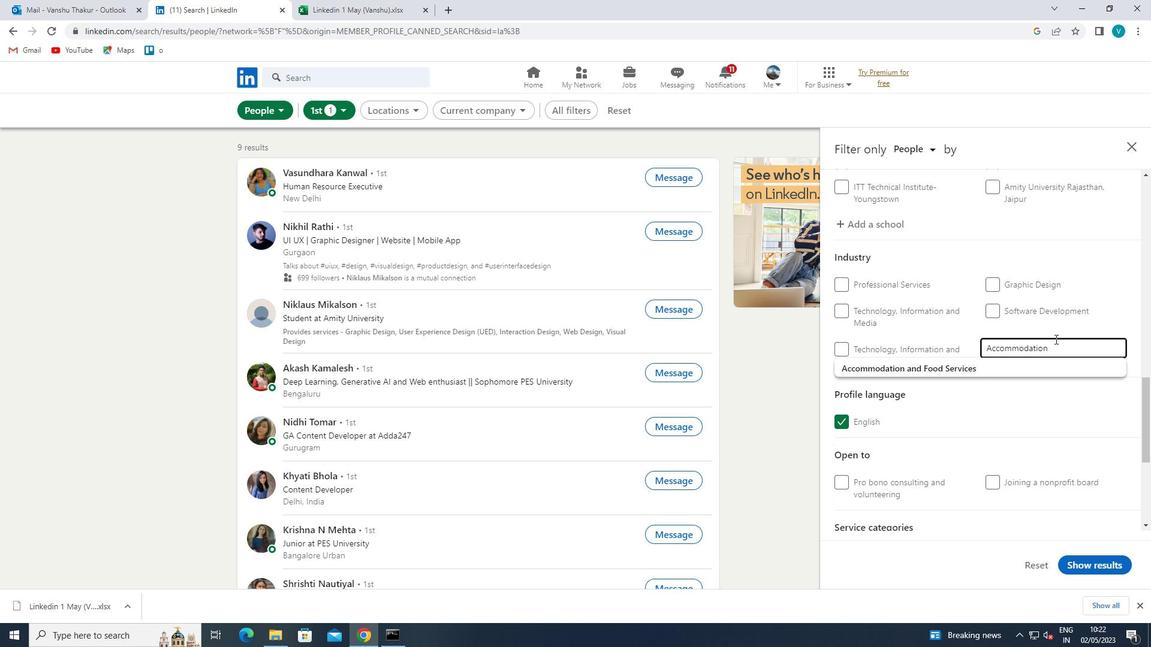 
Action: Mouse pressed left at (1059, 344)
Screenshot: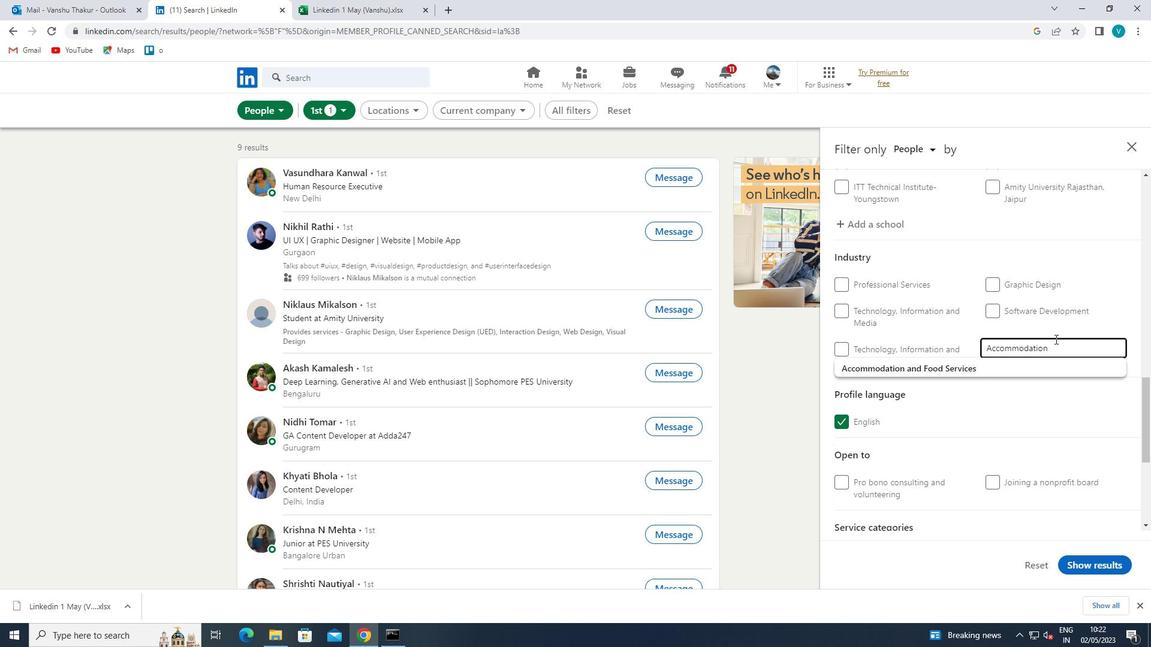 
Action: Key pressed <Key.space><Key.shift>SERVICES
Screenshot: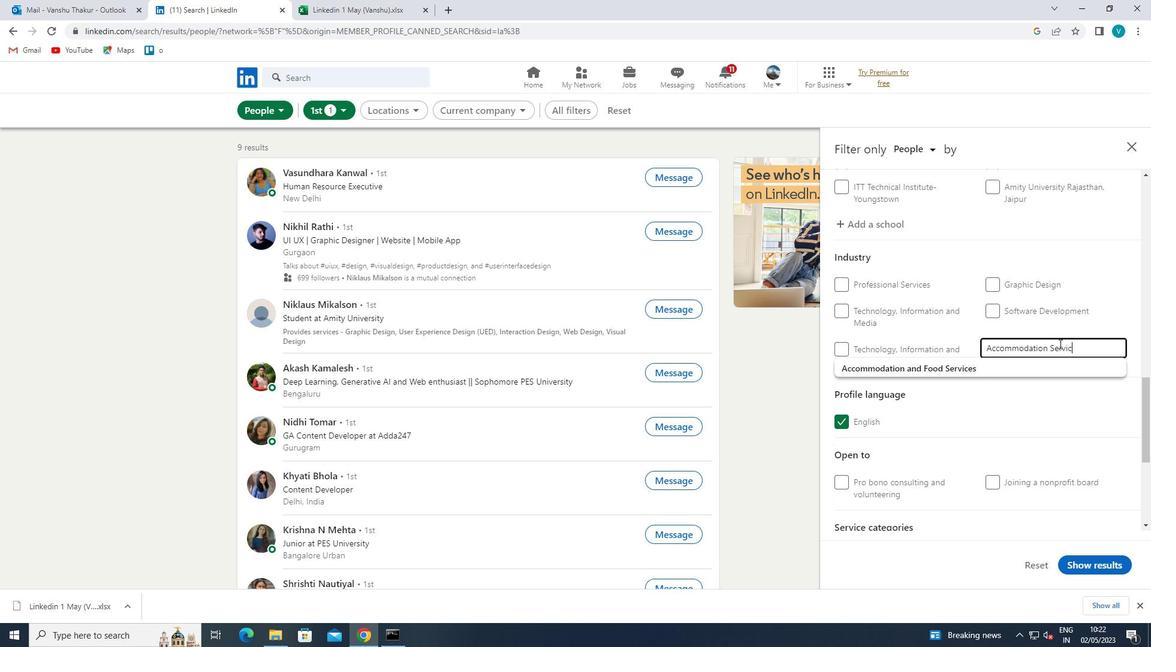 
Action: Mouse moved to (1045, 392)
Screenshot: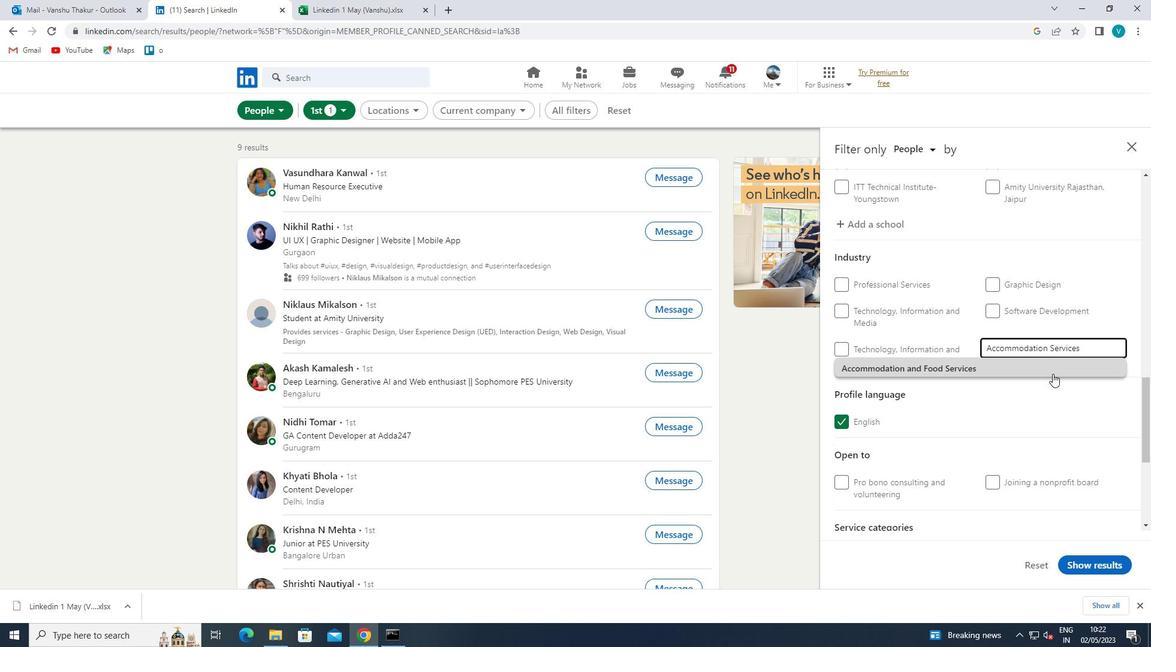 
Action: Mouse pressed left at (1045, 392)
Screenshot: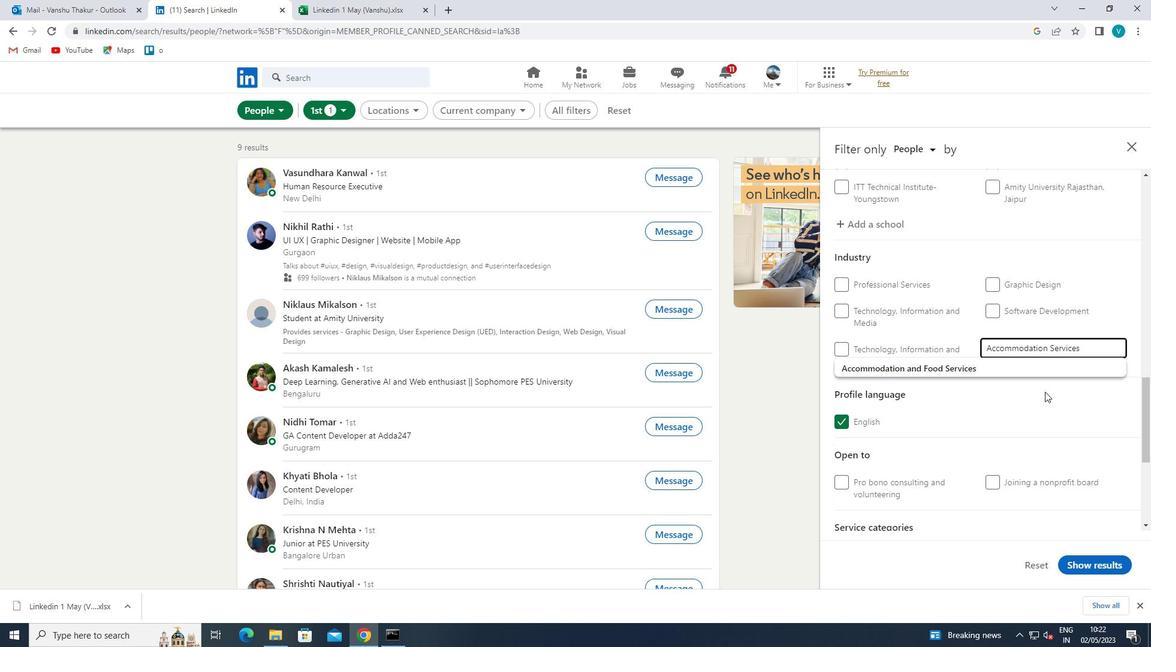 
Action: Mouse scrolled (1045, 391) with delta (0, 0)
Screenshot: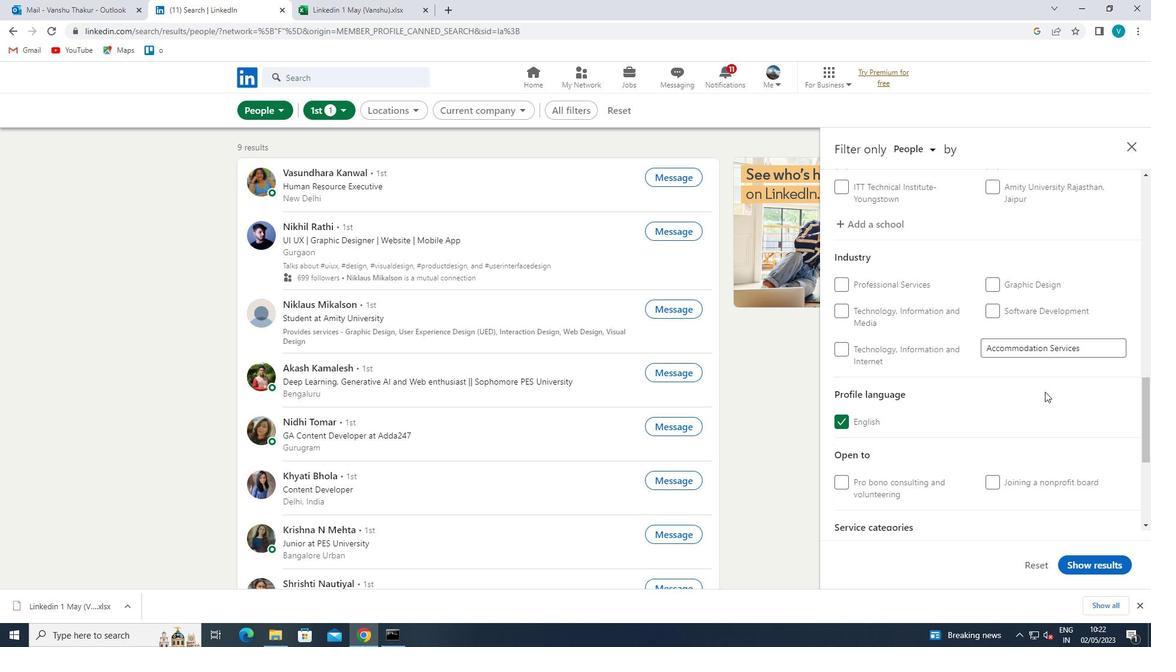 
Action: Mouse scrolled (1045, 391) with delta (0, 0)
Screenshot: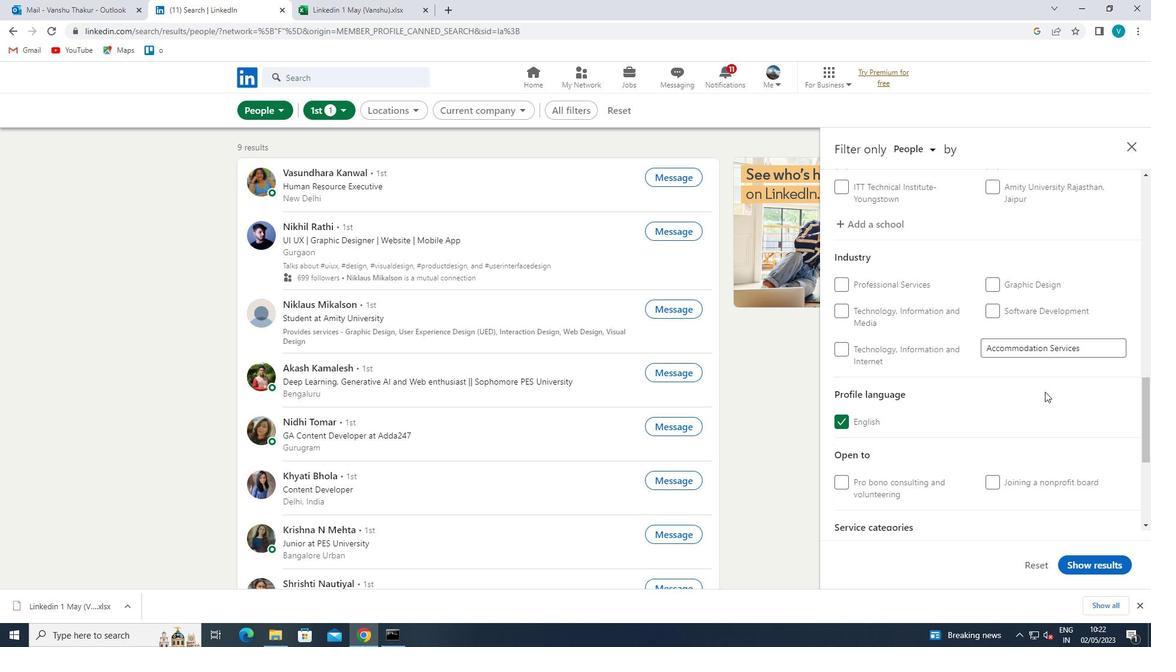 
Action: Mouse scrolled (1045, 391) with delta (0, 0)
Screenshot: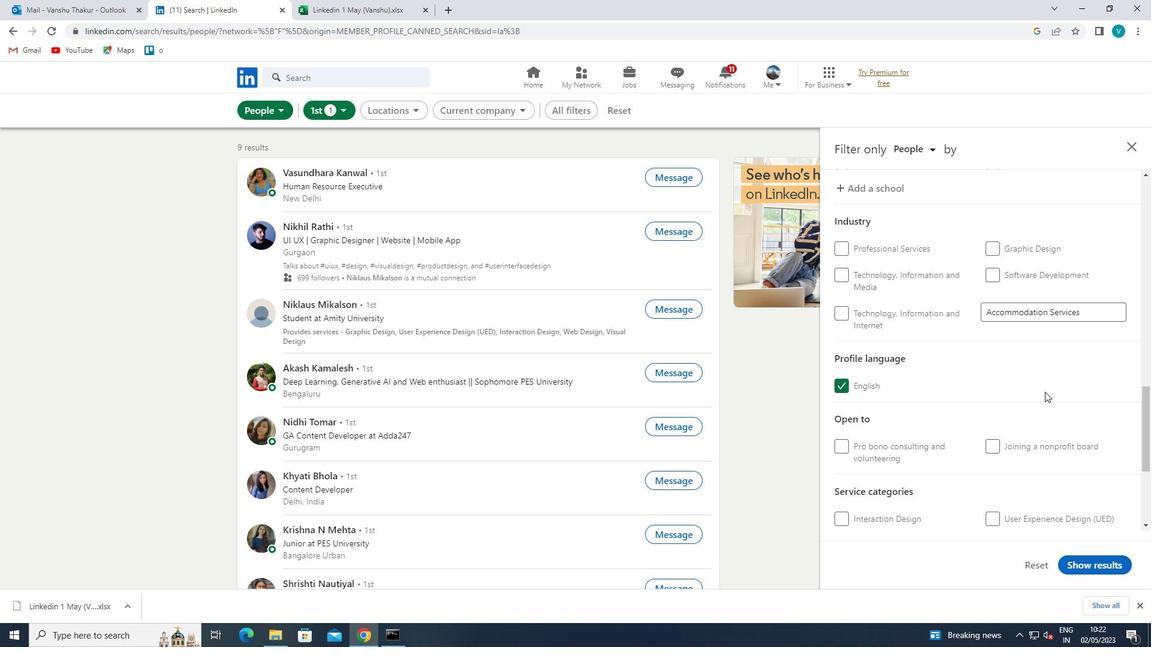
Action: Mouse scrolled (1045, 391) with delta (0, 0)
Screenshot: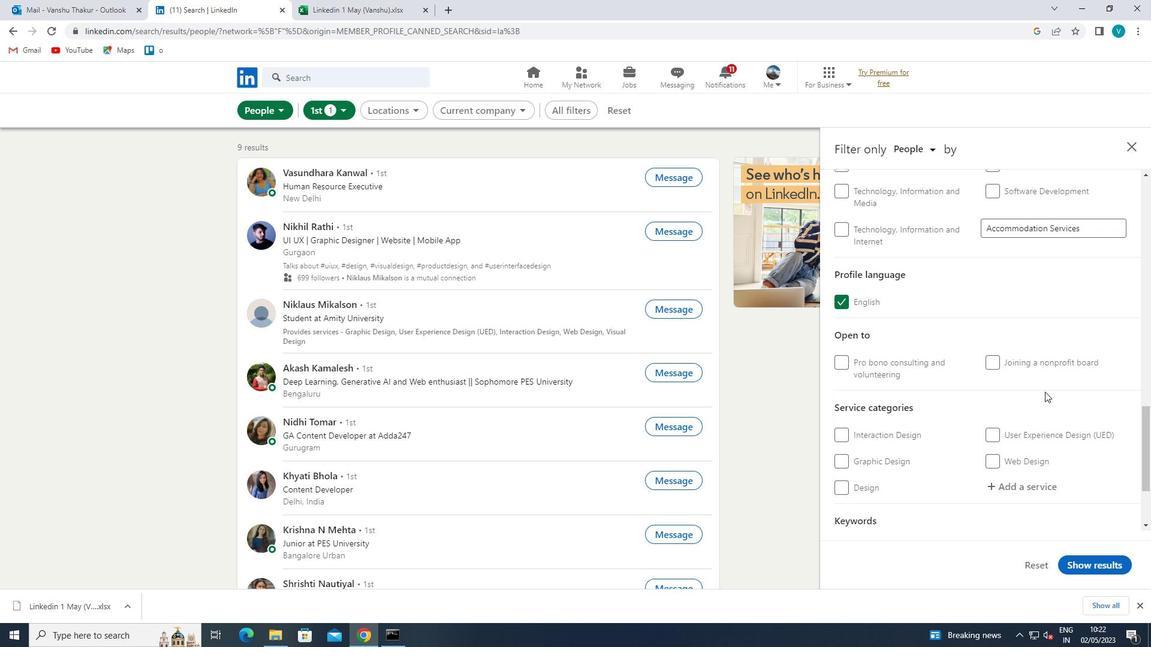 
Action: Mouse moved to (1049, 370)
Screenshot: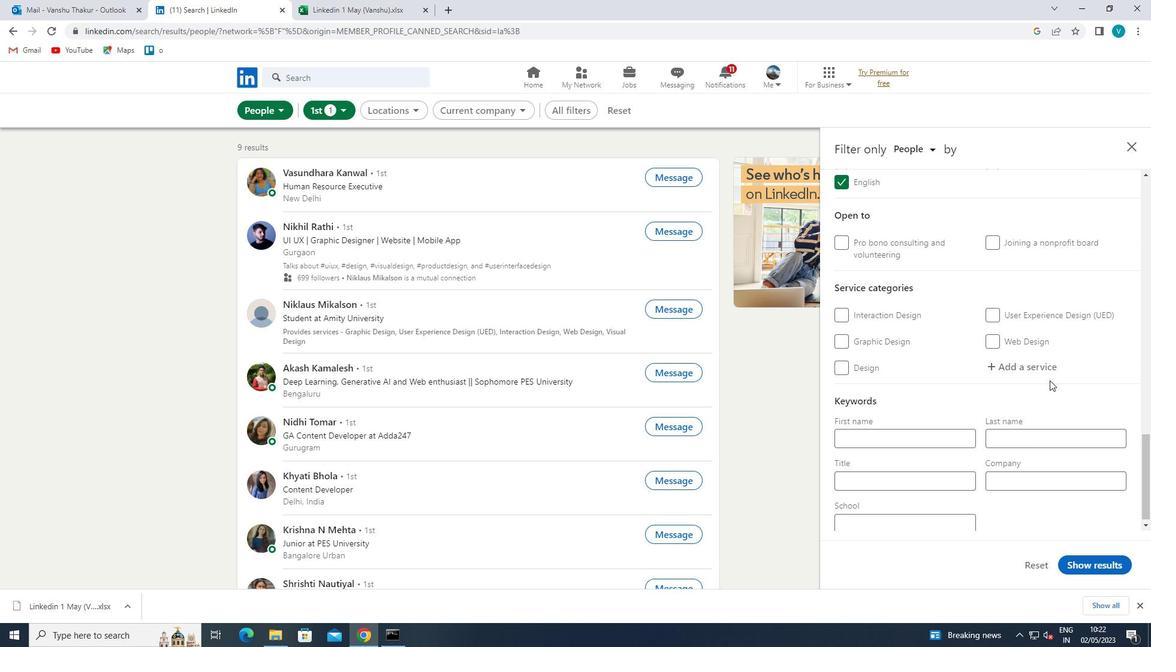 
Action: Mouse pressed left at (1049, 370)
Screenshot: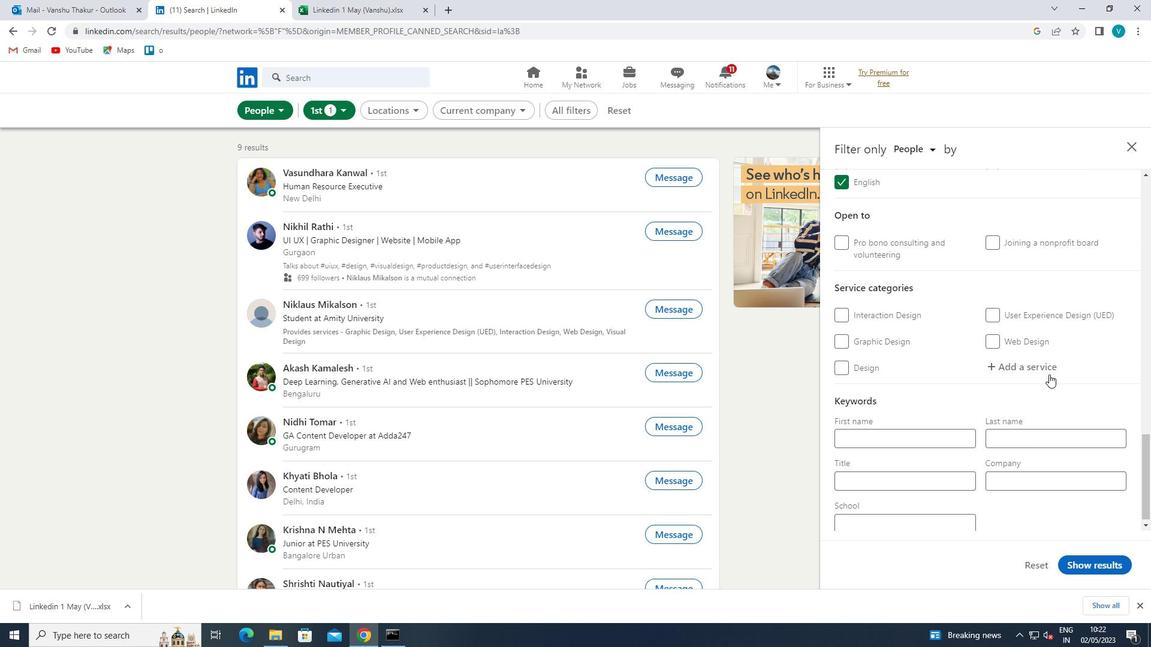 
Action: Mouse moved to (1050, 368)
Screenshot: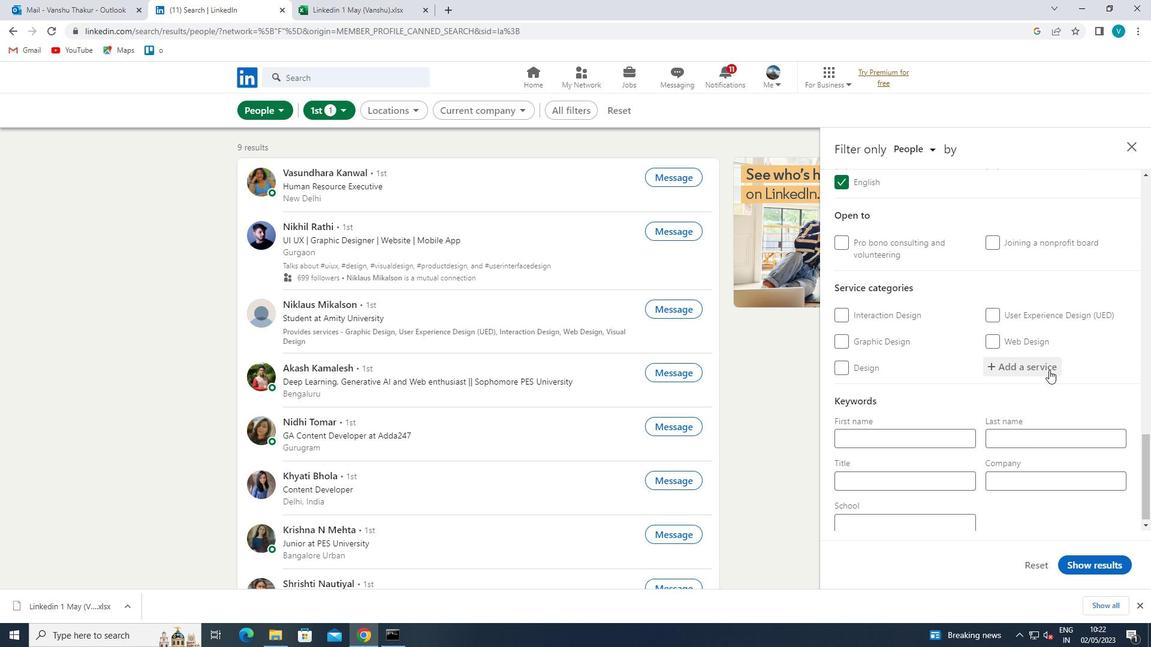 
Action: Key pressed <Key.shift>FINAN
Screenshot: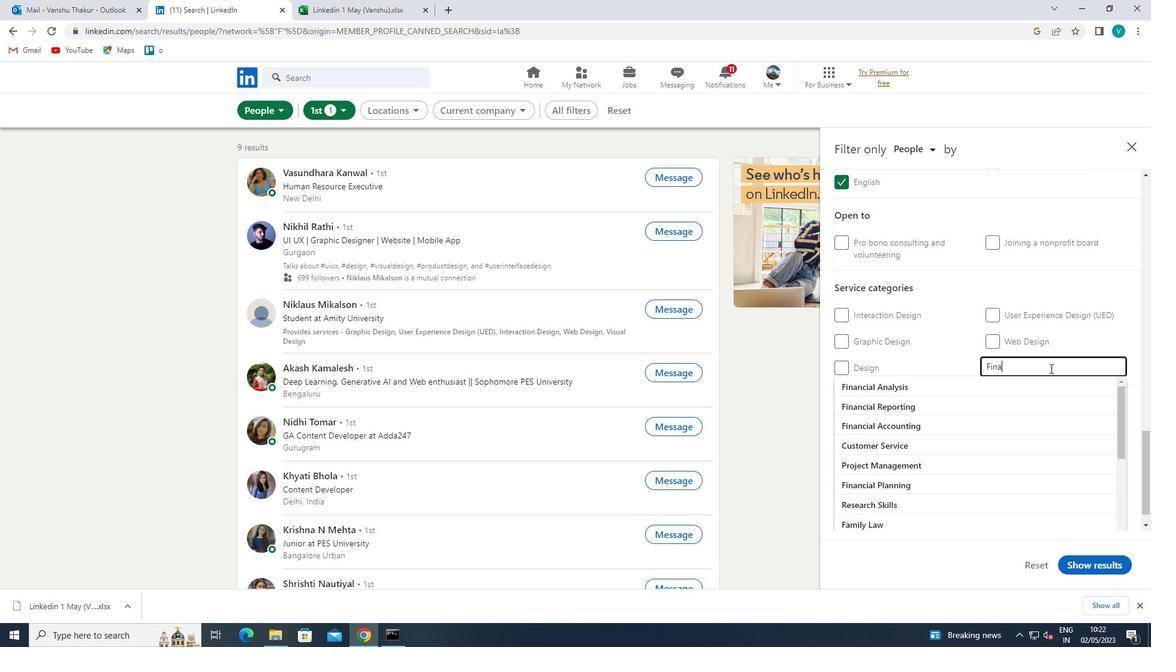
Action: Mouse moved to (1022, 384)
Screenshot: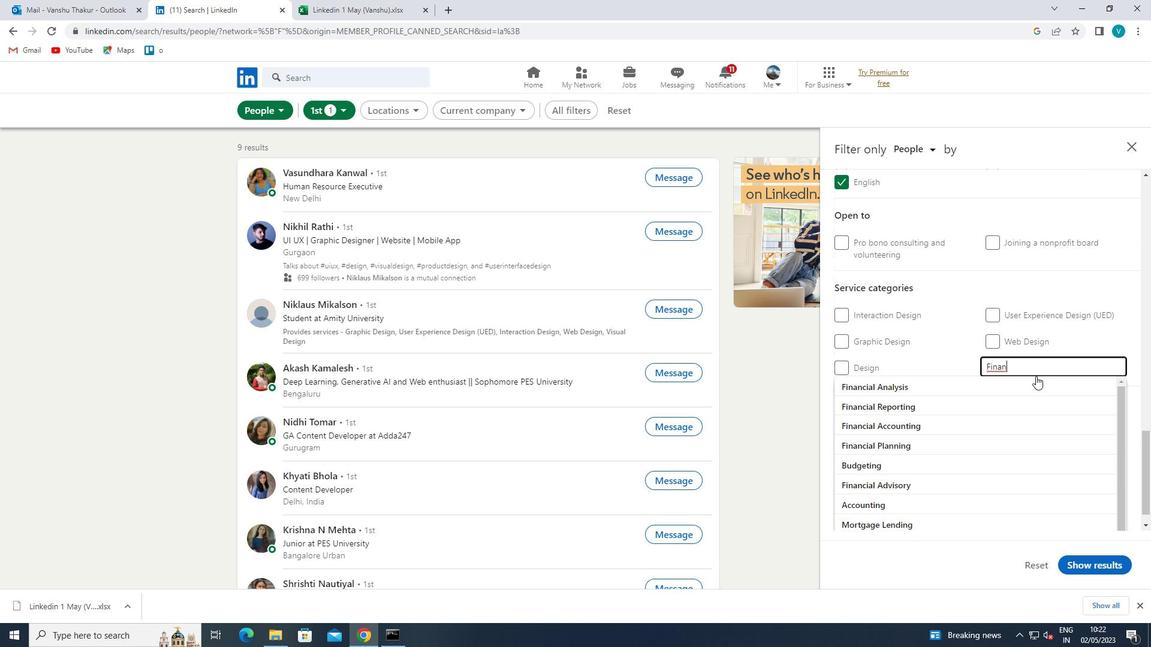 
Action: Mouse pressed left at (1022, 384)
Screenshot: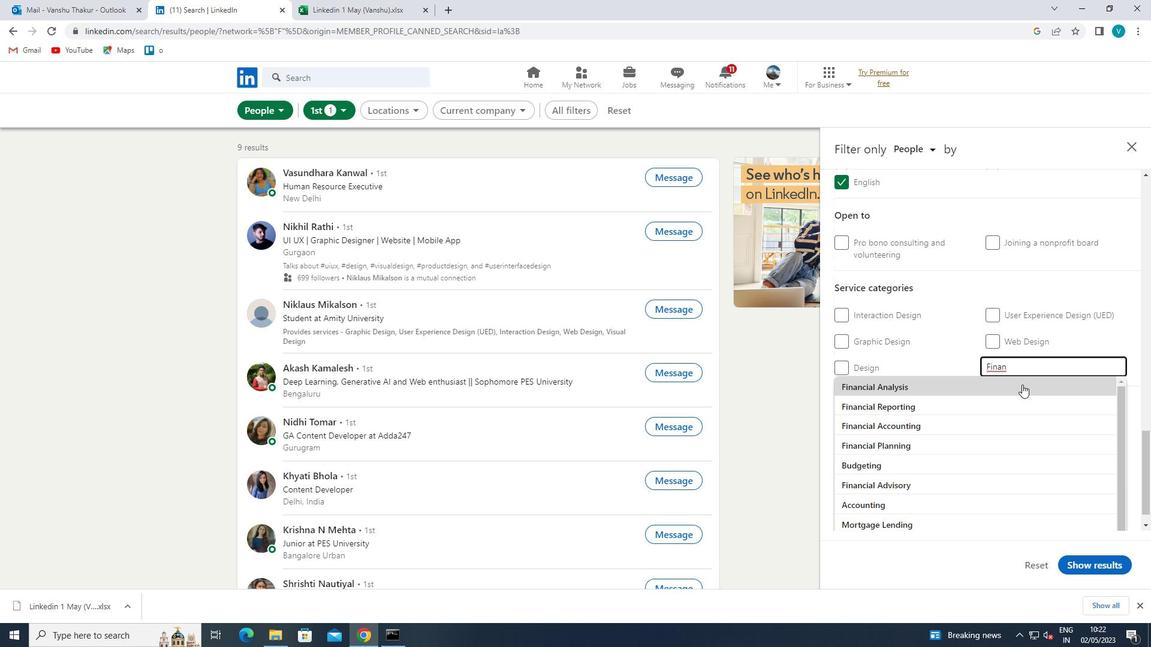 
Action: Mouse scrolled (1022, 384) with delta (0, 0)
Screenshot: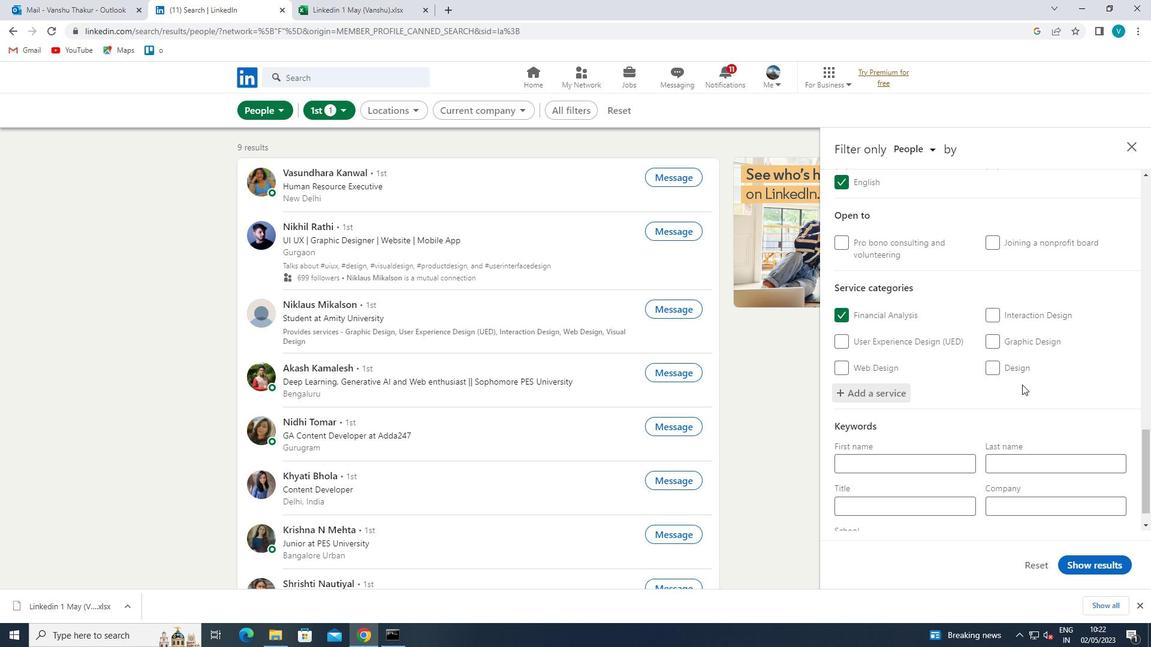 
Action: Mouse scrolled (1022, 384) with delta (0, 0)
Screenshot: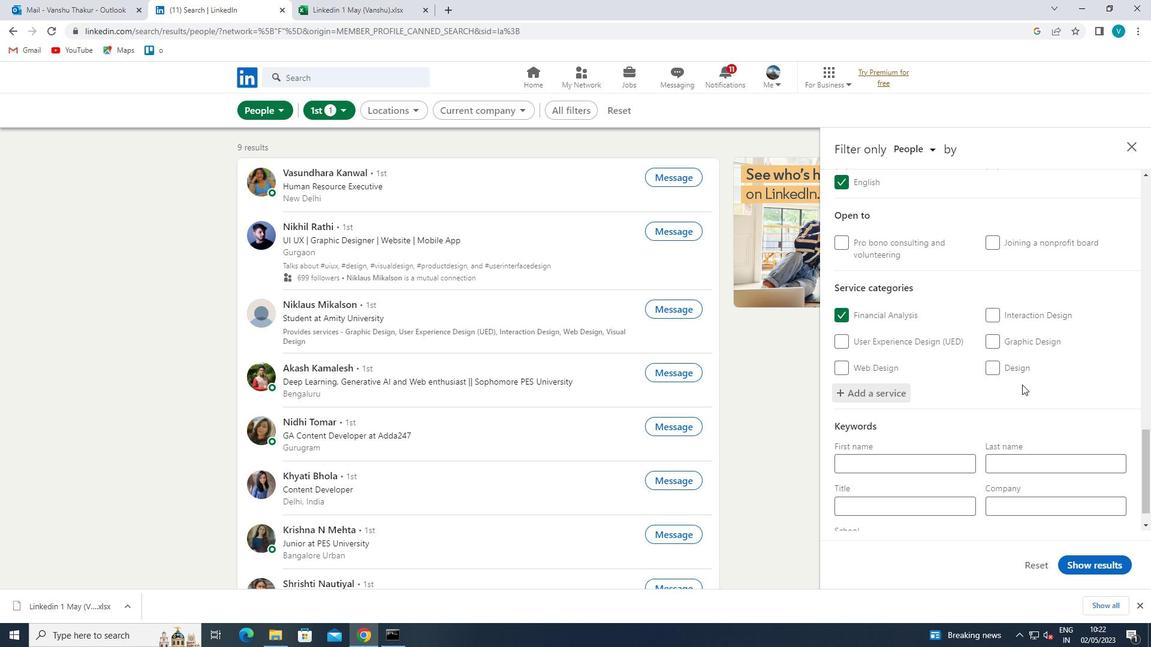
Action: Mouse scrolled (1022, 384) with delta (0, 0)
Screenshot: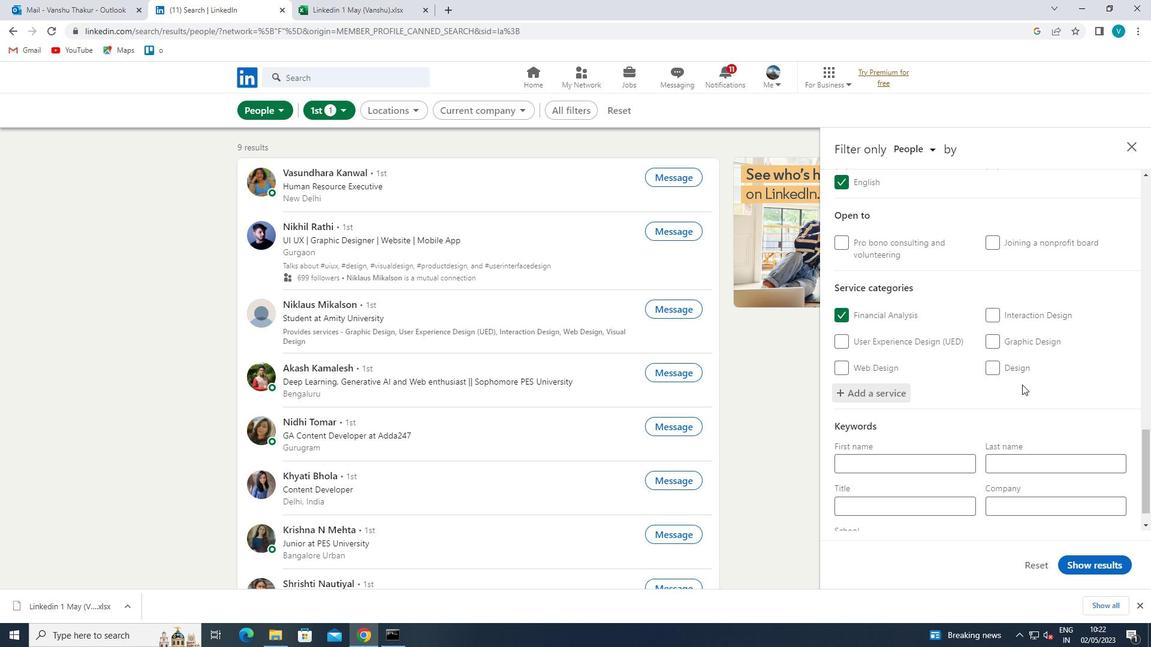 
Action: Mouse scrolled (1022, 384) with delta (0, 0)
Screenshot: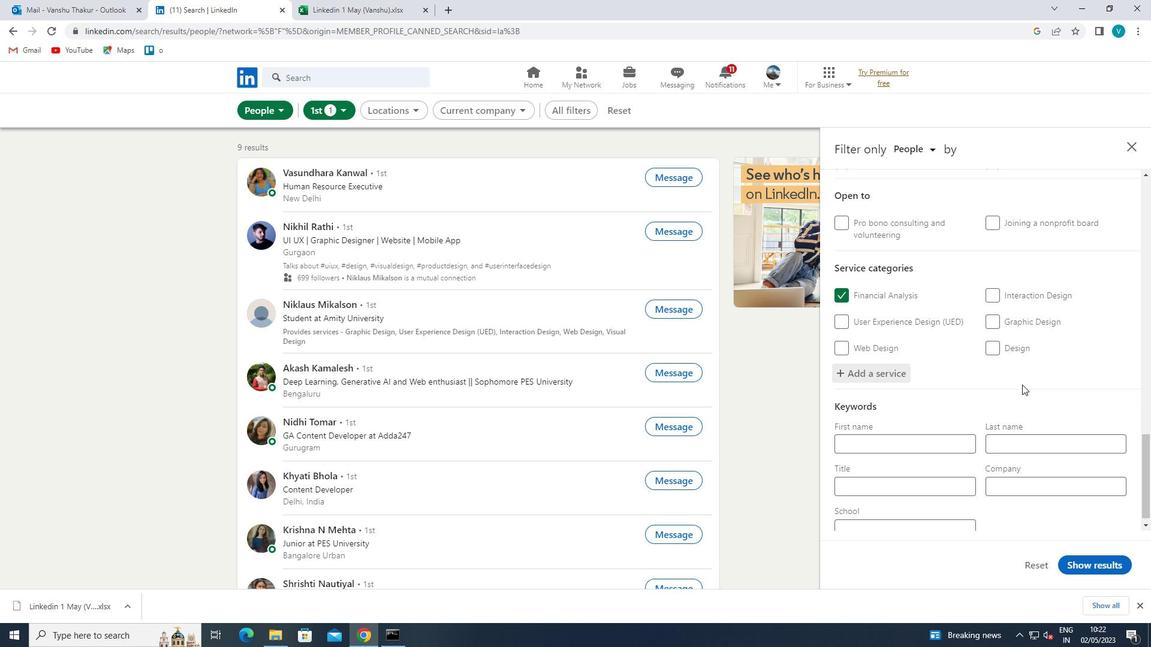 
Action: Mouse moved to (942, 475)
Screenshot: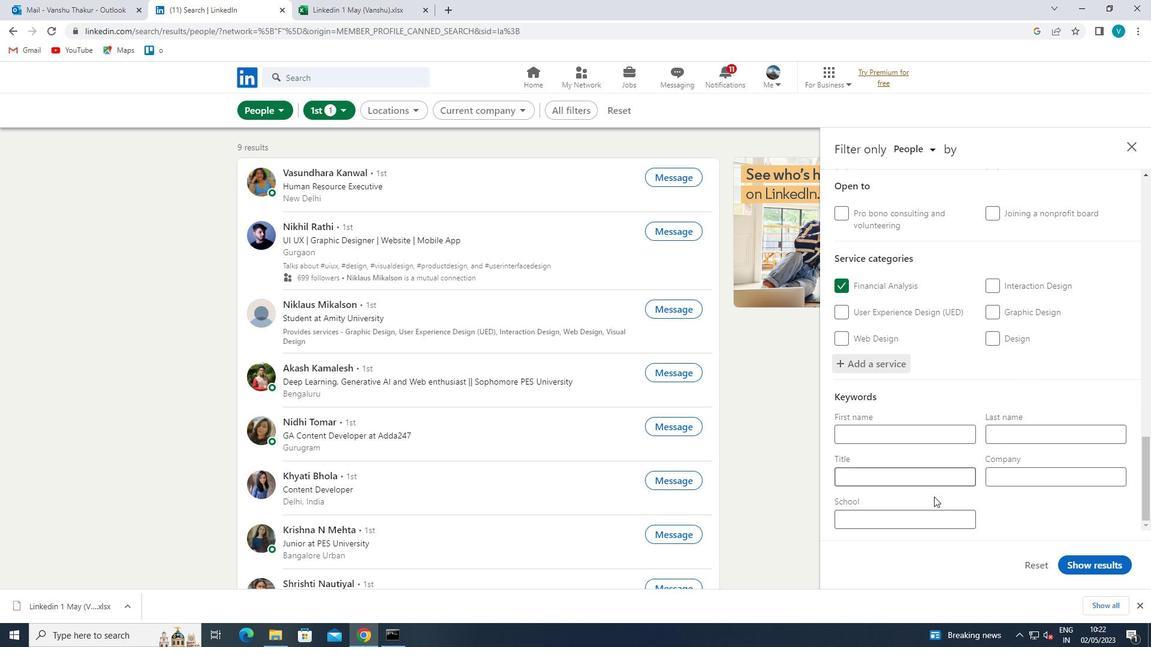 
Action: Mouse pressed left at (942, 475)
Screenshot: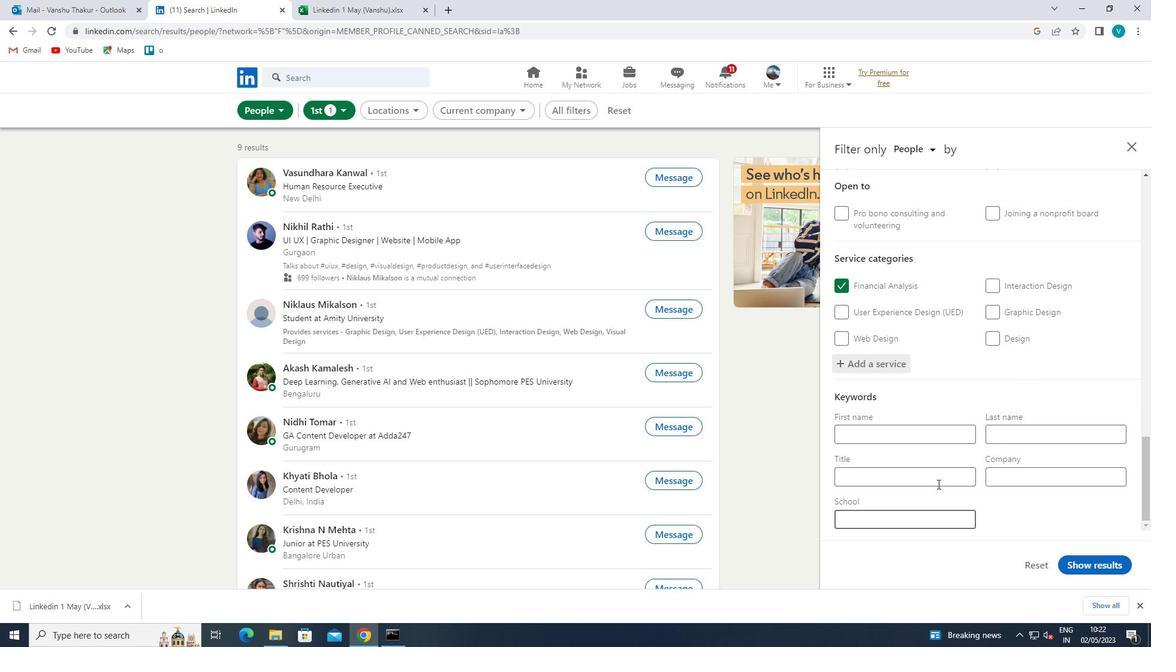 
Action: Key pressed <Key.shift>GRAPHIC<Key.shift><Key.shift>DESIGNER
Screenshot: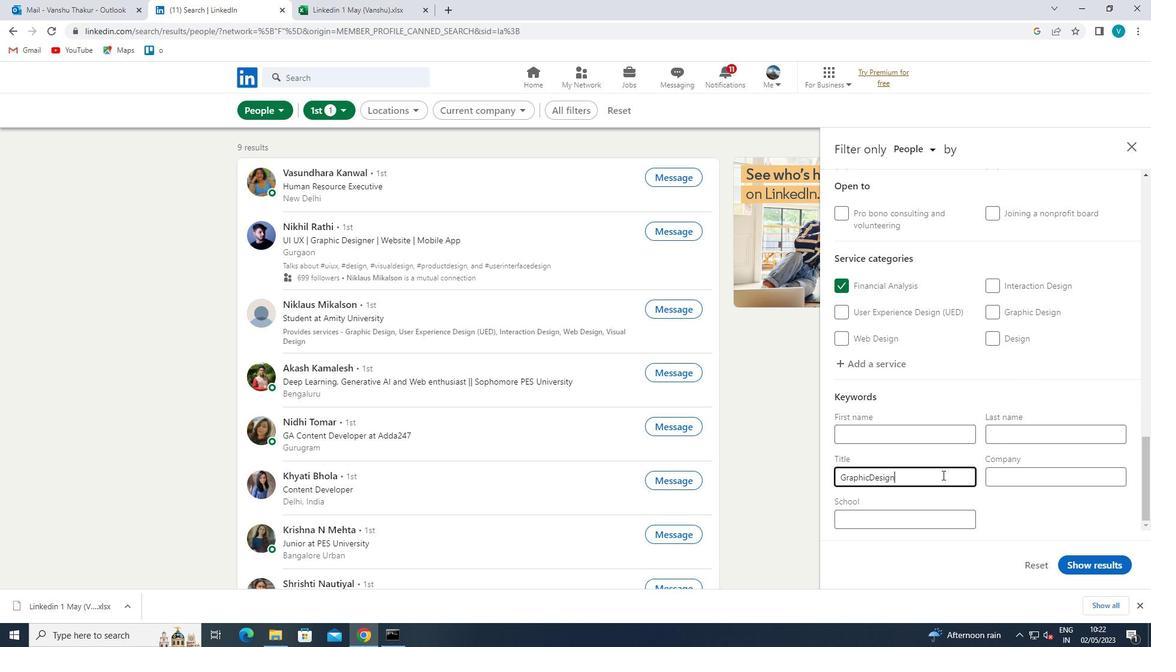 
Action: Mouse moved to (869, 476)
Screenshot: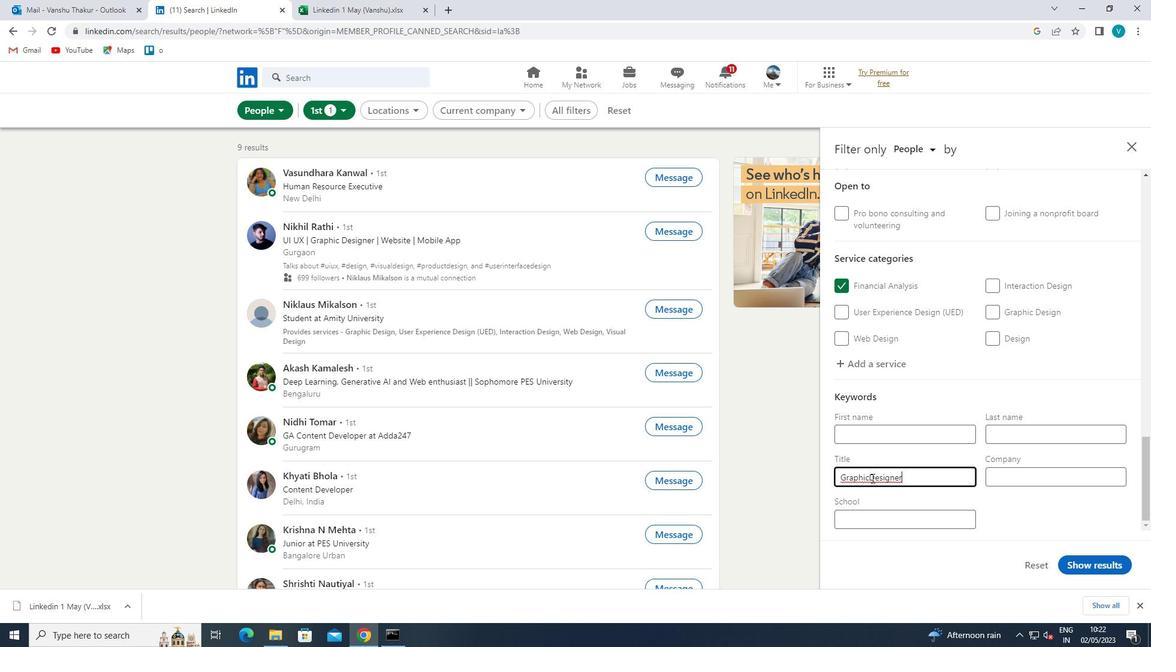 
Action: Mouse pressed left at (869, 476)
Screenshot: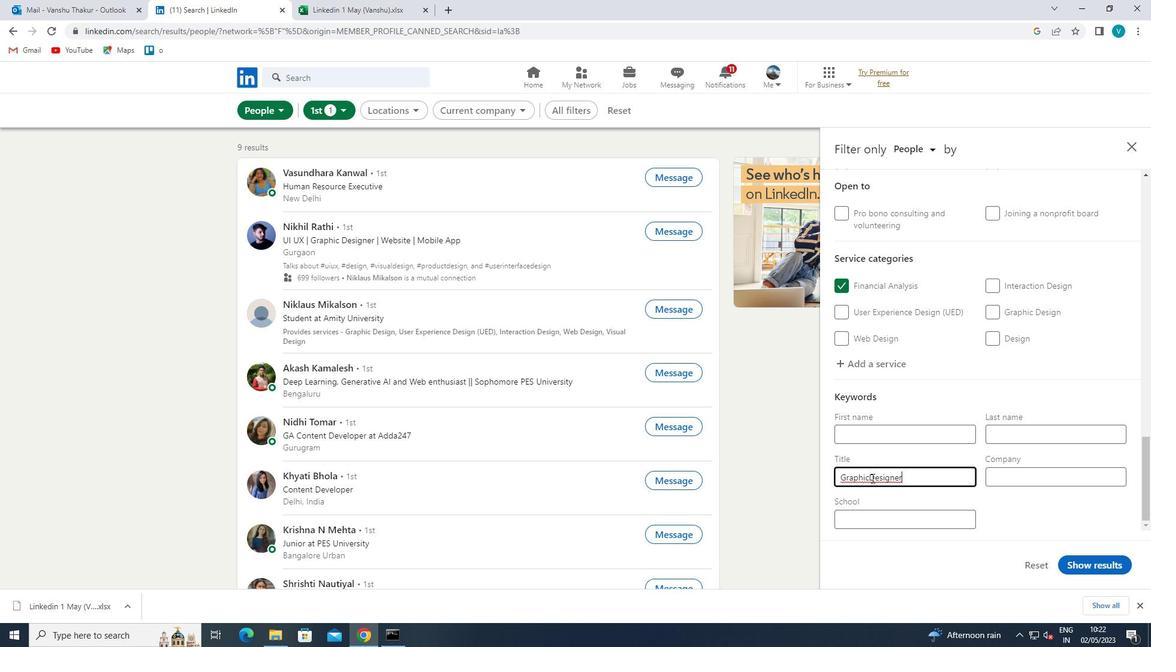 
Action: Mouse moved to (892, 486)
Screenshot: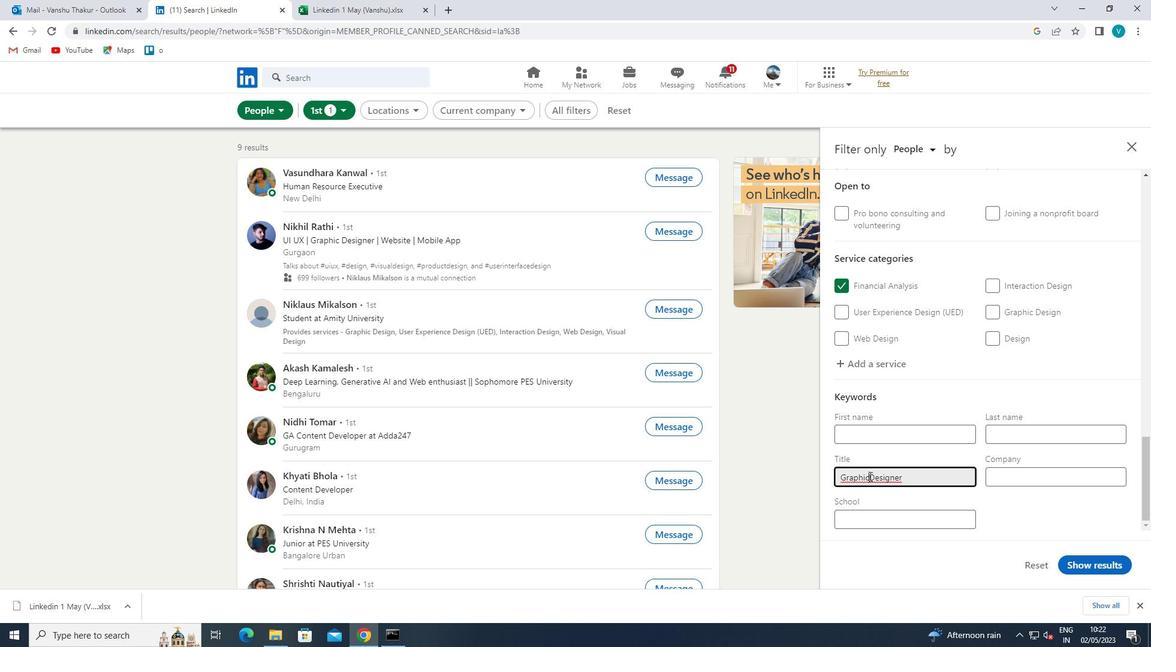 
Action: Key pressed <Key.space>
Screenshot: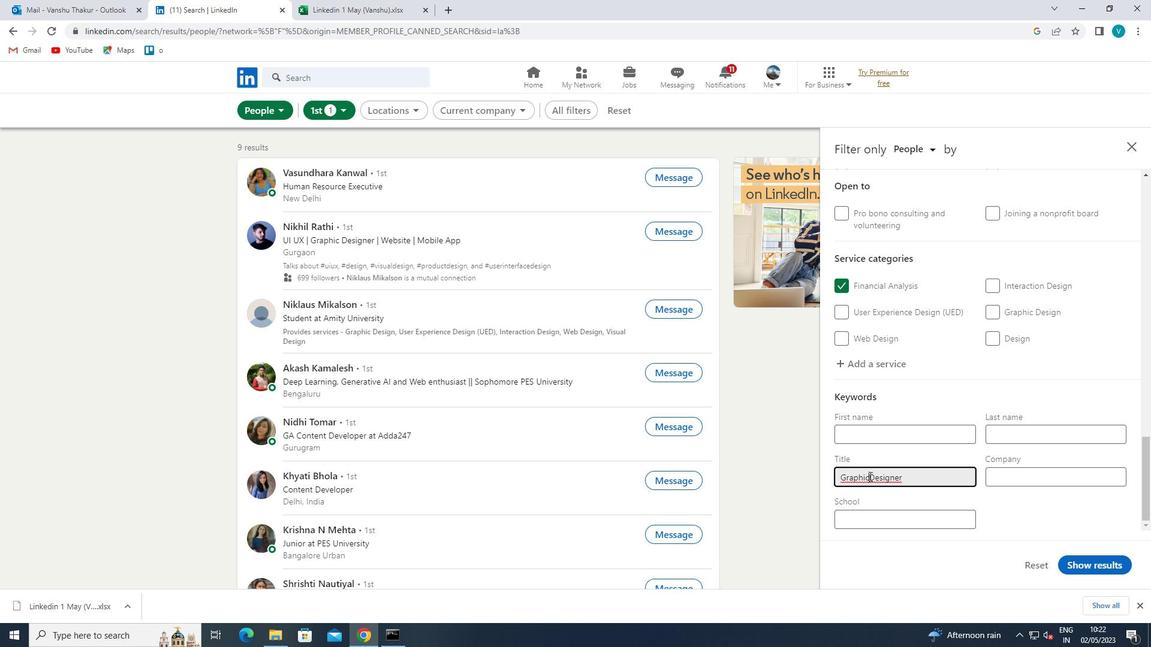
Action: Mouse moved to (1072, 560)
Screenshot: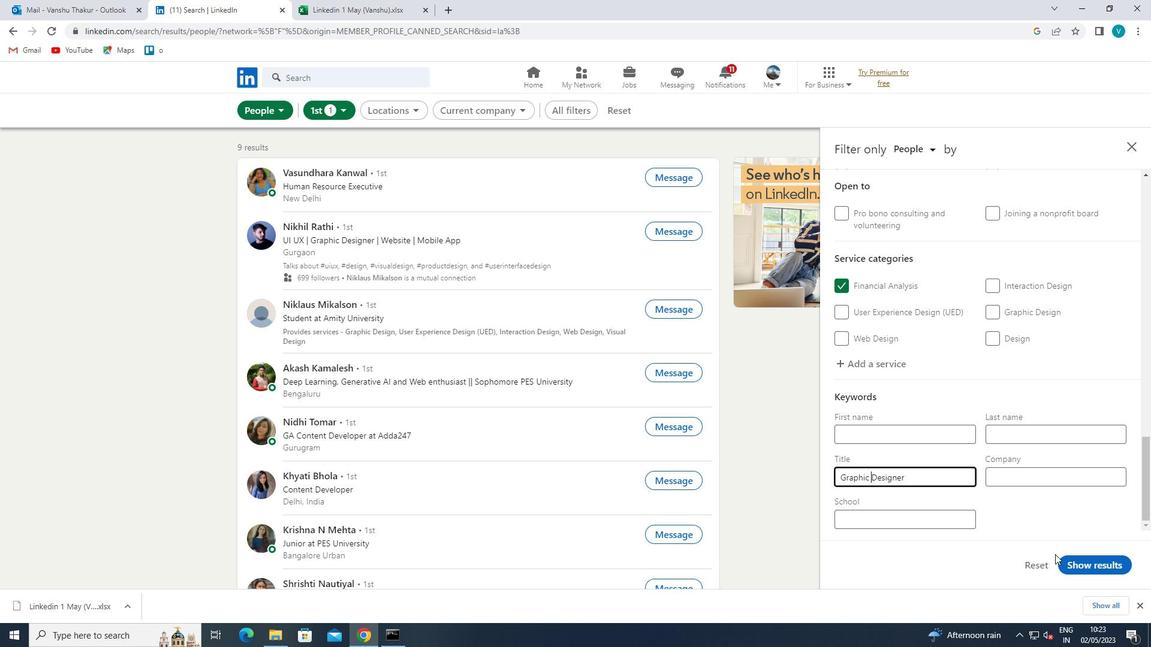 
Action: Mouse pressed left at (1072, 560)
Screenshot: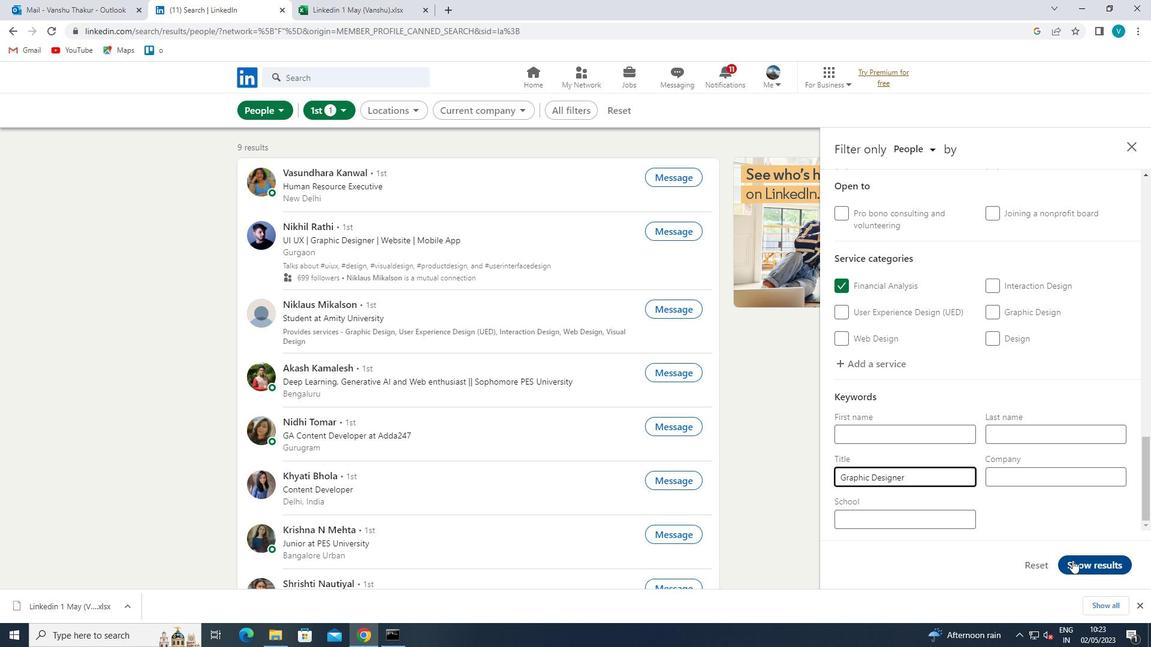 
